 Task: Look for space in Salmon Arm, Canada from 5th September, 2023 to 13th September, 2023 for 6 adults in price range Rs.15000 to Rs.20000. Place can be entire place with 3 bedrooms having 3 beds and 3 bathrooms. Property type can be house, flat, guest house. Booking option can be shelf check-in. Required host language is English.
Action: Mouse moved to (524, 112)
Screenshot: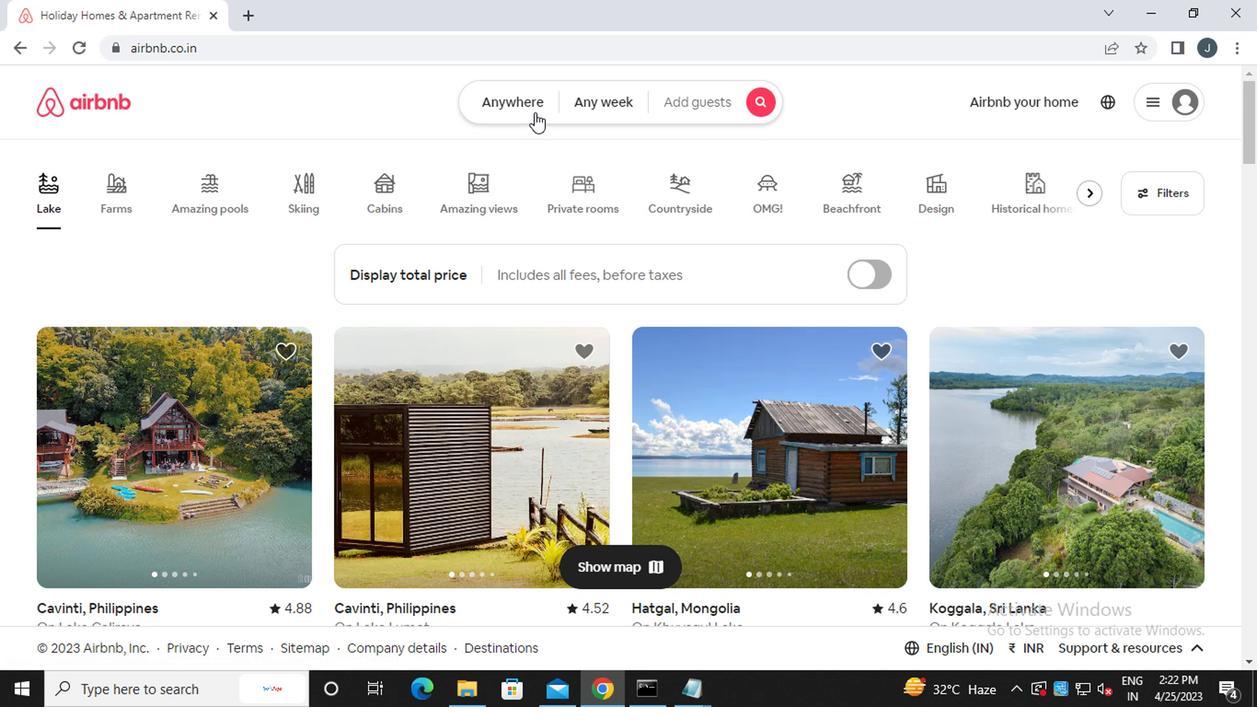 
Action: Mouse pressed left at (524, 112)
Screenshot: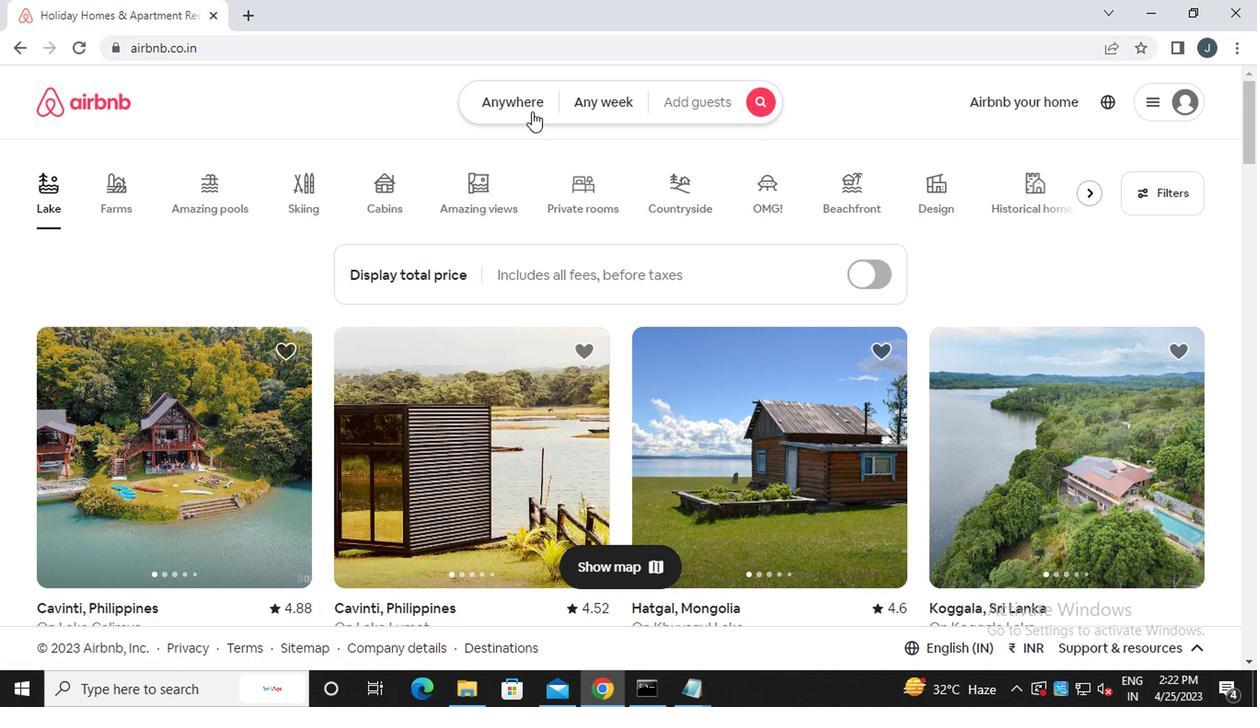 
Action: Mouse moved to (288, 183)
Screenshot: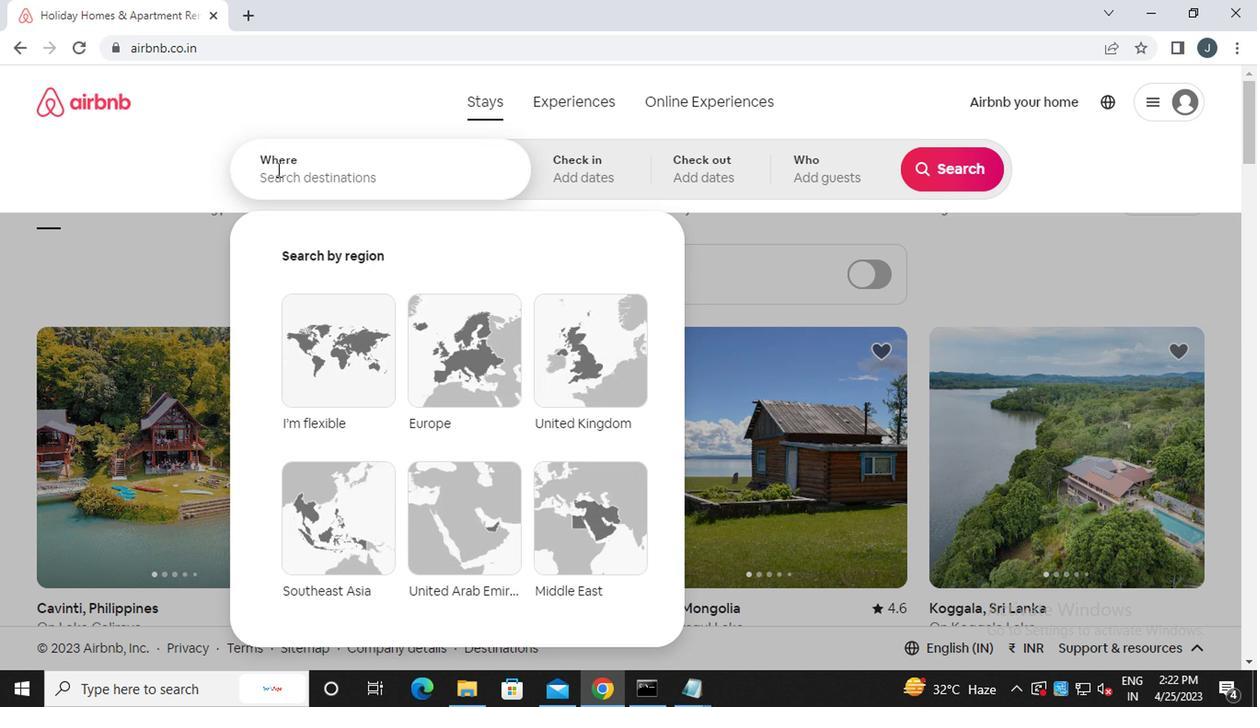 
Action: Mouse pressed left at (288, 183)
Screenshot: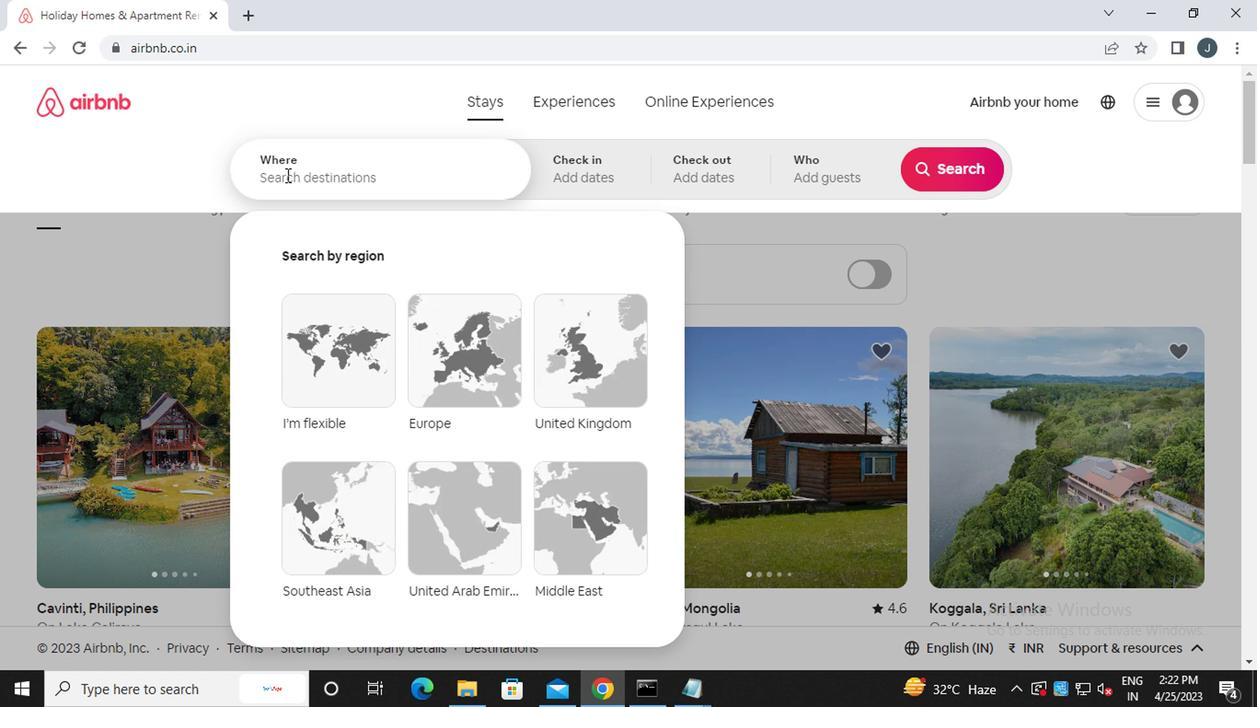
Action: Mouse moved to (289, 183)
Screenshot: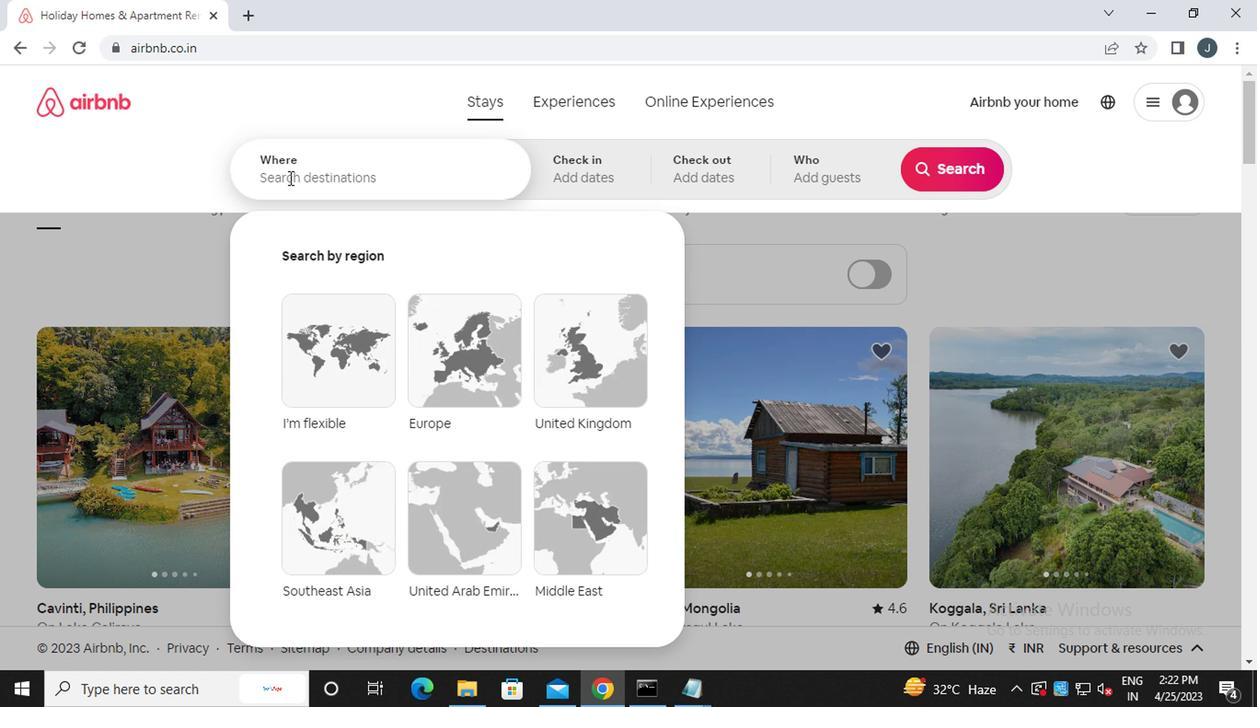 
Action: Key pressed s<Key.caps_lock>almon<Key.space><Key.caps_lock>a<Key.caps_lock>rm,<Key.caps_lock>c<Key.caps_lock>anada
Screenshot: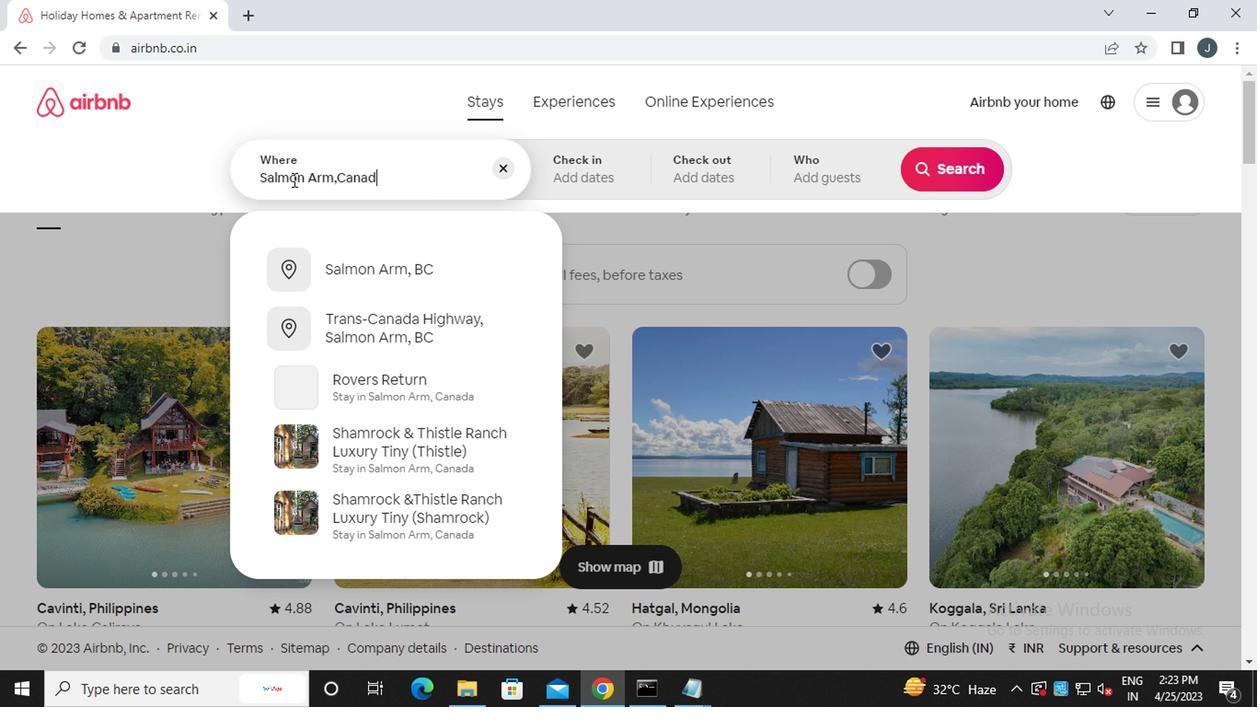 
Action: Mouse moved to (579, 180)
Screenshot: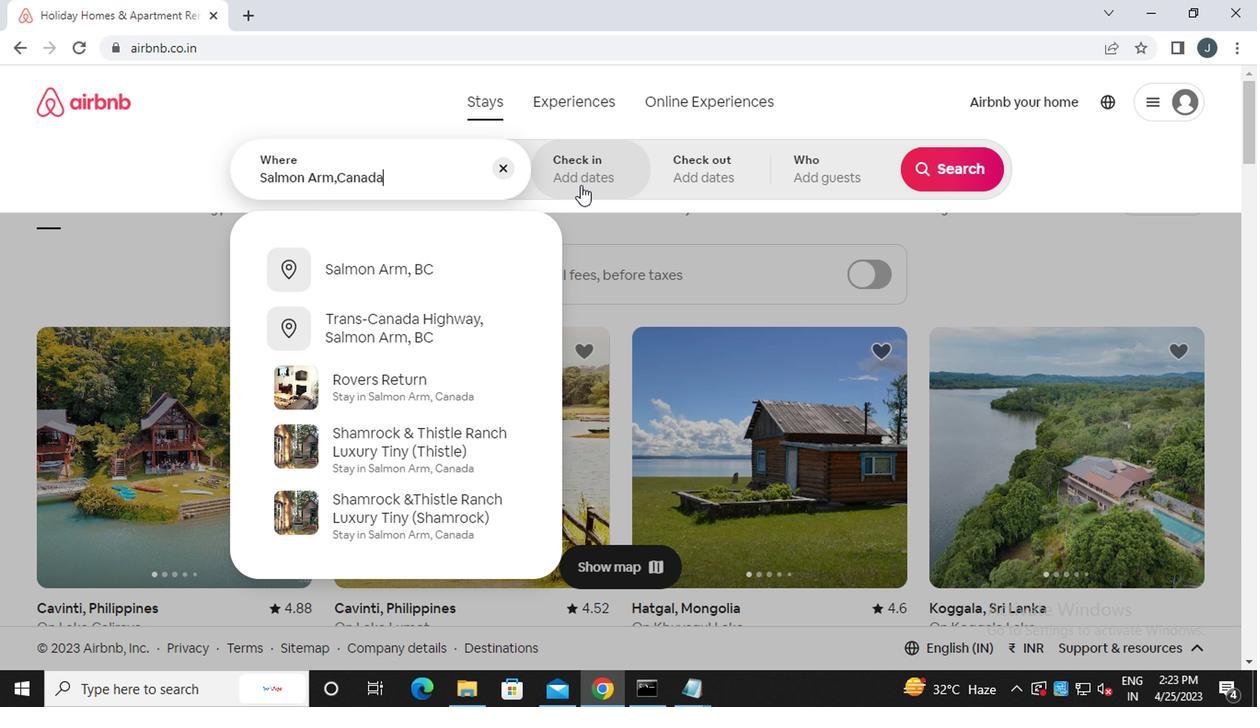 
Action: Mouse pressed left at (579, 180)
Screenshot: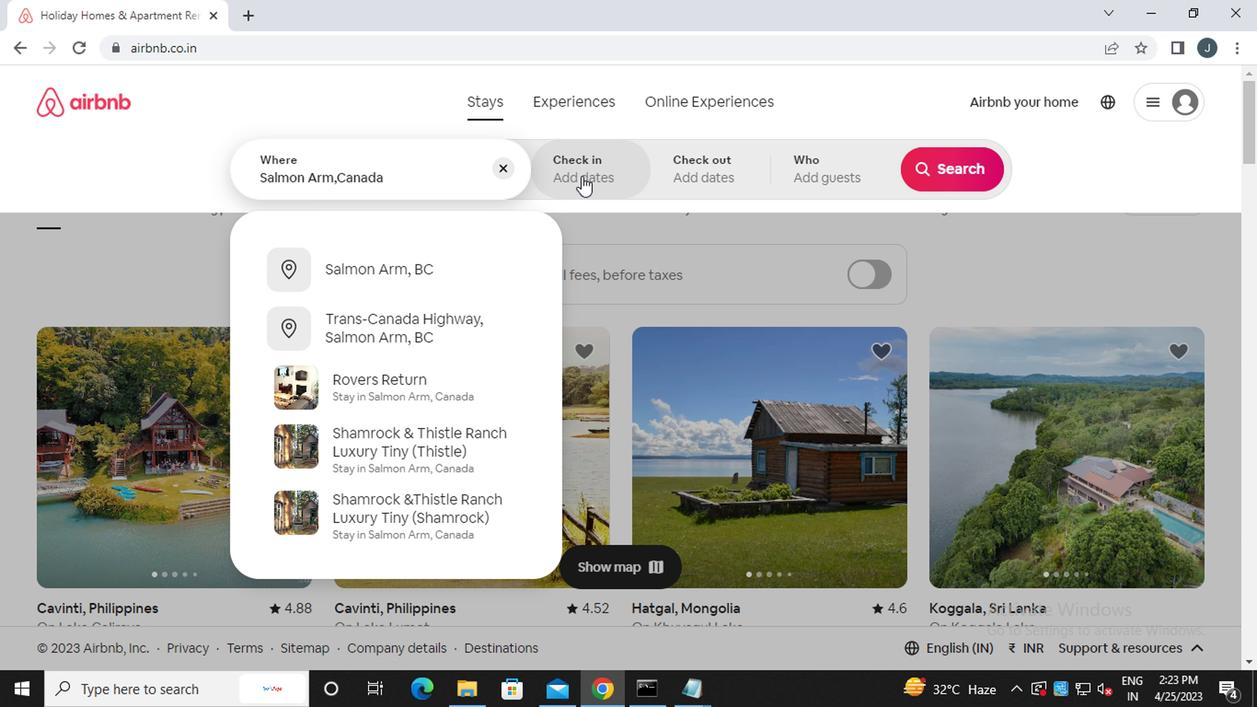 
Action: Mouse moved to (935, 319)
Screenshot: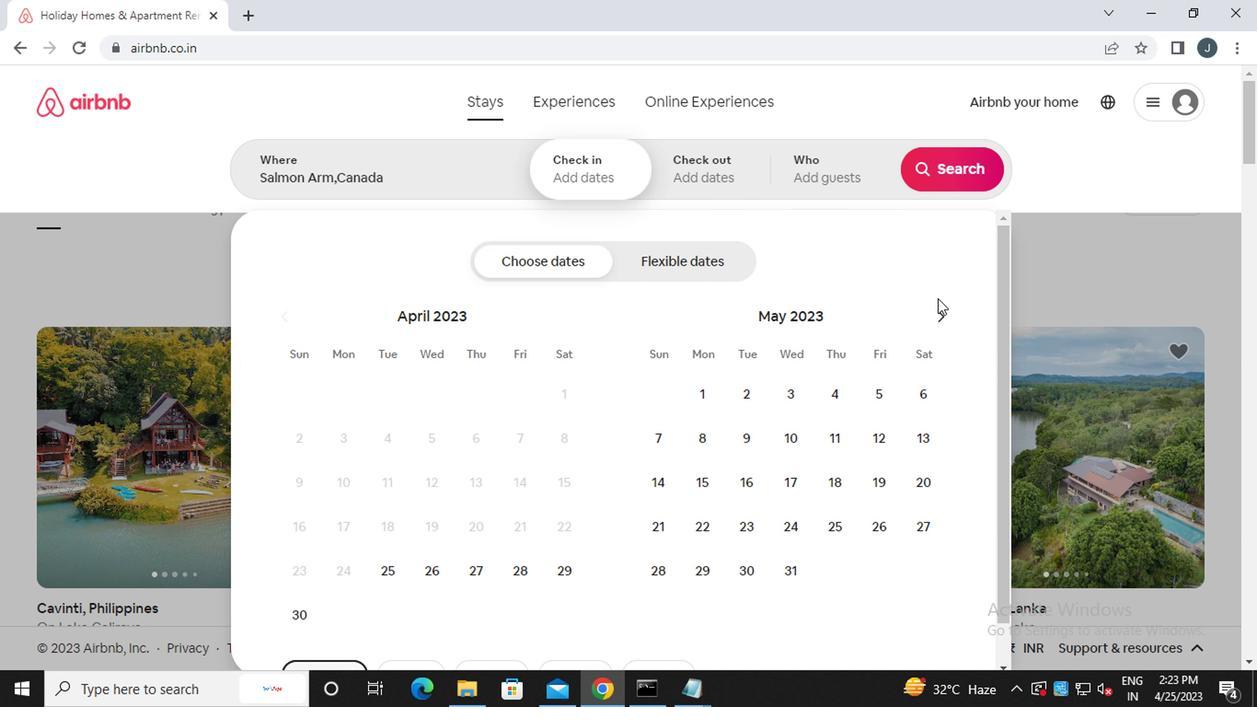 
Action: Mouse pressed left at (935, 319)
Screenshot: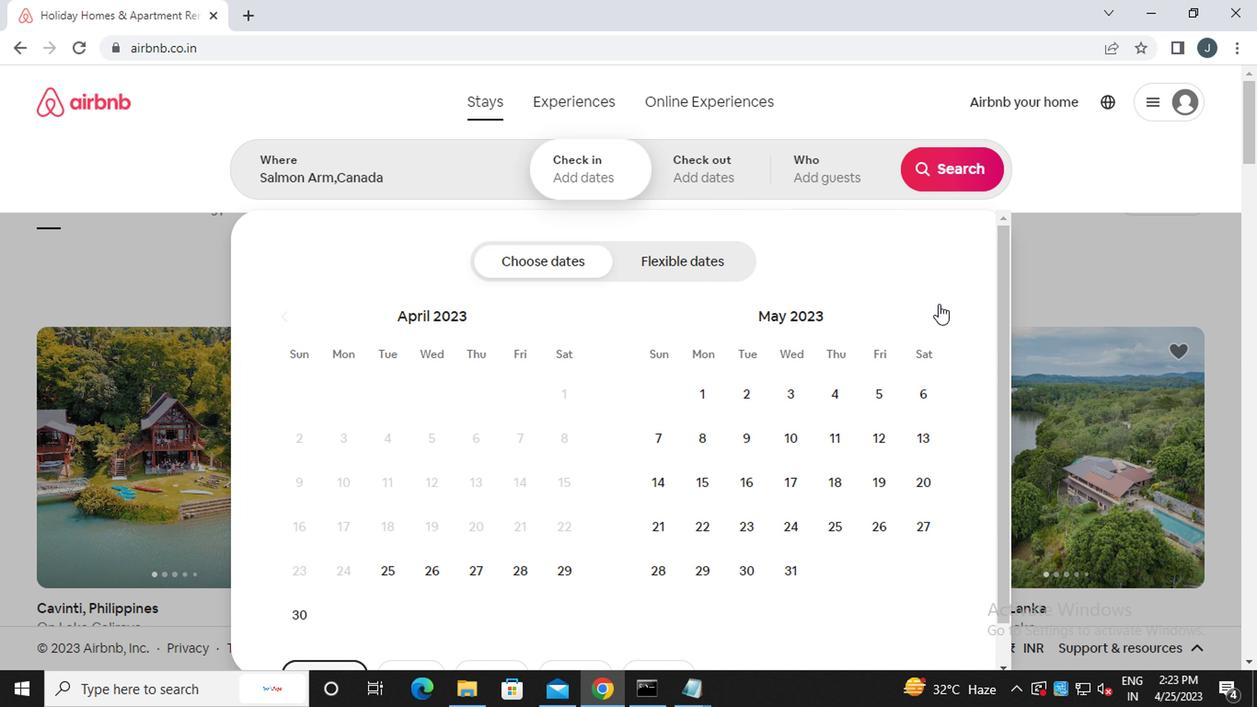 
Action: Mouse moved to (936, 319)
Screenshot: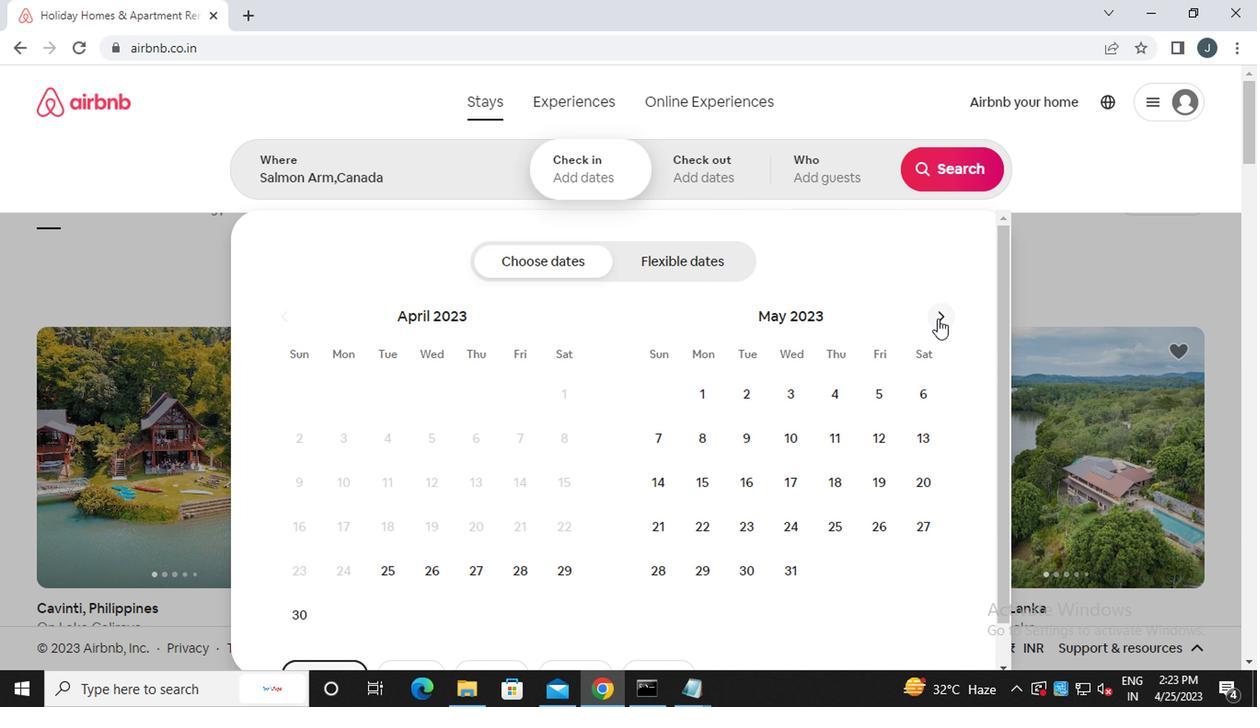 
Action: Mouse pressed left at (936, 319)
Screenshot: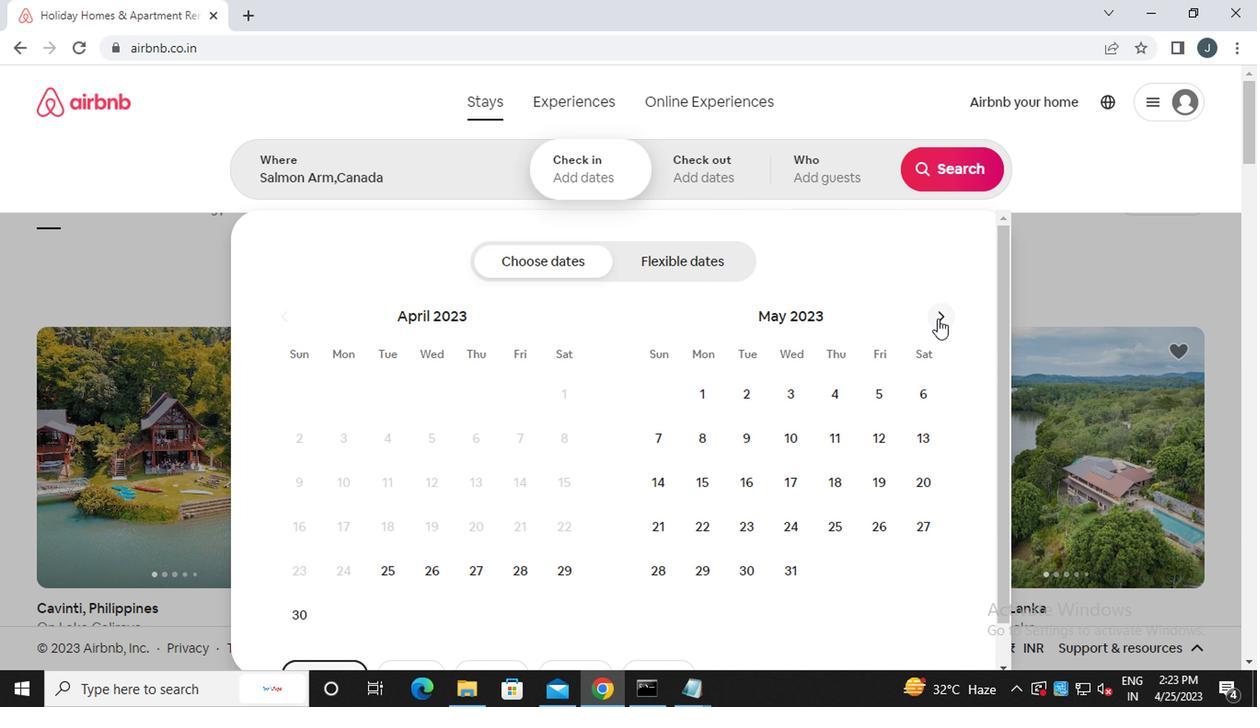 
Action: Mouse moved to (937, 319)
Screenshot: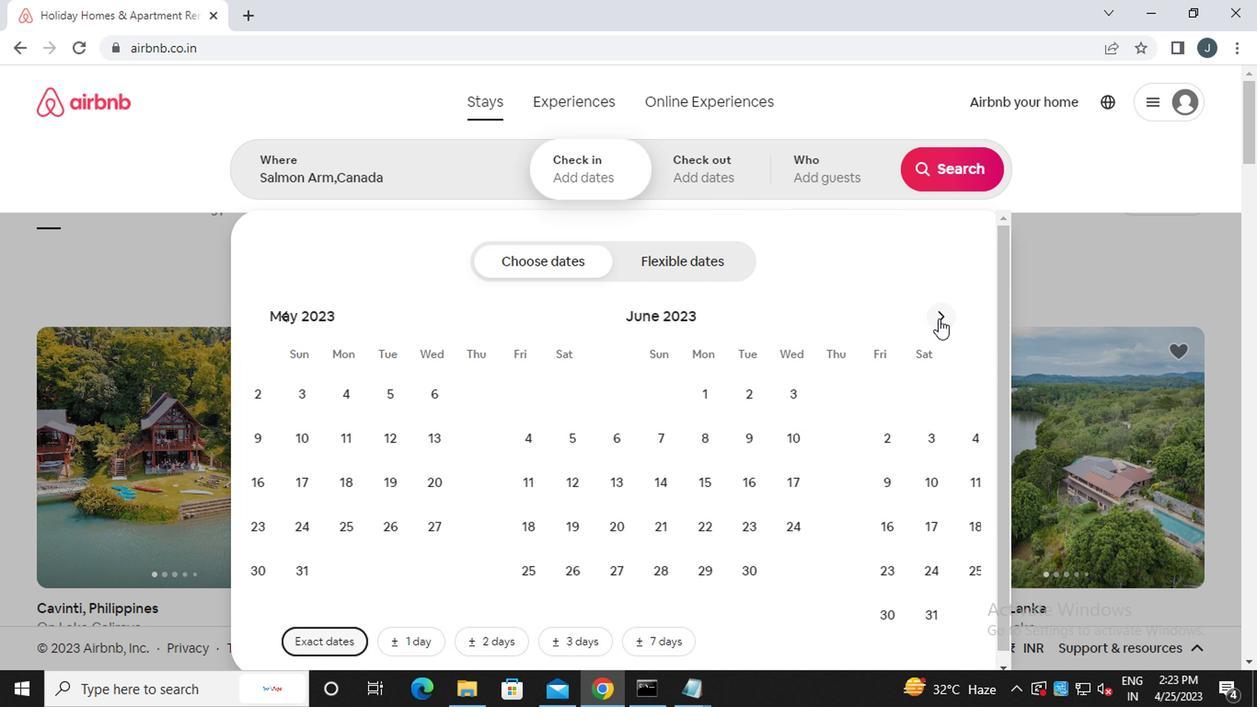 
Action: Mouse pressed left at (937, 319)
Screenshot: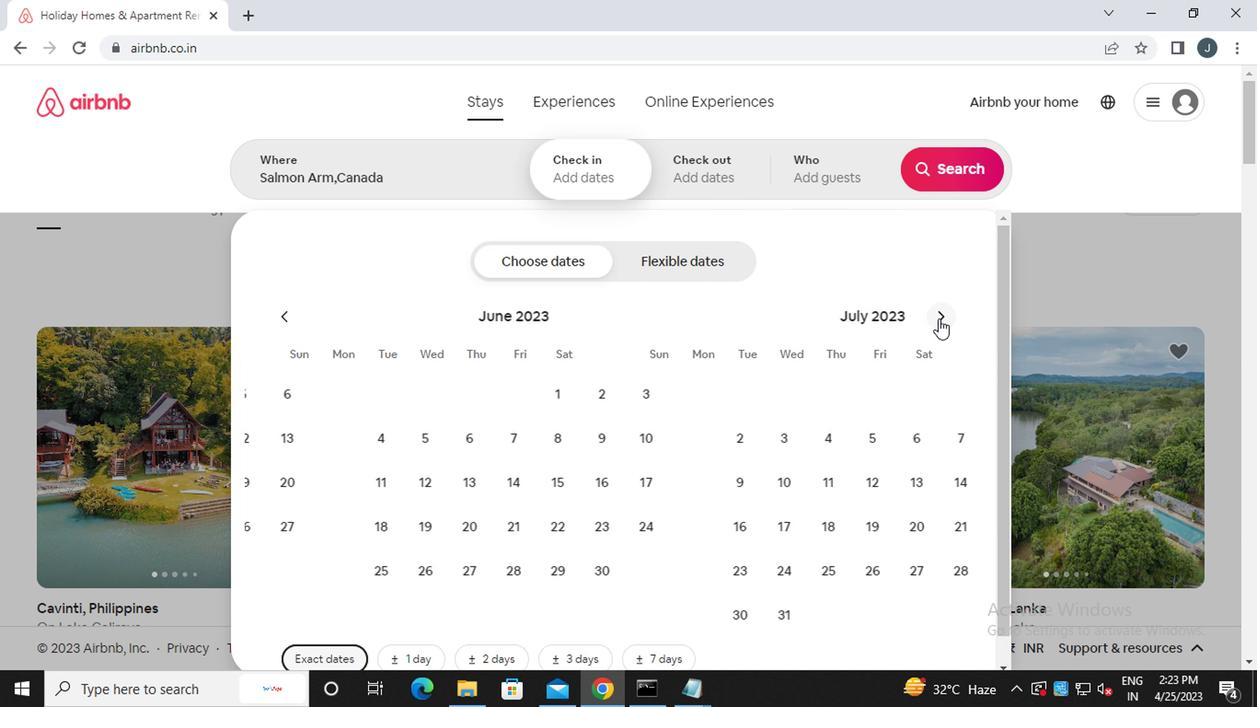 
Action: Mouse moved to (937, 319)
Screenshot: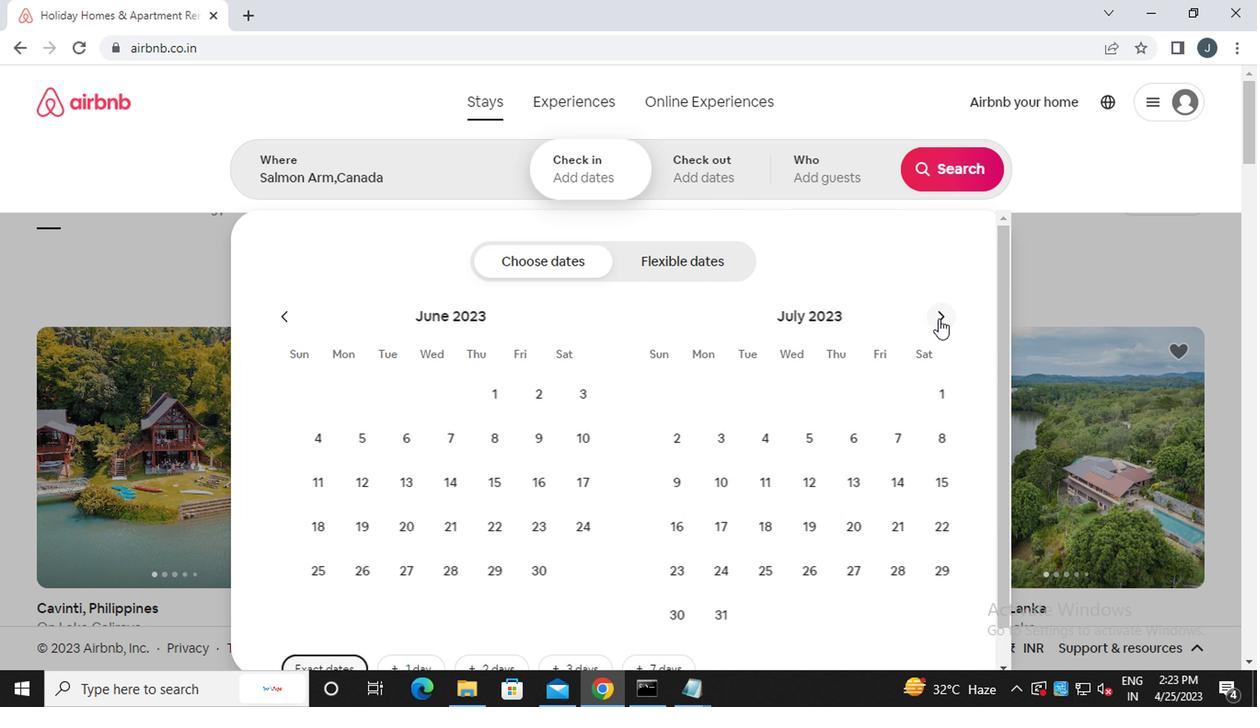 
Action: Mouse pressed left at (937, 319)
Screenshot: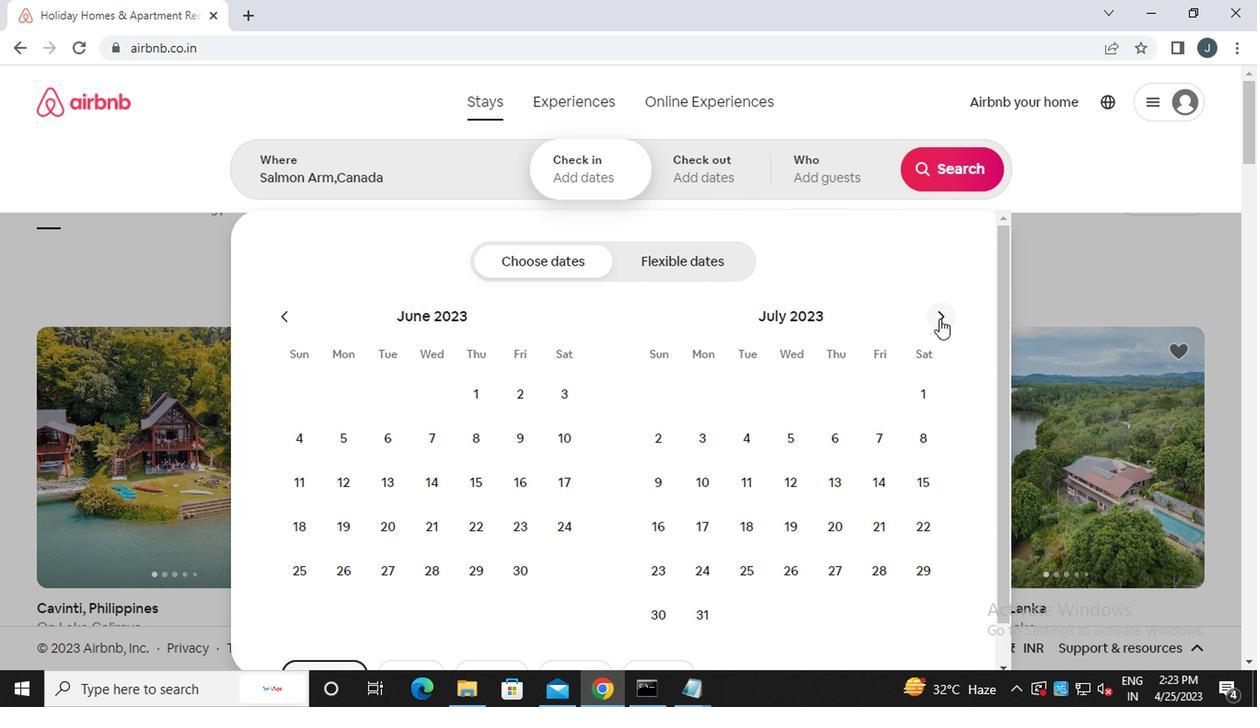 
Action: Mouse moved to (738, 434)
Screenshot: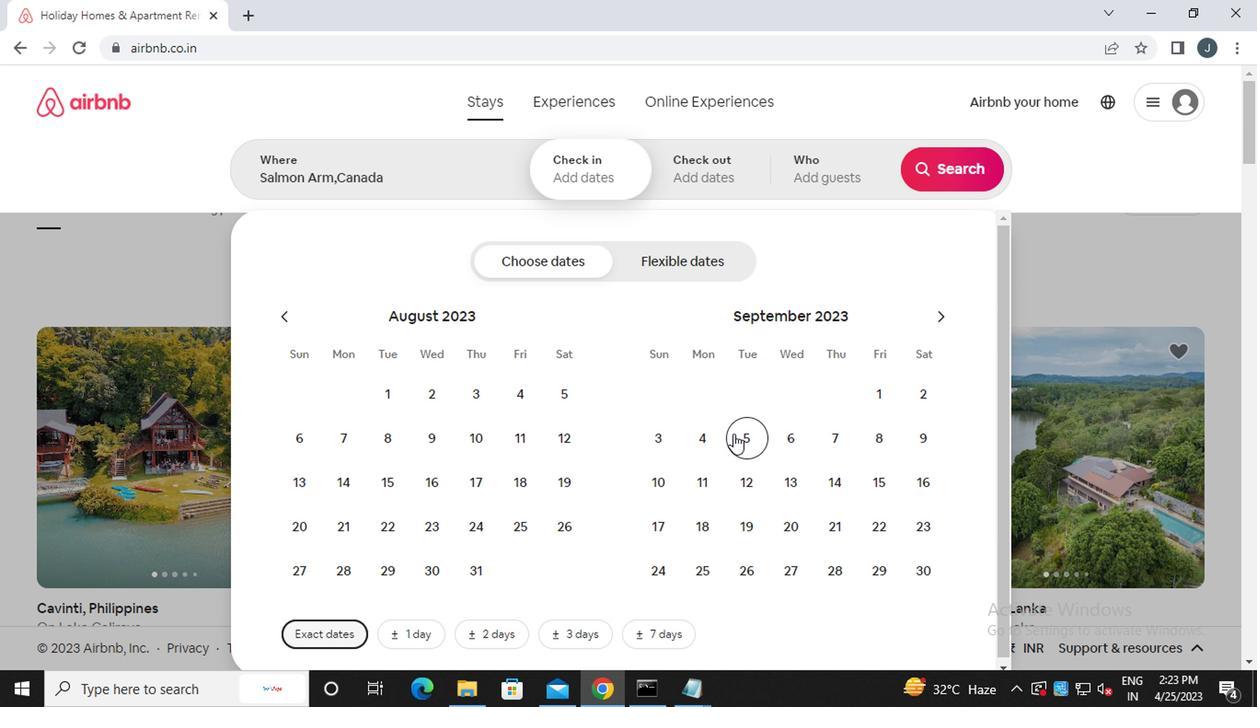 
Action: Mouse pressed left at (738, 434)
Screenshot: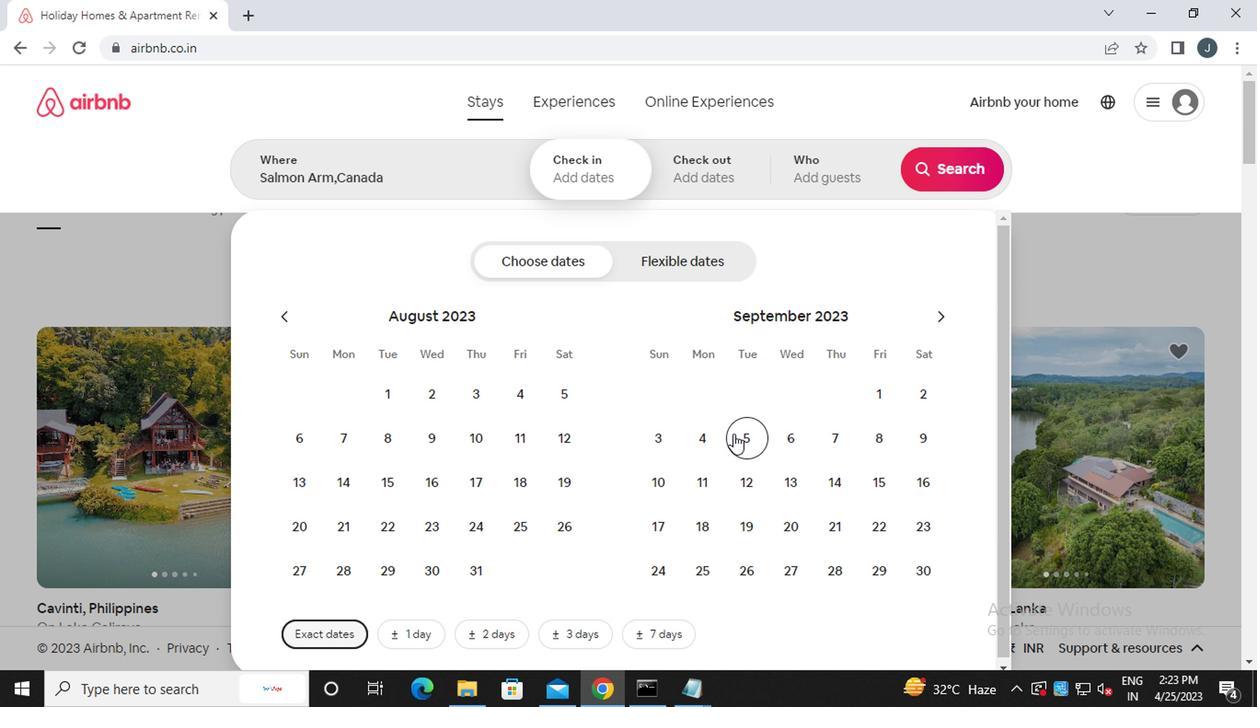 
Action: Mouse moved to (778, 467)
Screenshot: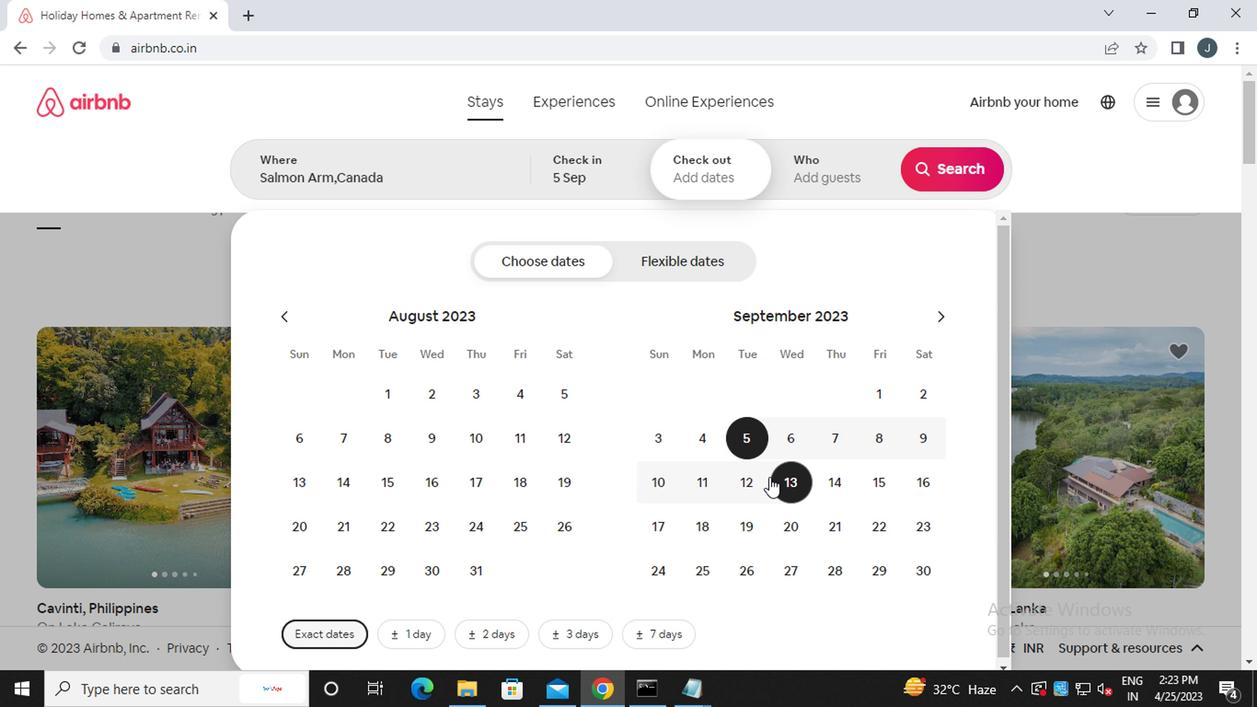 
Action: Mouse pressed left at (778, 467)
Screenshot: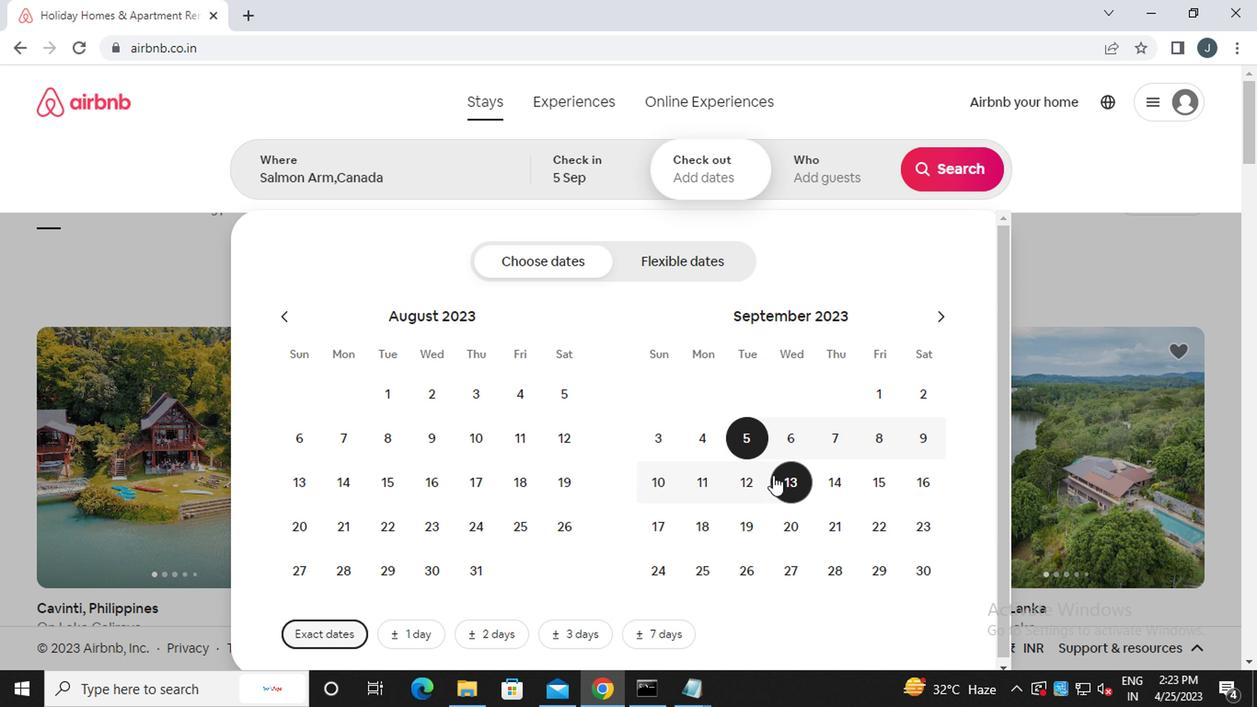 
Action: Mouse moved to (832, 183)
Screenshot: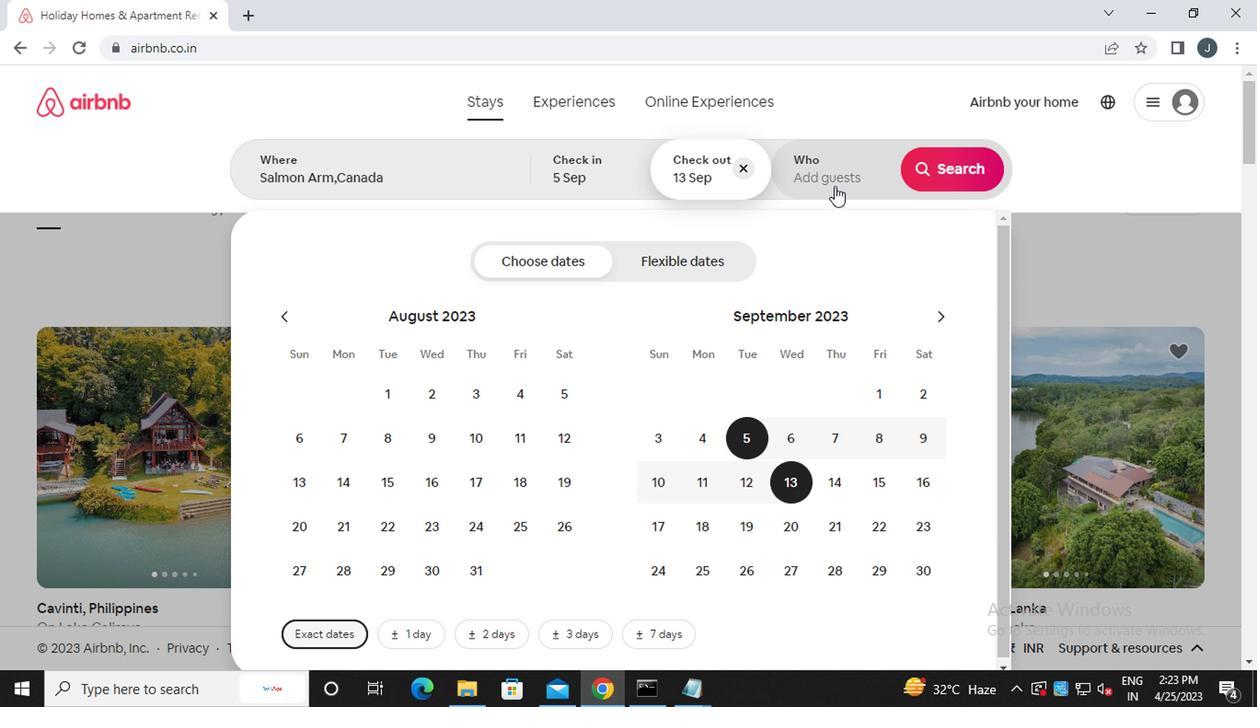 
Action: Mouse pressed left at (832, 183)
Screenshot: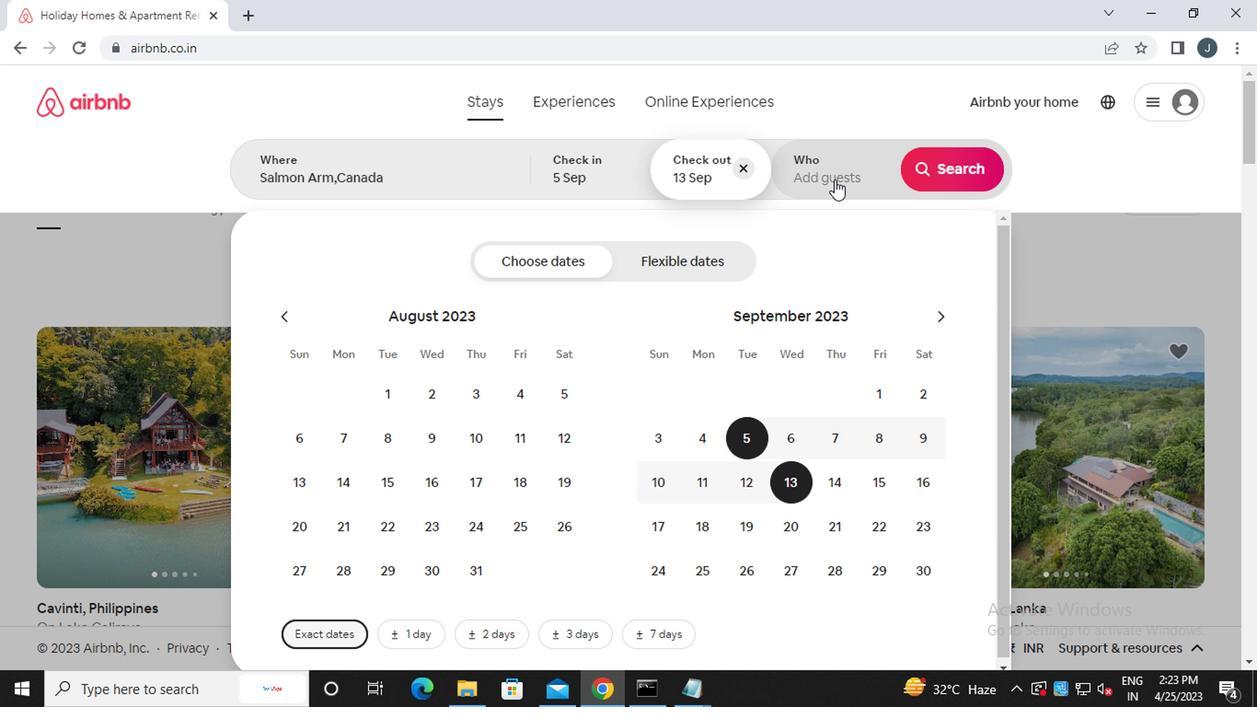 
Action: Mouse moved to (959, 272)
Screenshot: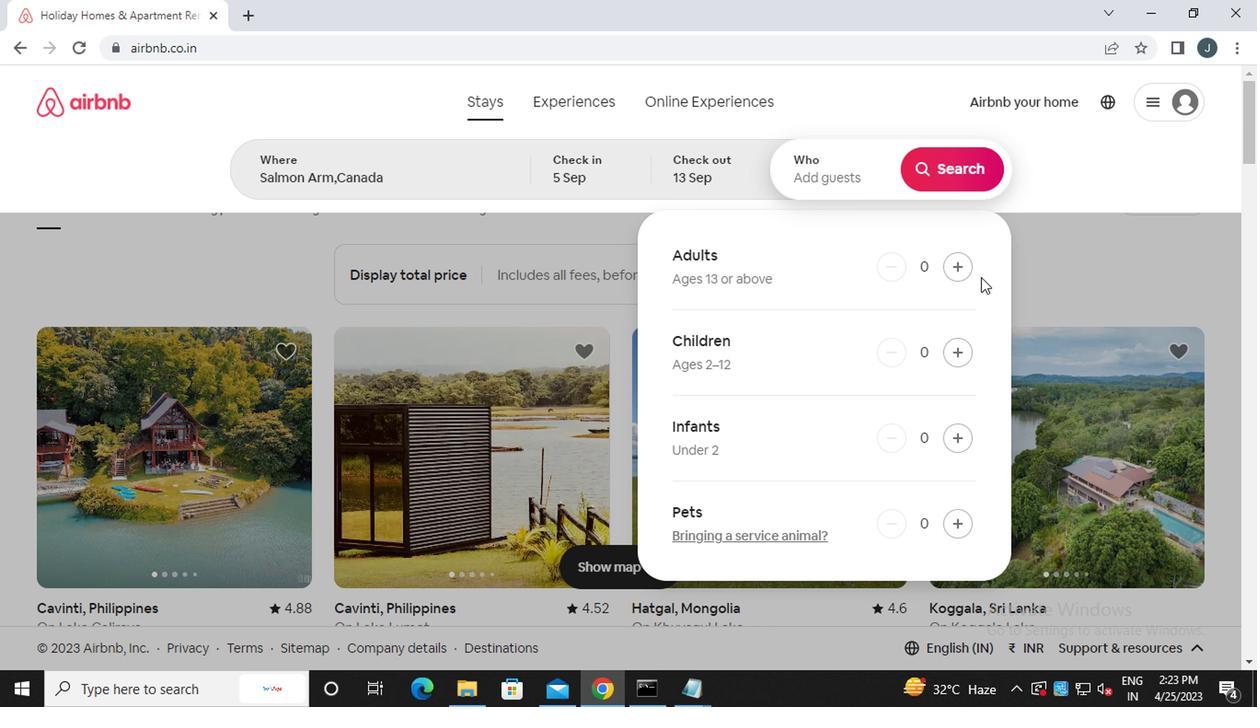 
Action: Mouse pressed left at (959, 272)
Screenshot: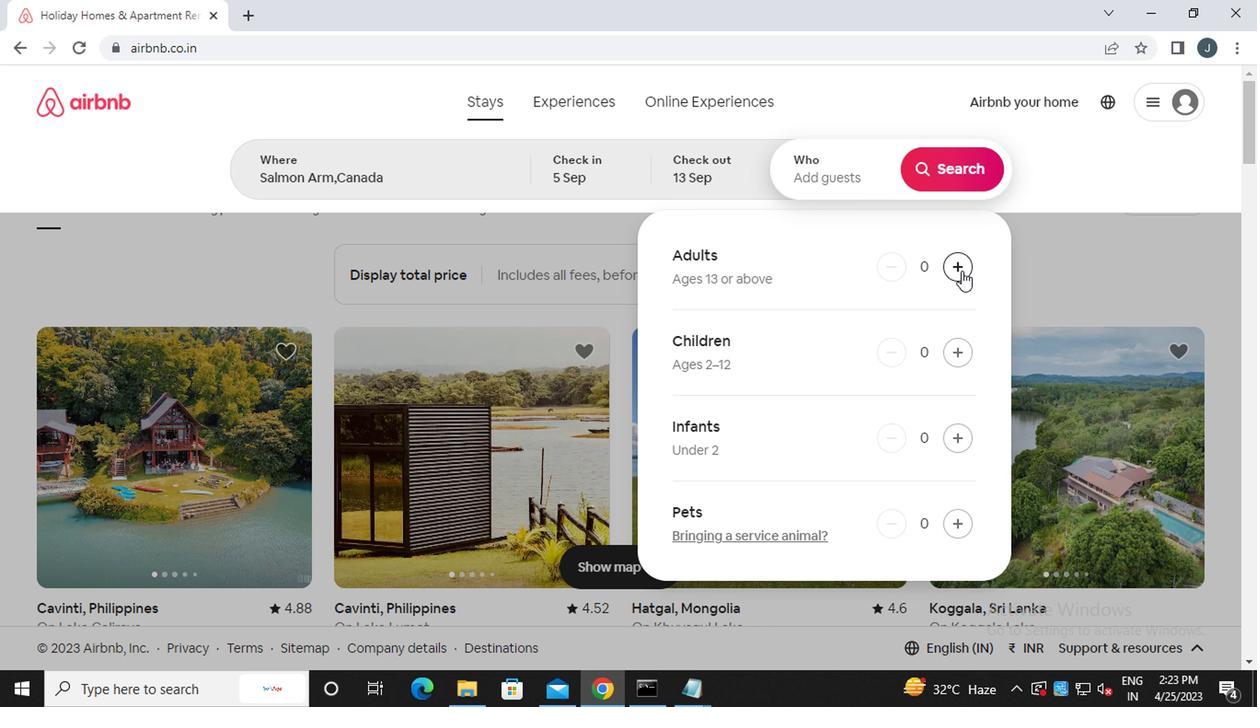 
Action: Mouse moved to (958, 272)
Screenshot: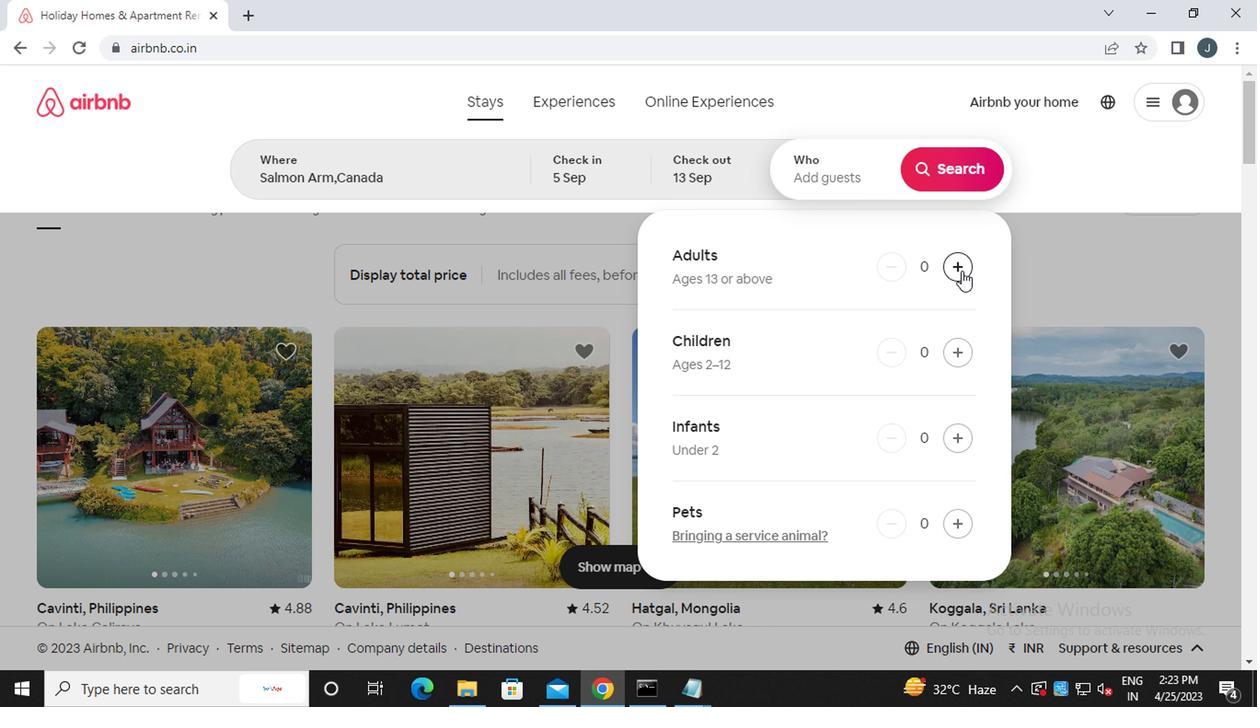 
Action: Mouse pressed left at (958, 272)
Screenshot: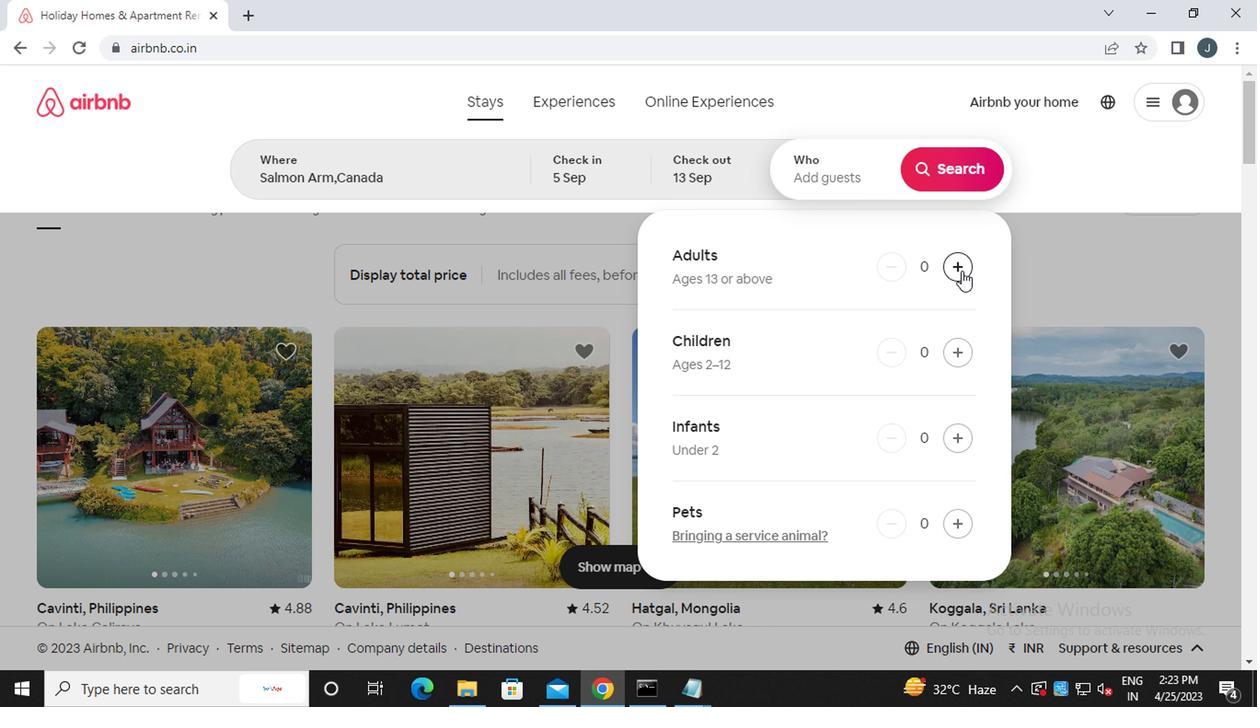 
Action: Mouse pressed left at (958, 272)
Screenshot: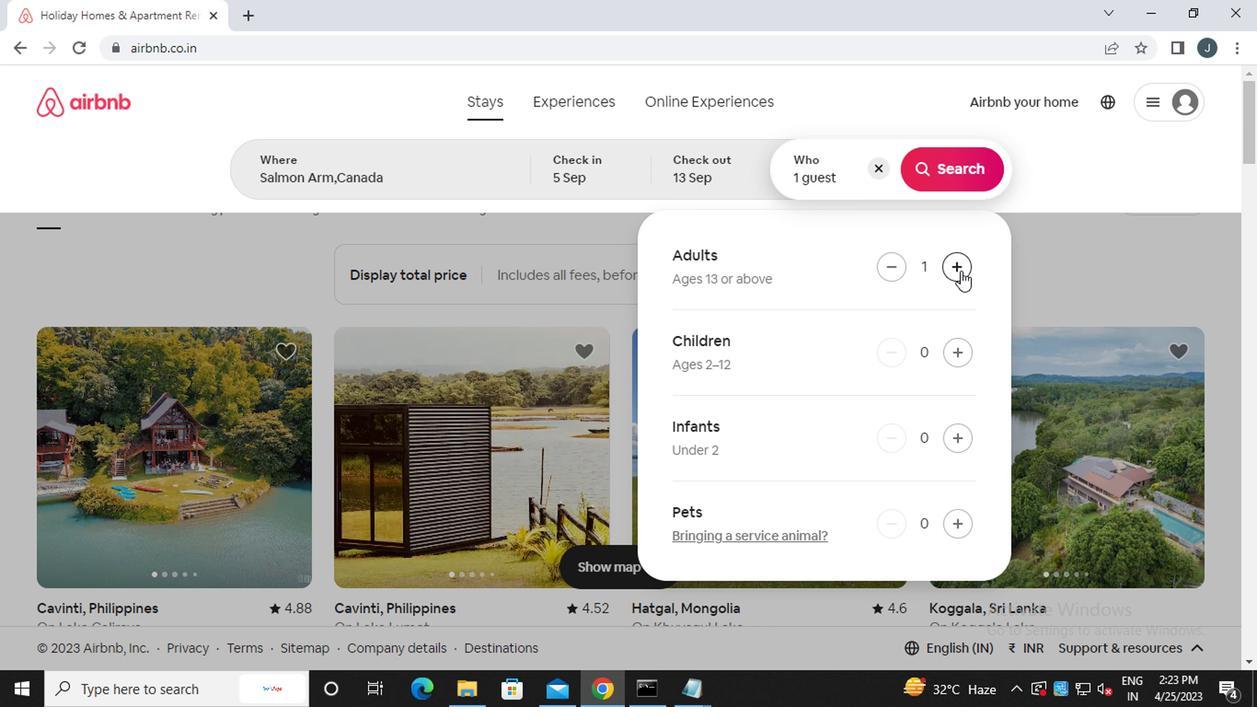 
Action: Mouse pressed left at (958, 272)
Screenshot: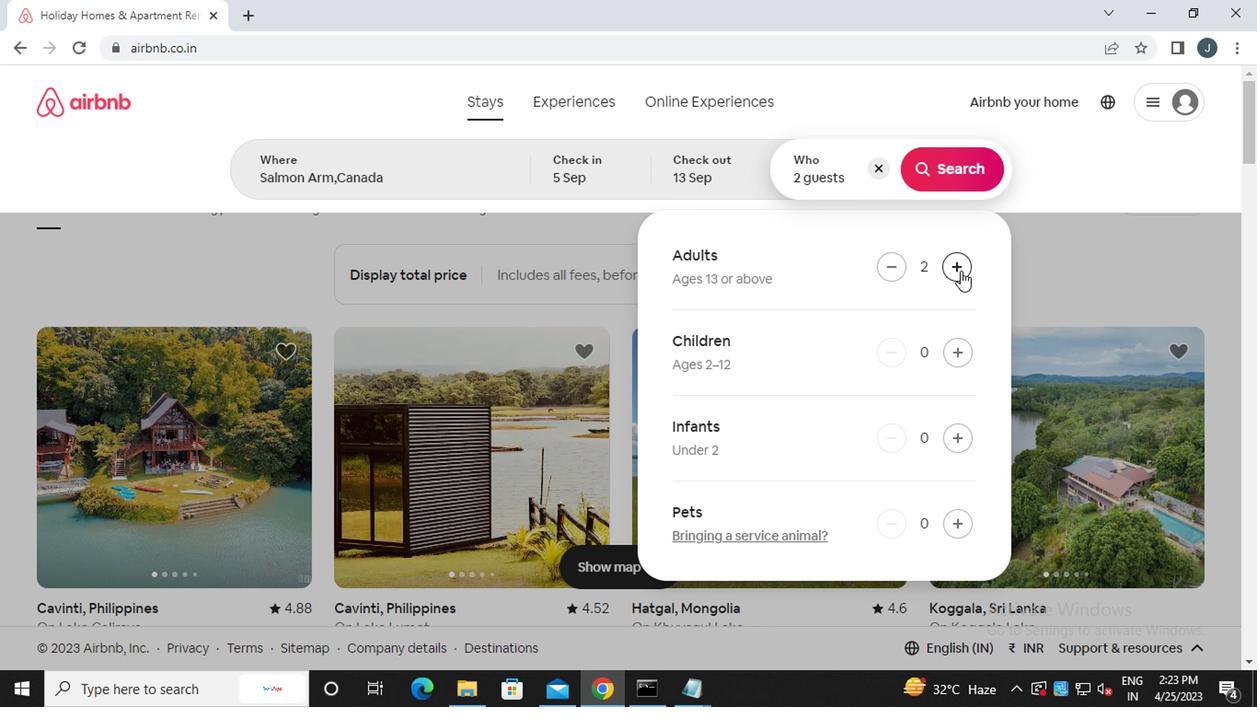 
Action: Mouse pressed left at (958, 272)
Screenshot: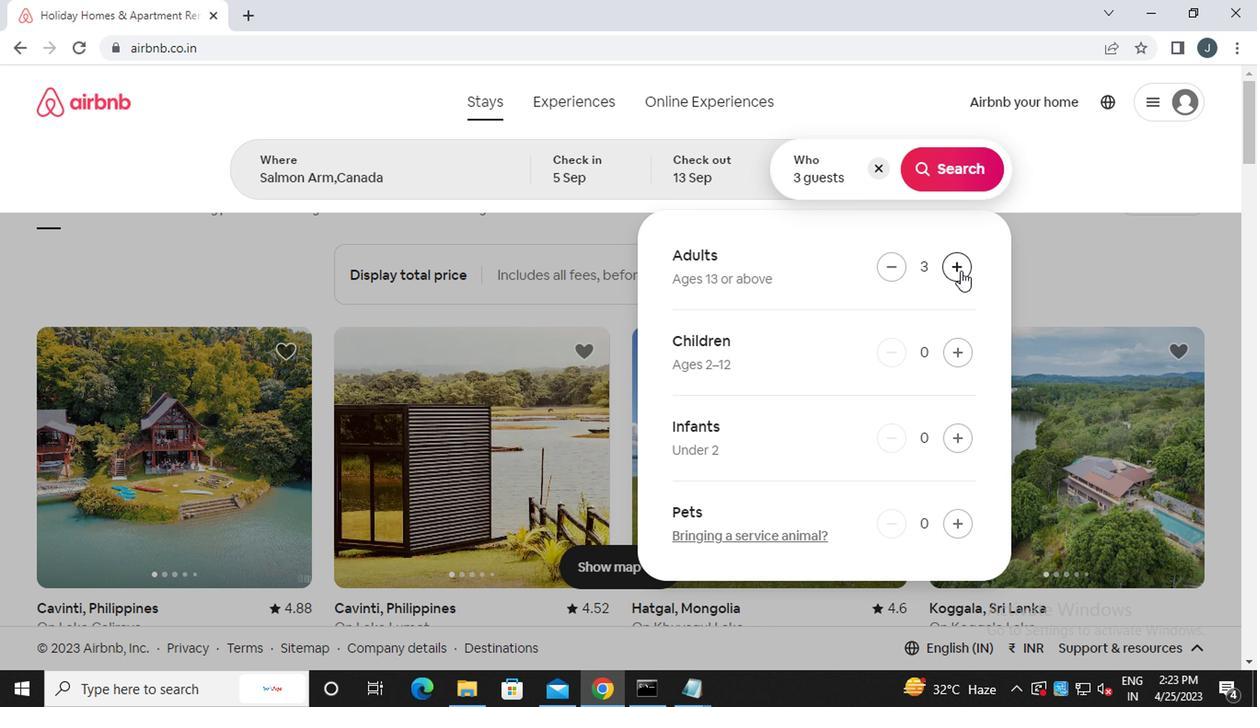 
Action: Mouse pressed left at (958, 272)
Screenshot: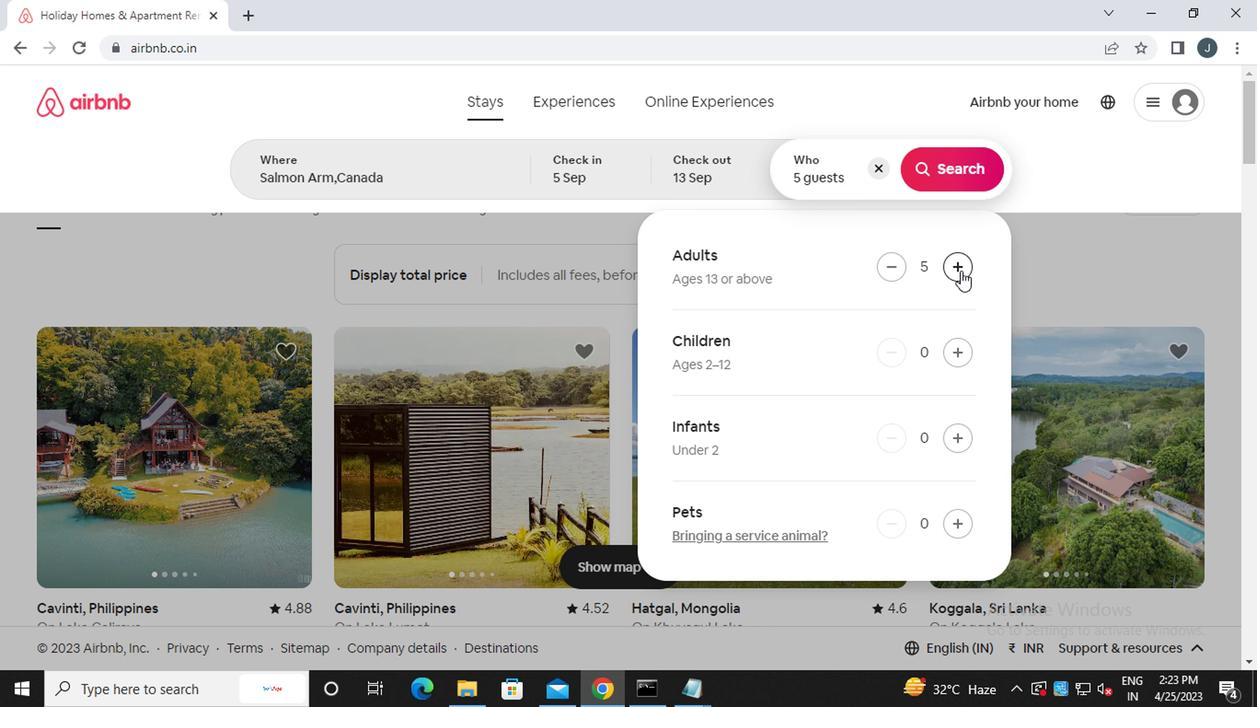 
Action: Mouse moved to (959, 176)
Screenshot: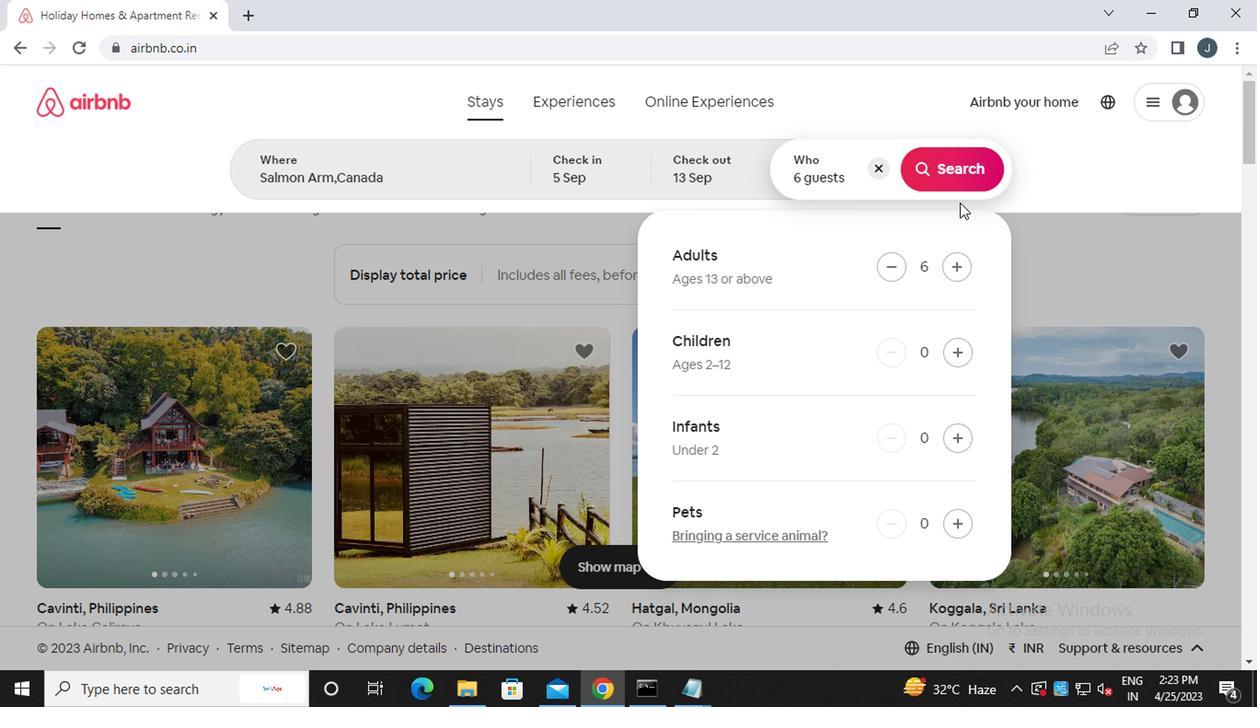 
Action: Mouse pressed left at (959, 176)
Screenshot: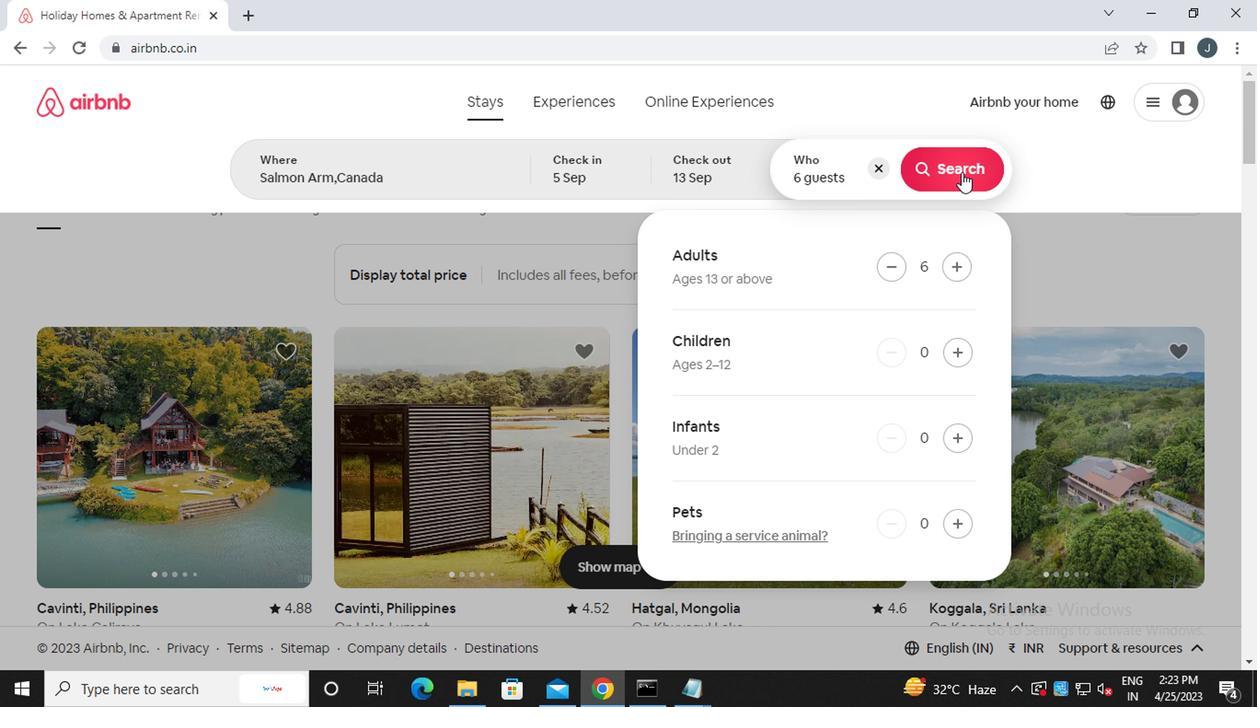 
Action: Mouse moved to (1184, 180)
Screenshot: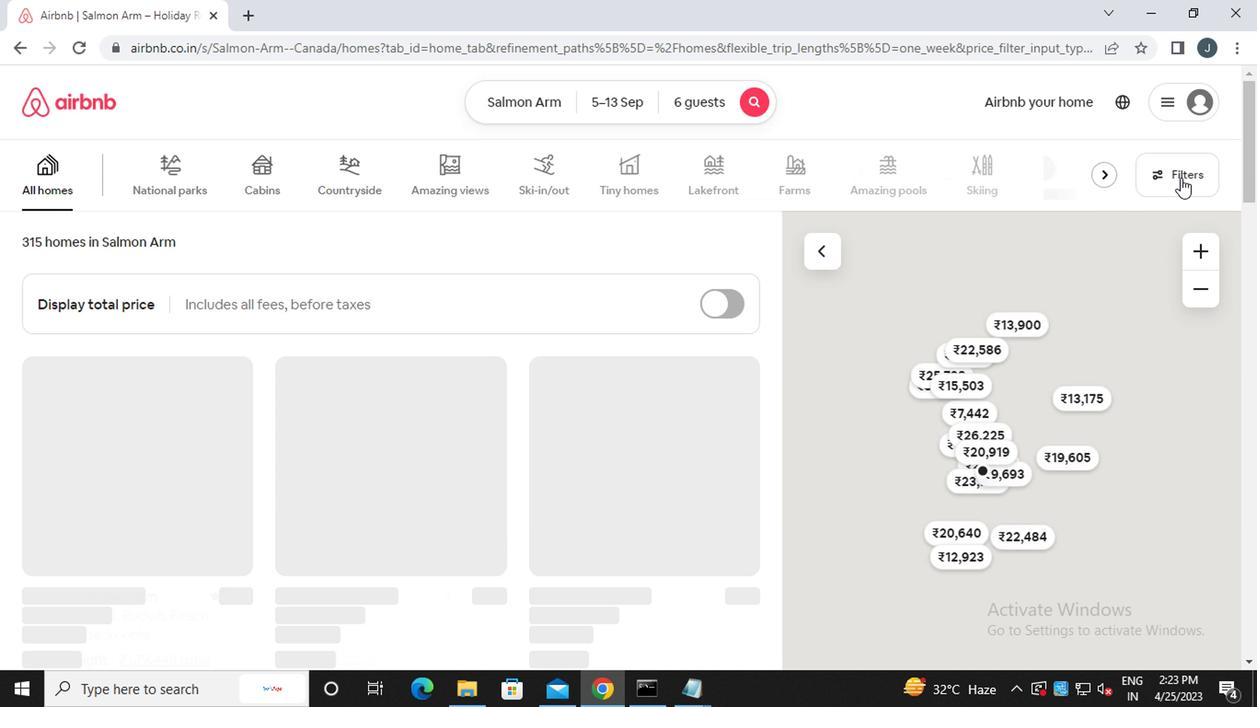 
Action: Mouse pressed left at (1184, 180)
Screenshot: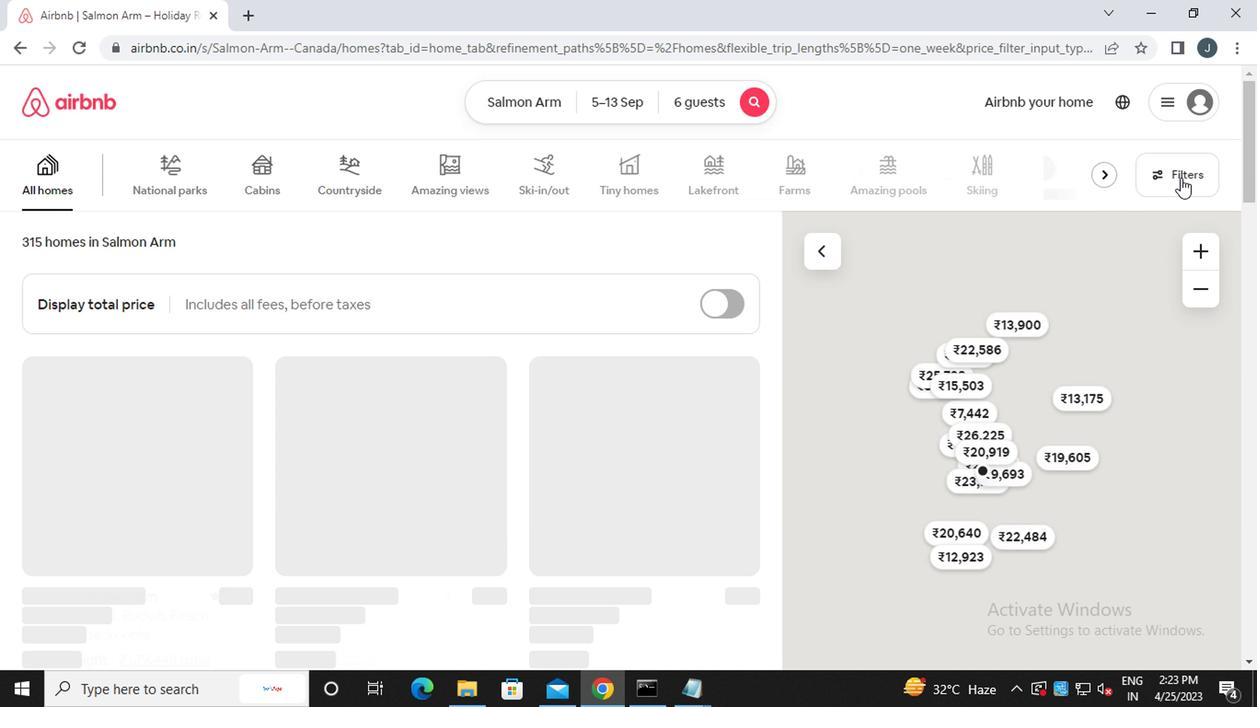 
Action: Mouse moved to (418, 402)
Screenshot: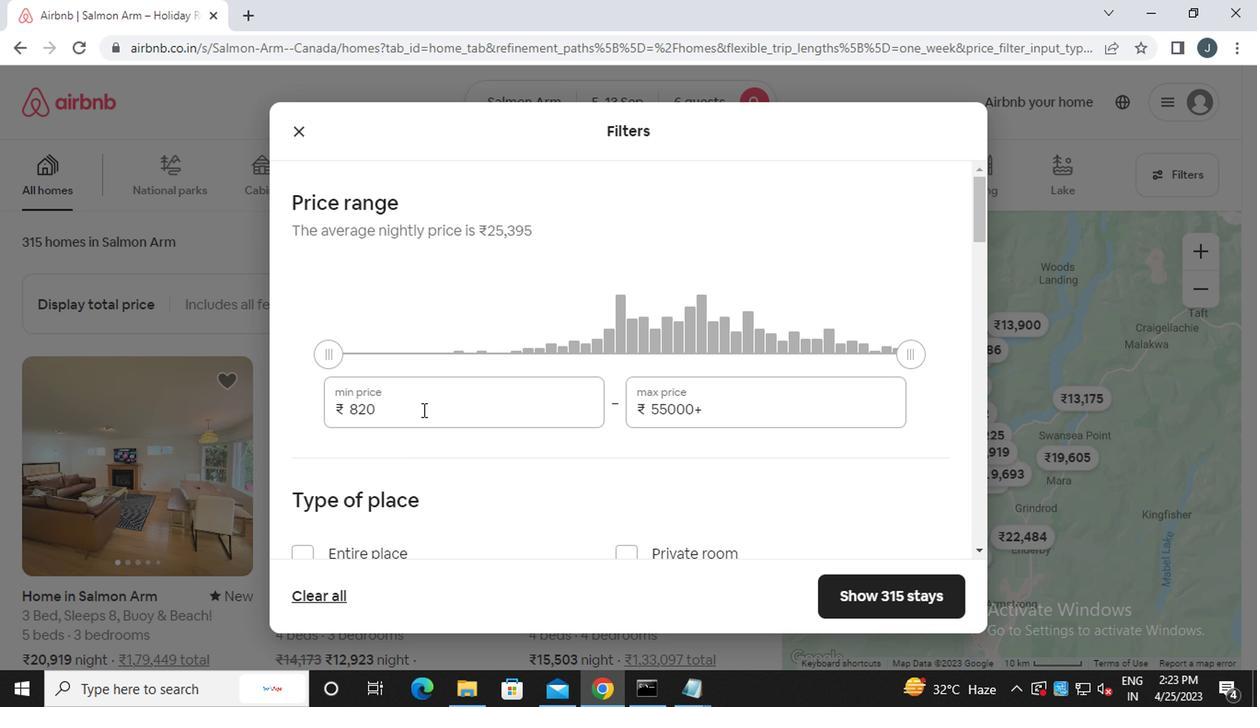 
Action: Mouse pressed left at (418, 402)
Screenshot: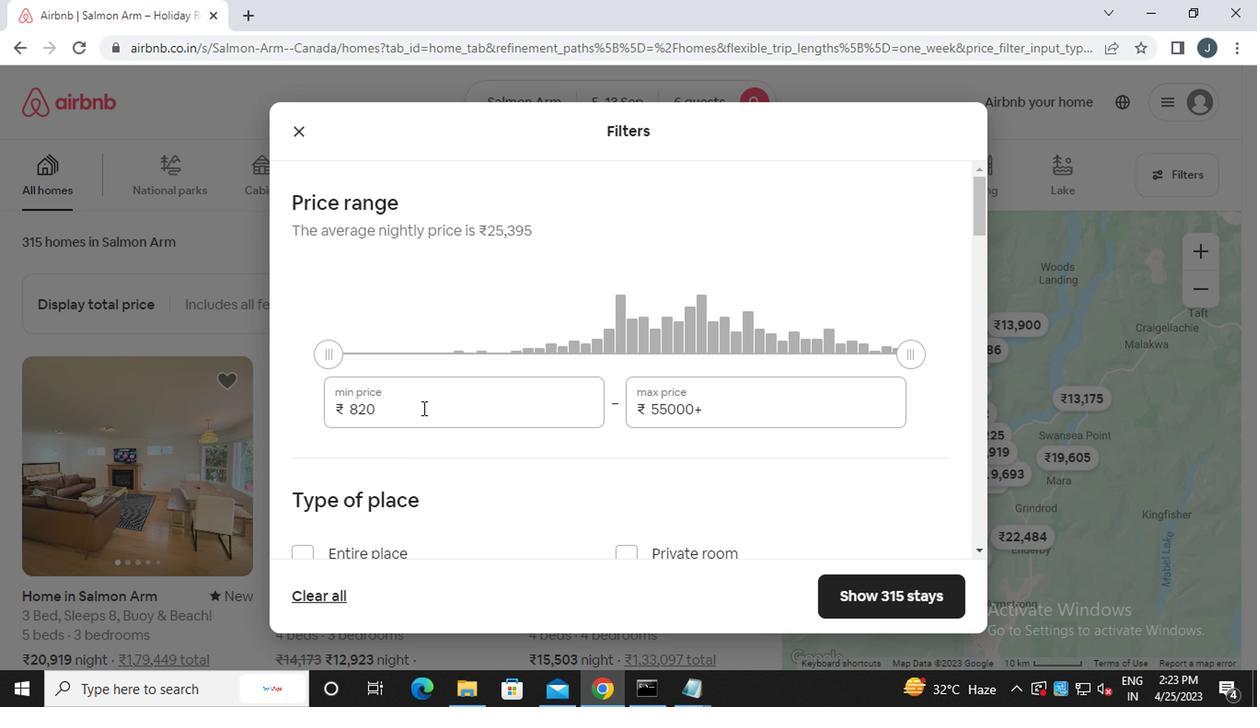 
Action: Mouse moved to (427, 395)
Screenshot: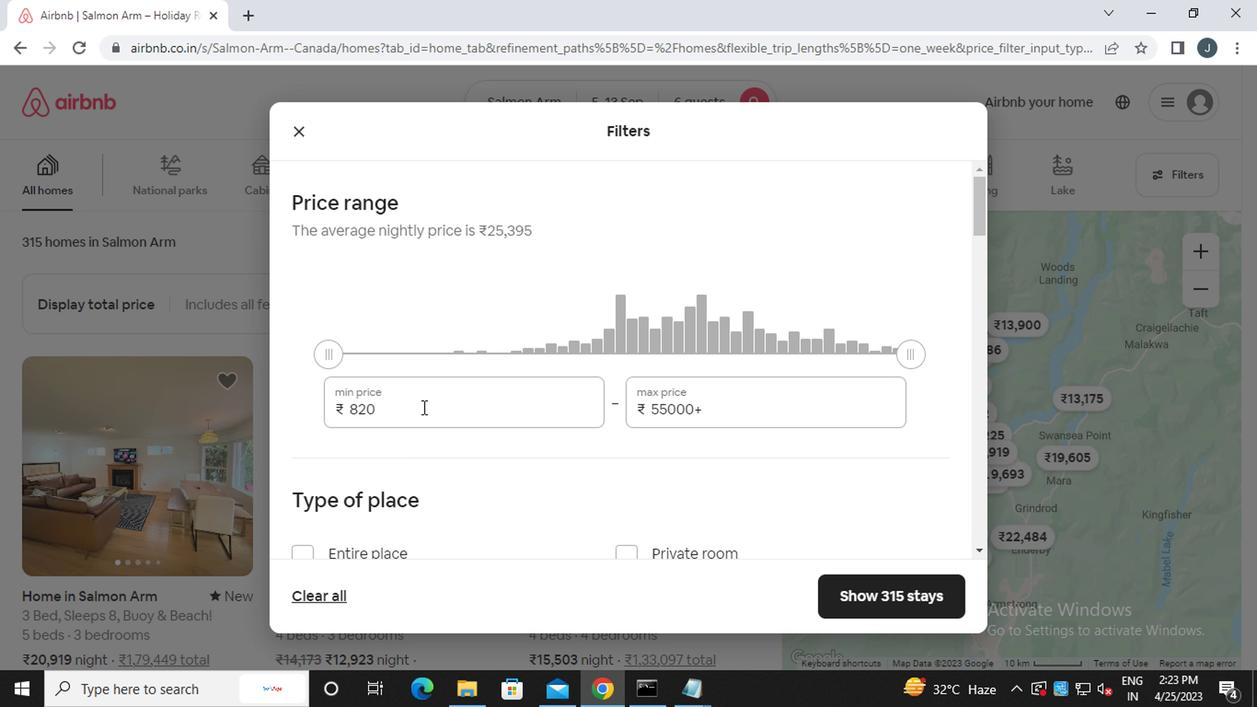 
Action: Key pressed <Key.backspace><Key.backspace><Key.backspace><Key.backspace><Key.backspace><Key.backspace><Key.backspace><Key.backspace><<96>><<101>><<96>><<96>><<96>><Key.backspace><Key.backspace><Key.backspace><Key.backspace><Key.backspace><Key.backspace><Key.backspace><Key.backspace><Key.backspace><Key.backspace><<97>><<101>><<96>><<96>><<96>>
Screenshot: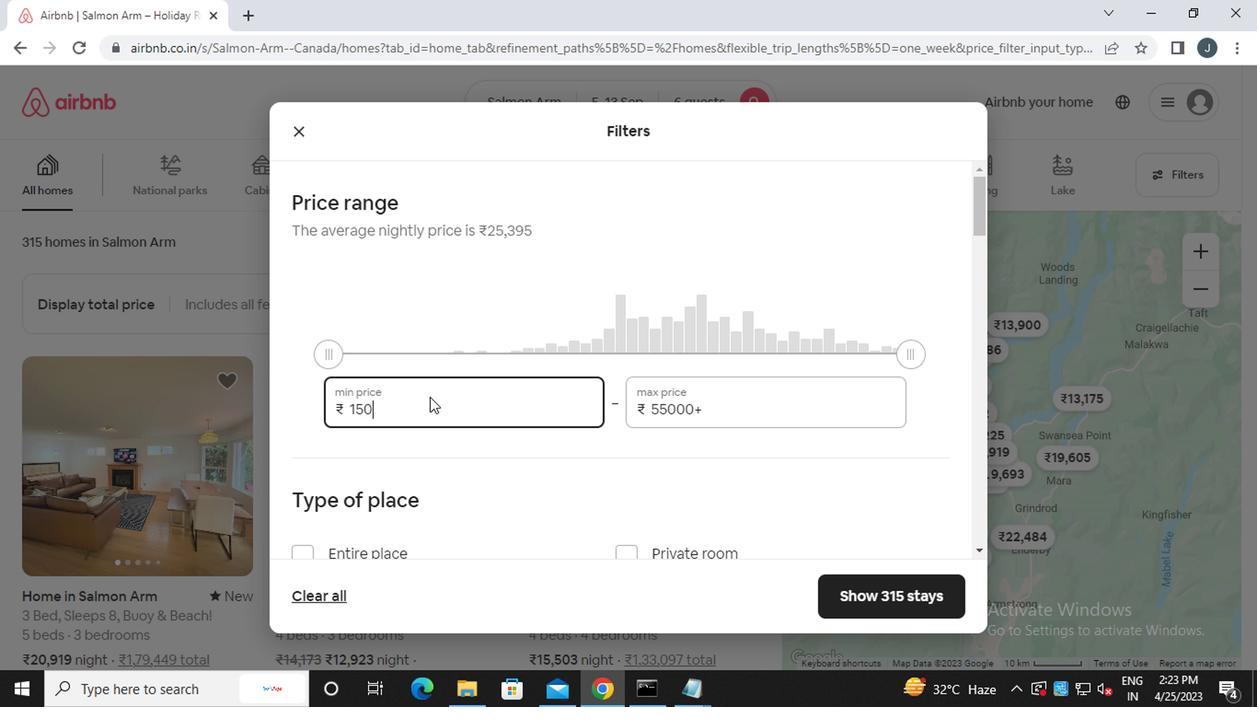 
Action: Mouse moved to (763, 383)
Screenshot: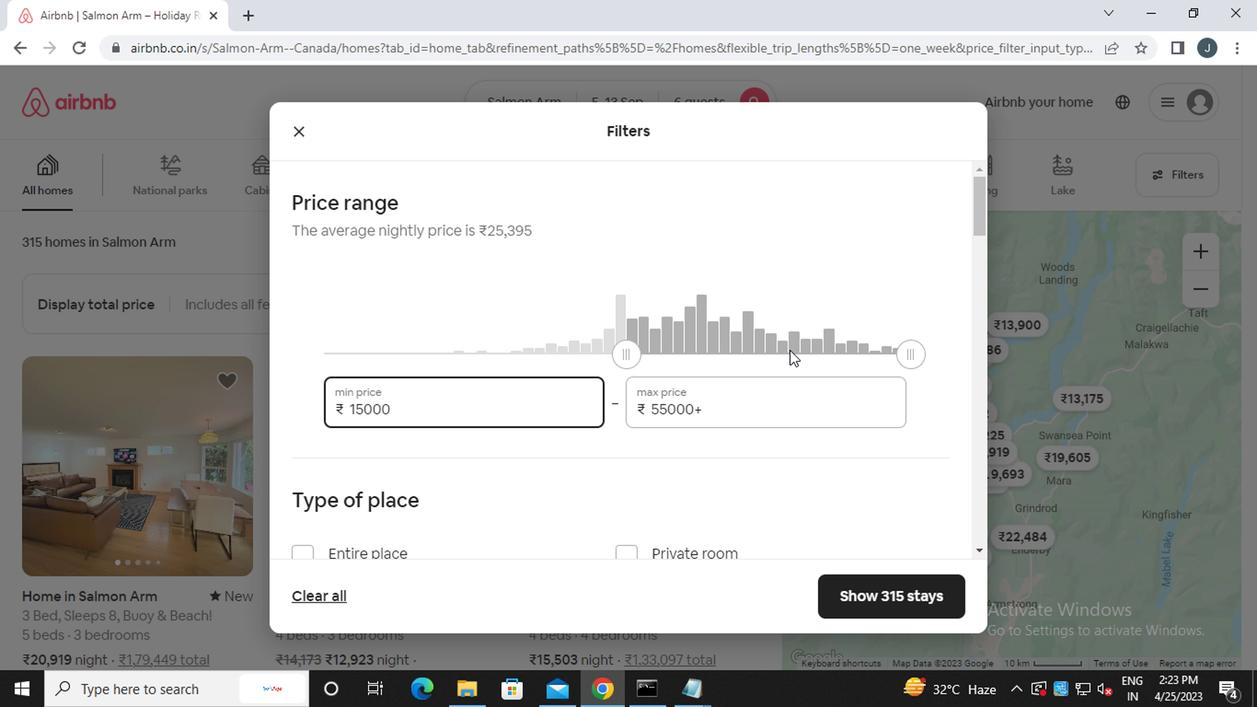 
Action: Mouse pressed left at (763, 383)
Screenshot: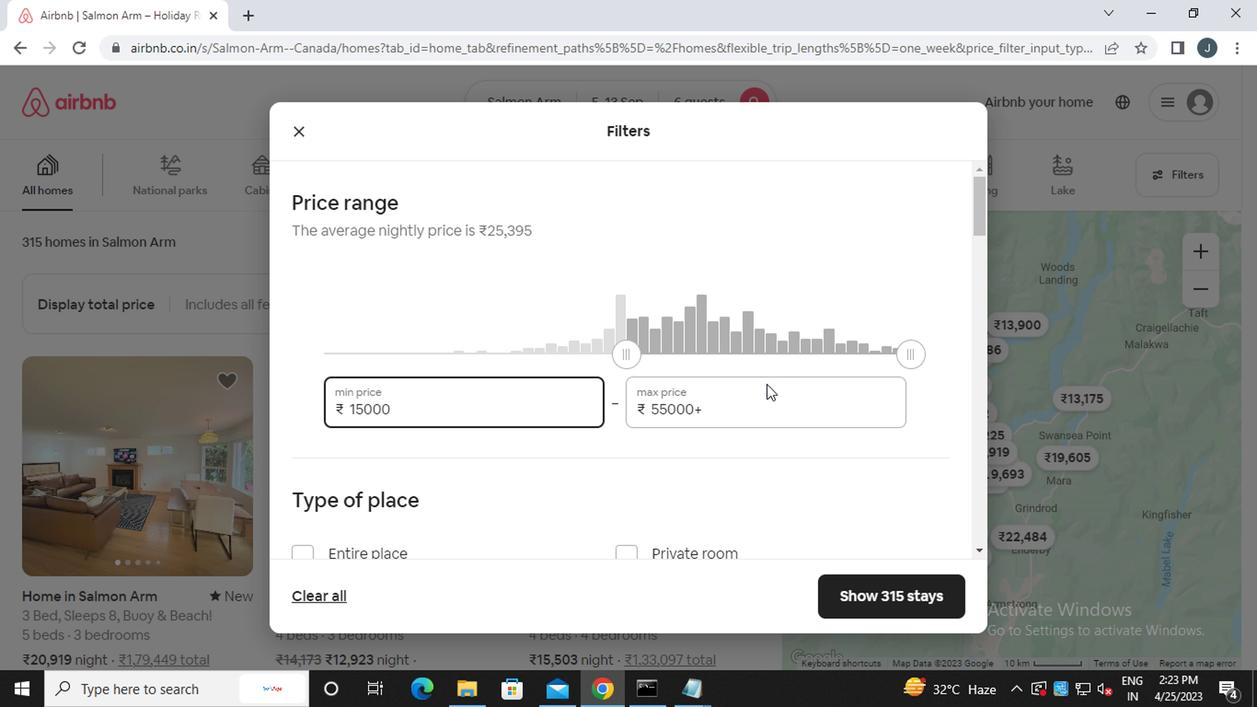 
Action: Key pressed <Key.backspace><Key.backspace><Key.backspace><Key.backspace><Key.backspace><Key.backspace><Key.backspace><Key.backspace><Key.backspace><Key.backspace><Key.backspace><<98>><<96>><<96>><<96>><<96>>
Screenshot: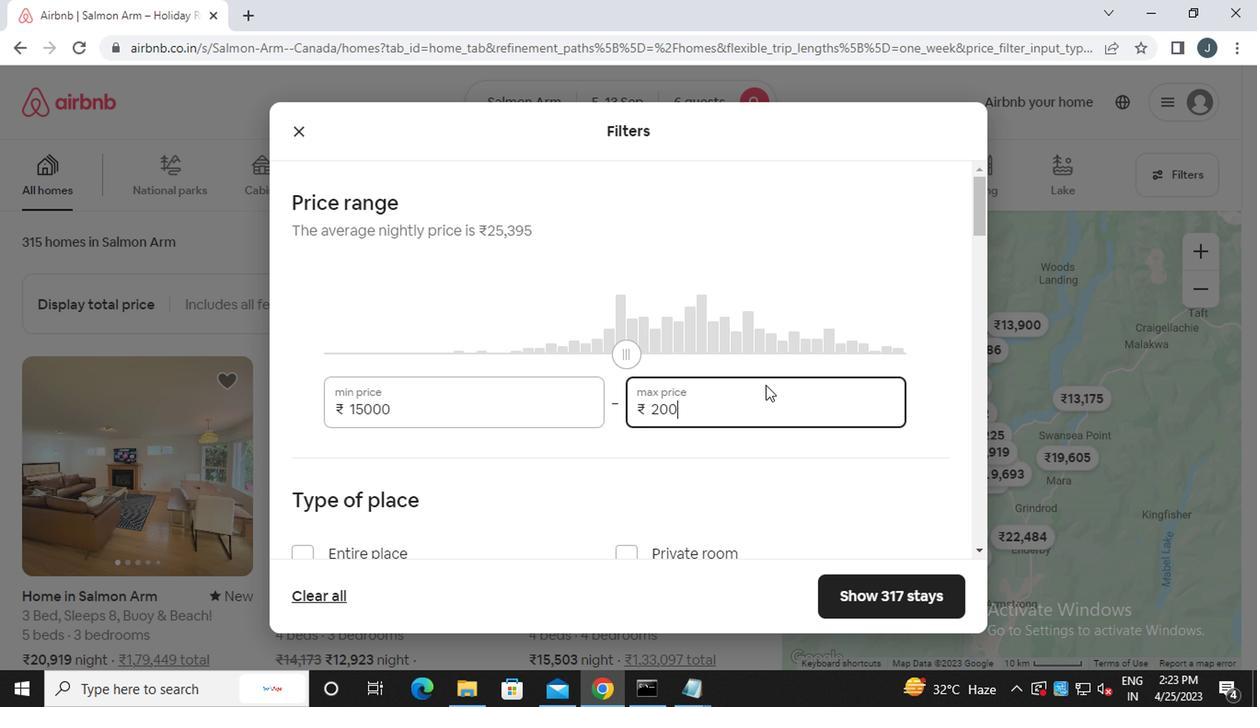 
Action: Mouse moved to (757, 383)
Screenshot: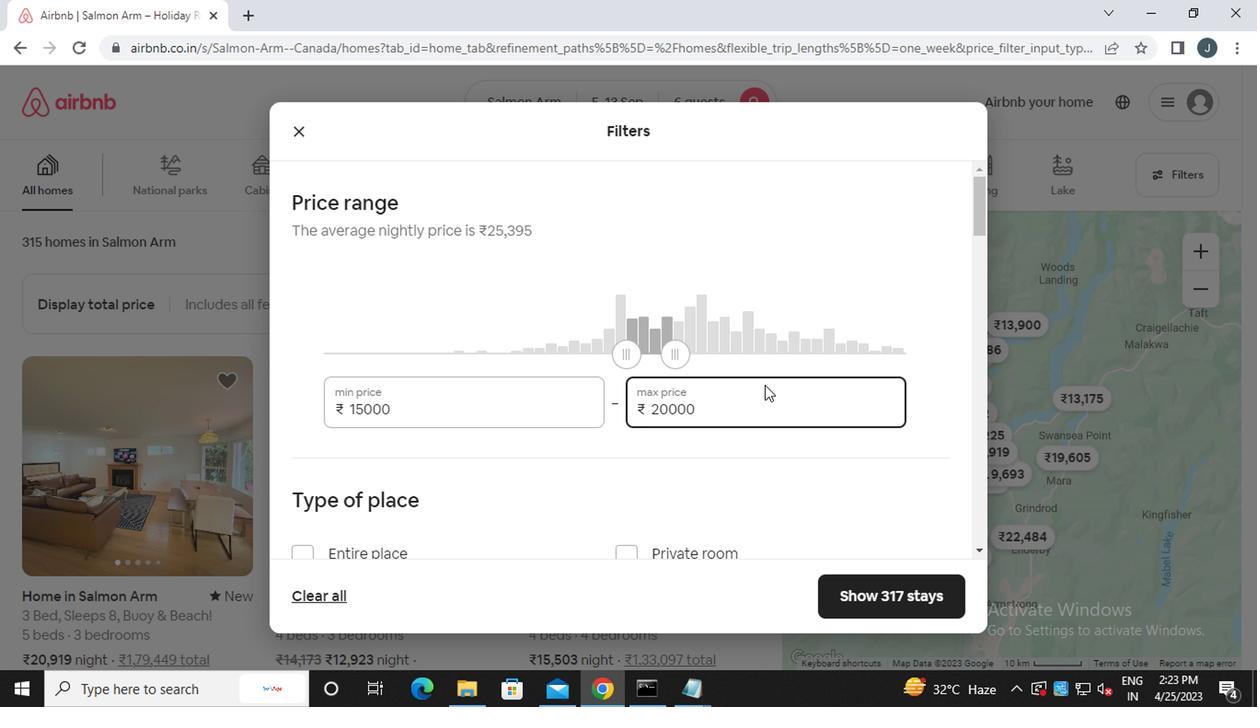 
Action: Mouse scrolled (757, 383) with delta (0, 0)
Screenshot: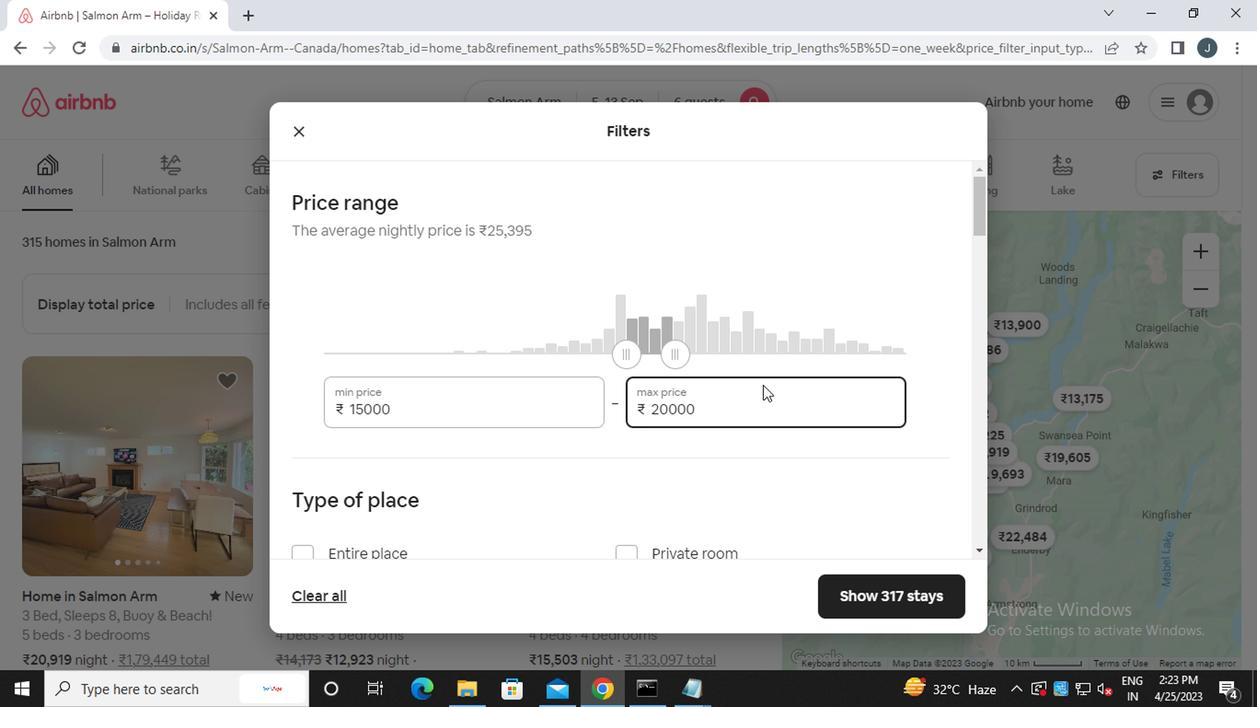 
Action: Mouse moved to (757, 387)
Screenshot: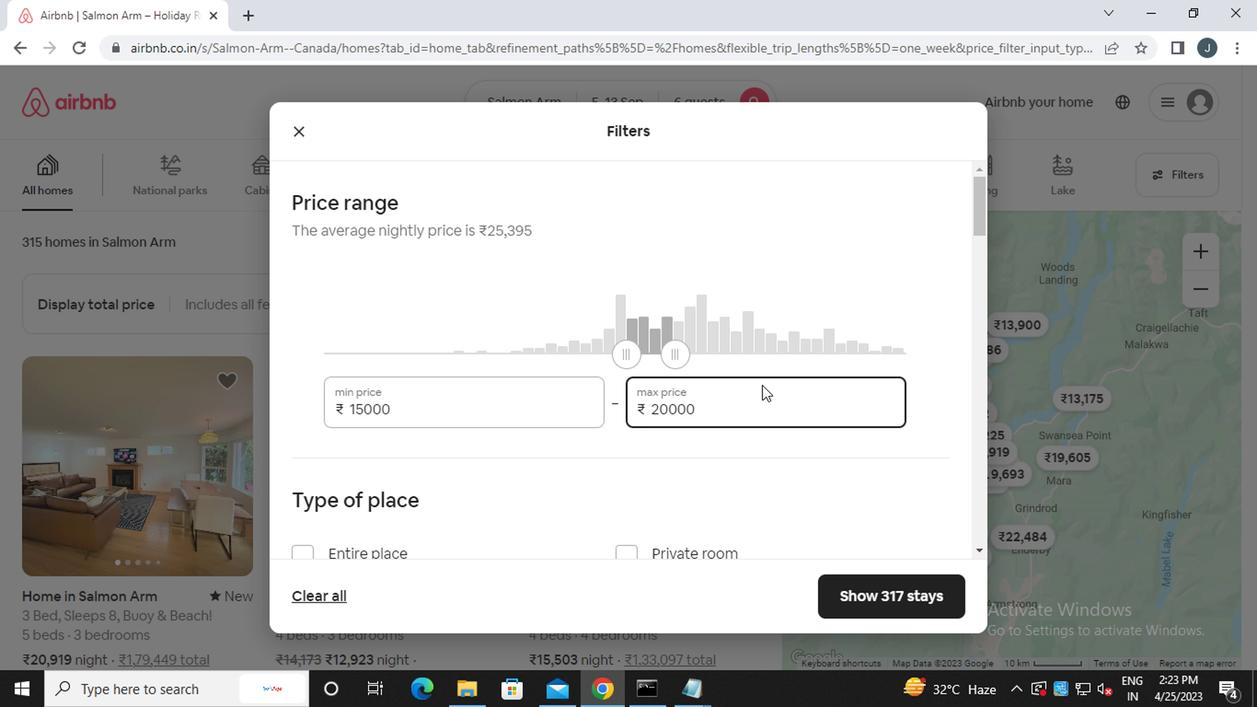 
Action: Mouse scrolled (757, 385) with delta (0, -1)
Screenshot: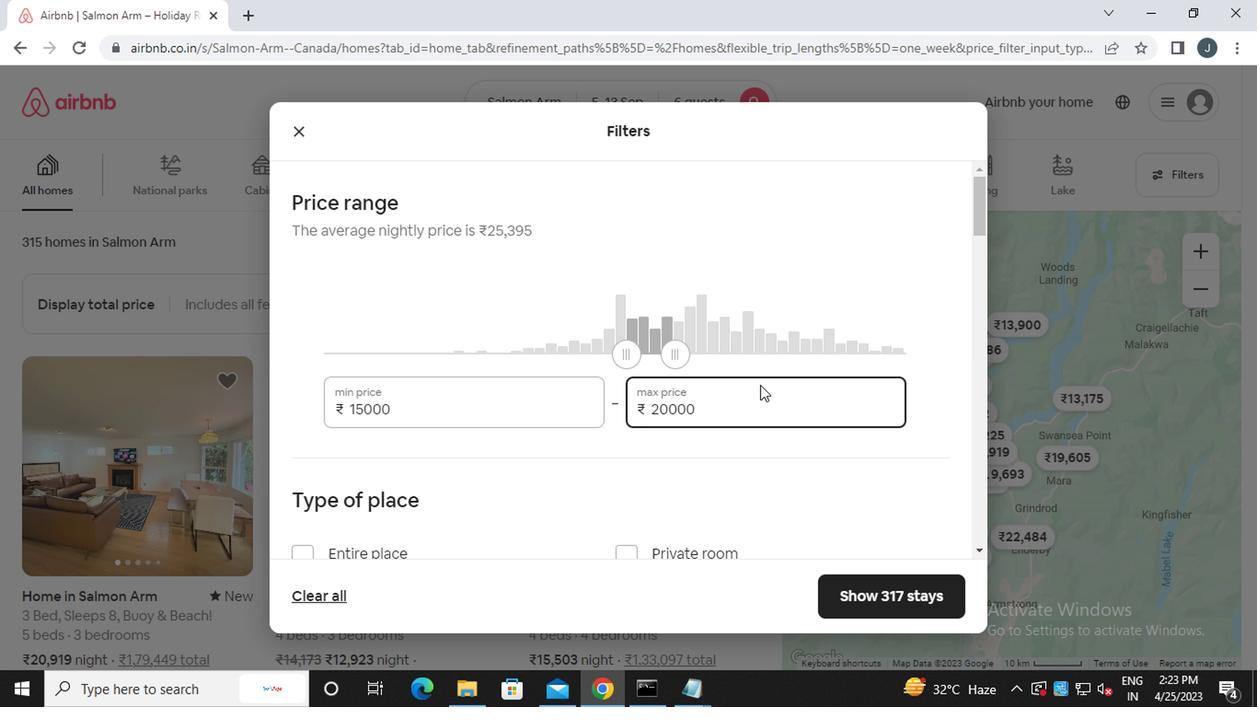 
Action: Mouse scrolled (757, 385) with delta (0, -1)
Screenshot: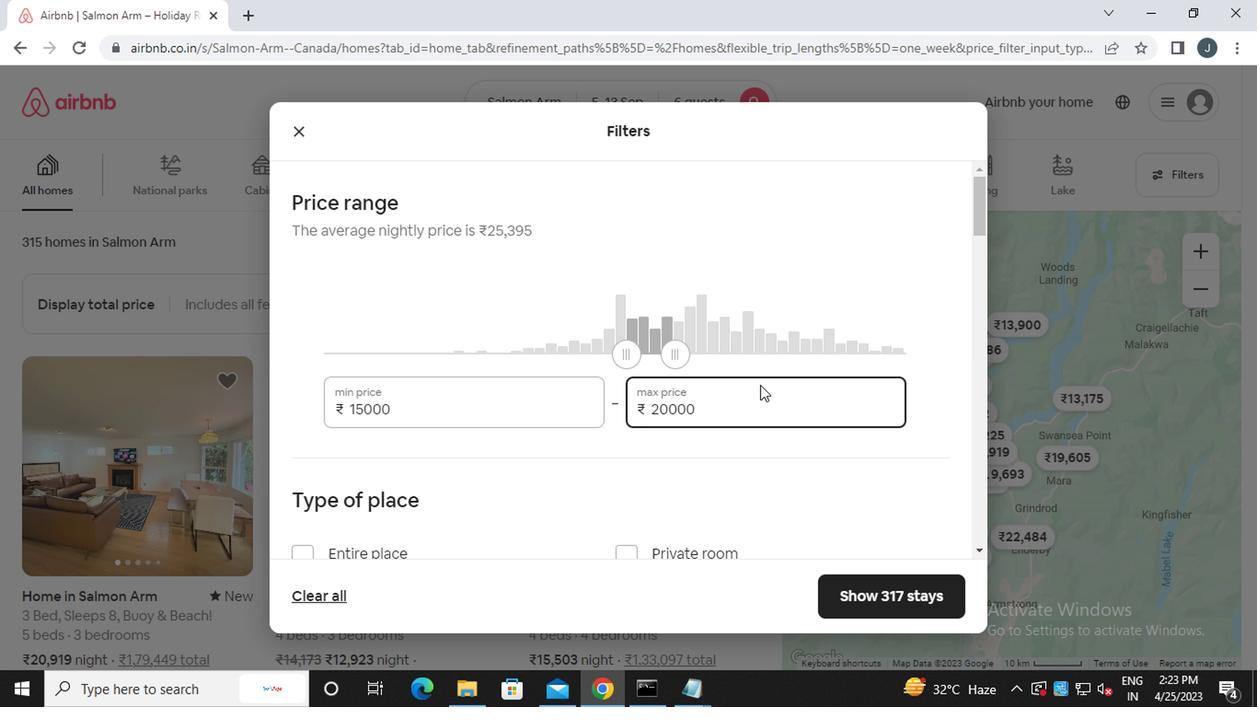 
Action: Mouse moved to (309, 279)
Screenshot: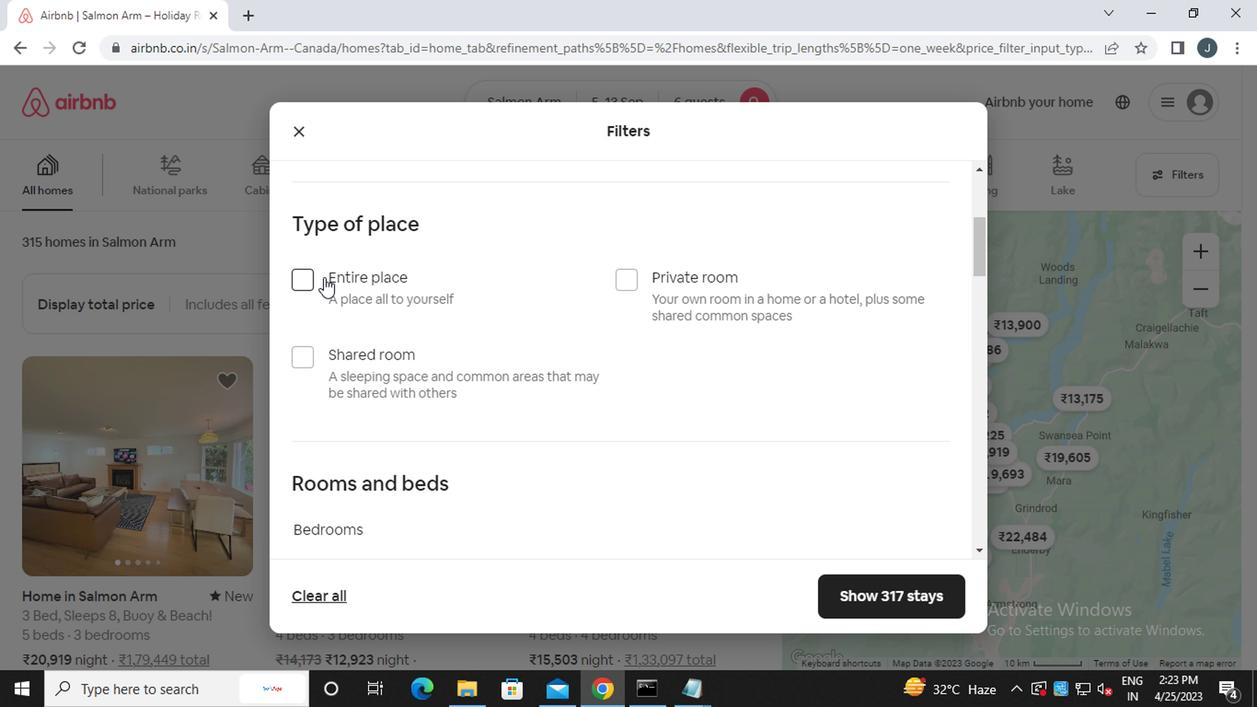 
Action: Mouse pressed left at (309, 279)
Screenshot: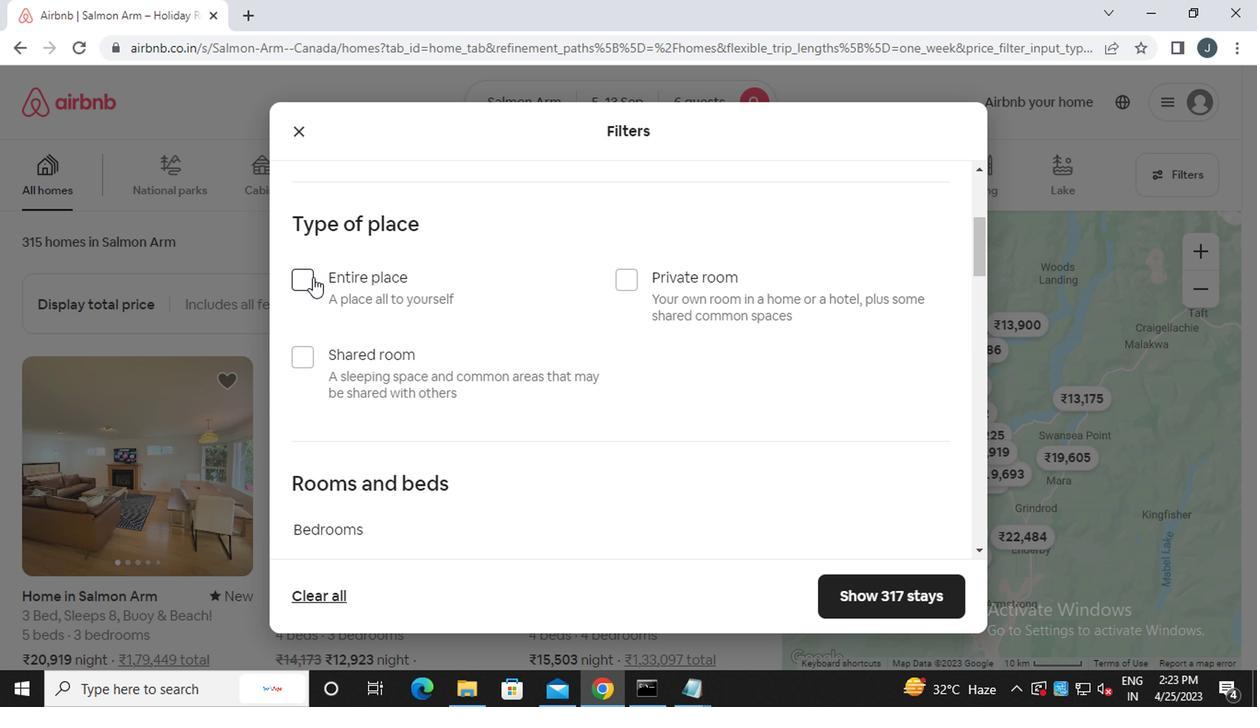 
Action: Mouse moved to (440, 330)
Screenshot: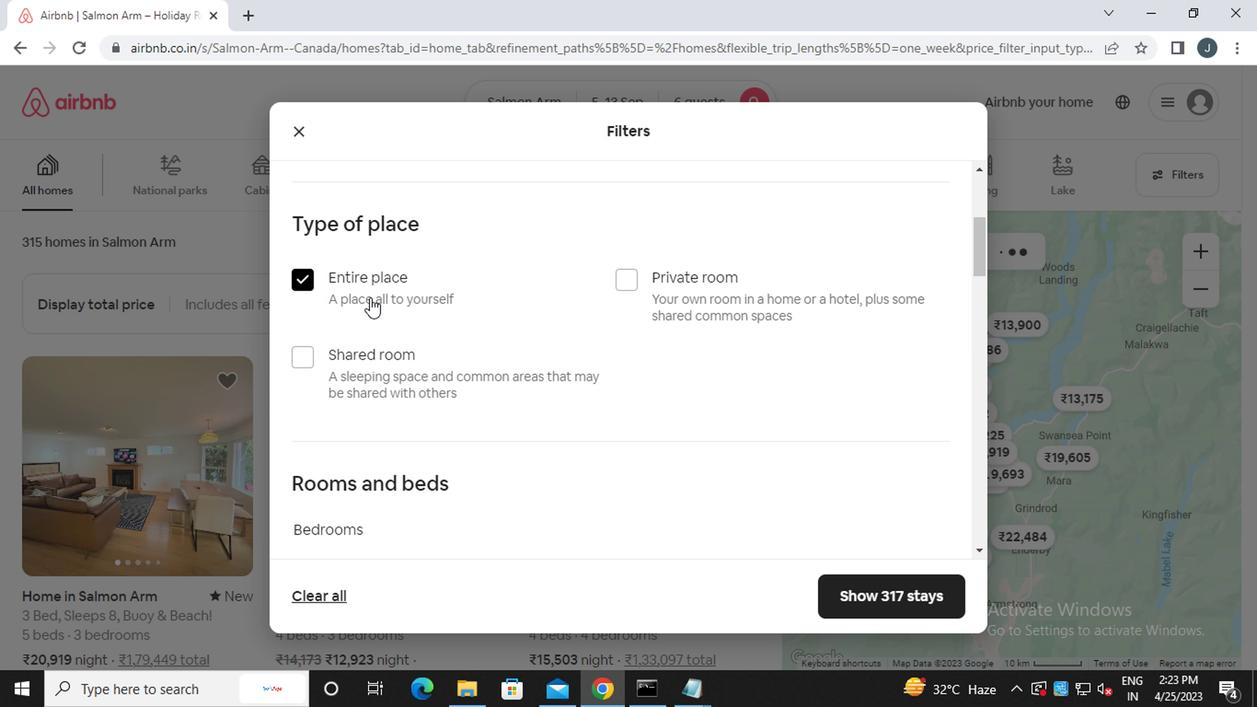 
Action: Mouse scrolled (440, 330) with delta (0, 0)
Screenshot: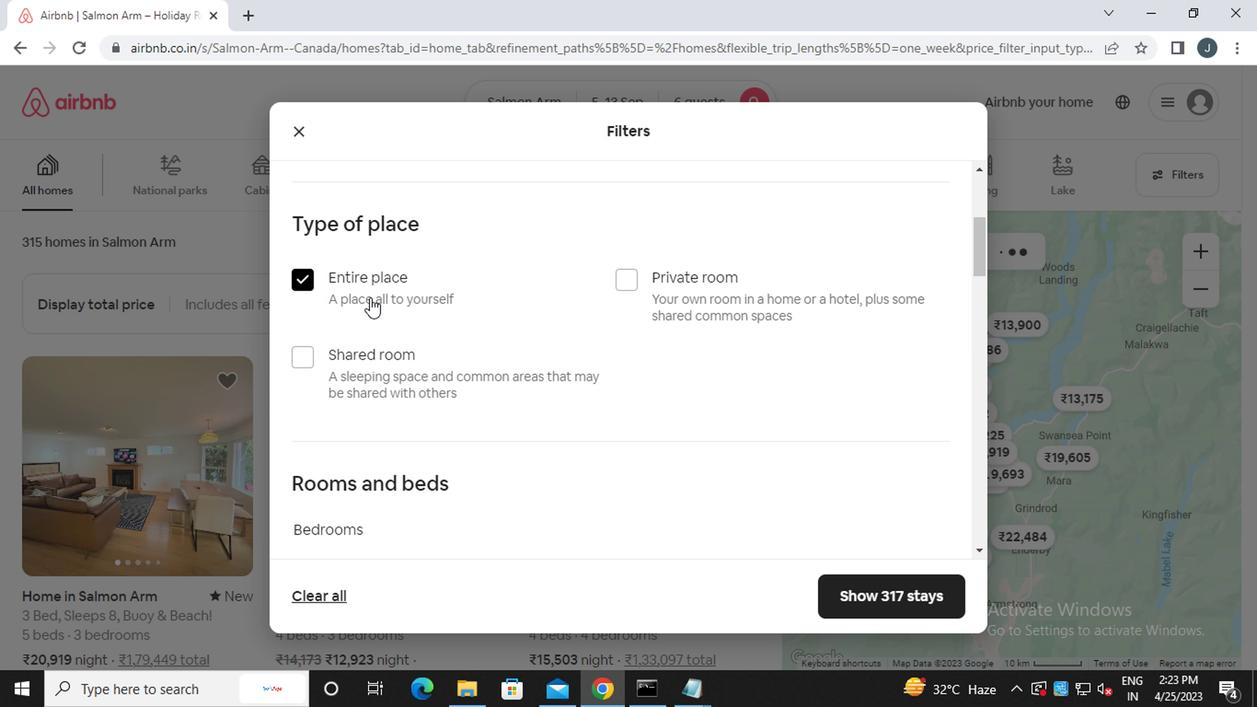 
Action: Mouse moved to (442, 332)
Screenshot: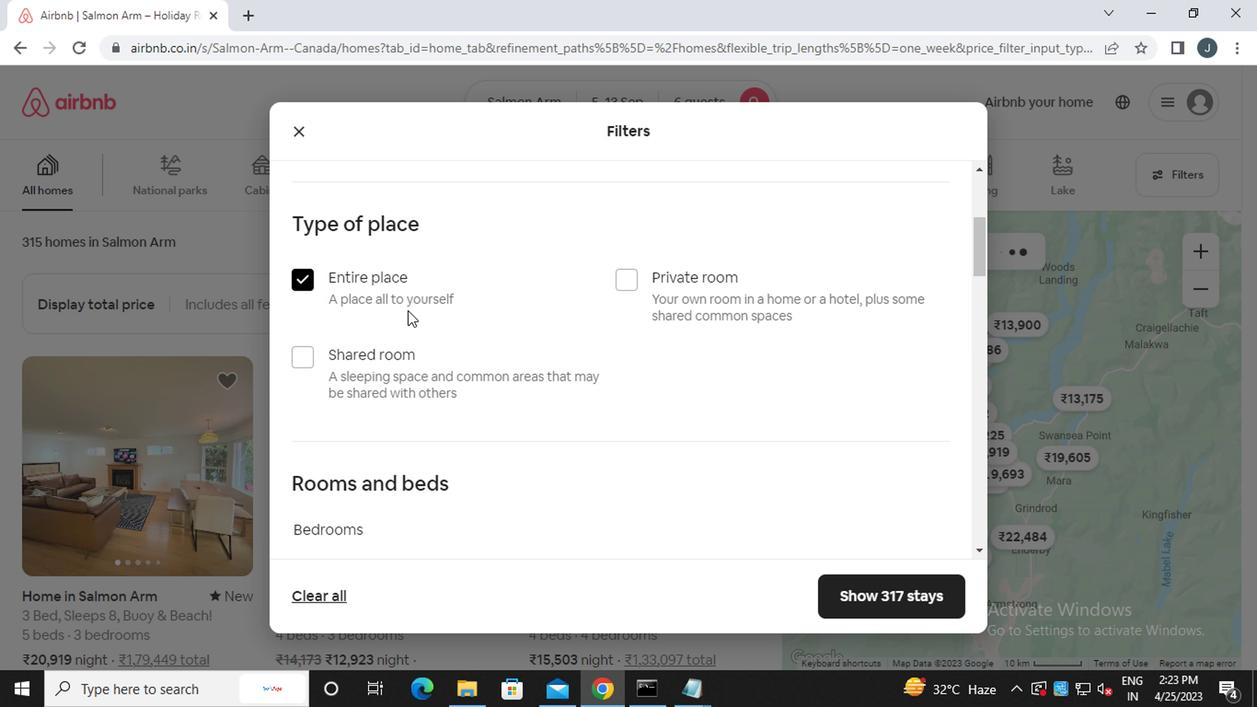 
Action: Mouse scrolled (442, 330) with delta (0, -1)
Screenshot: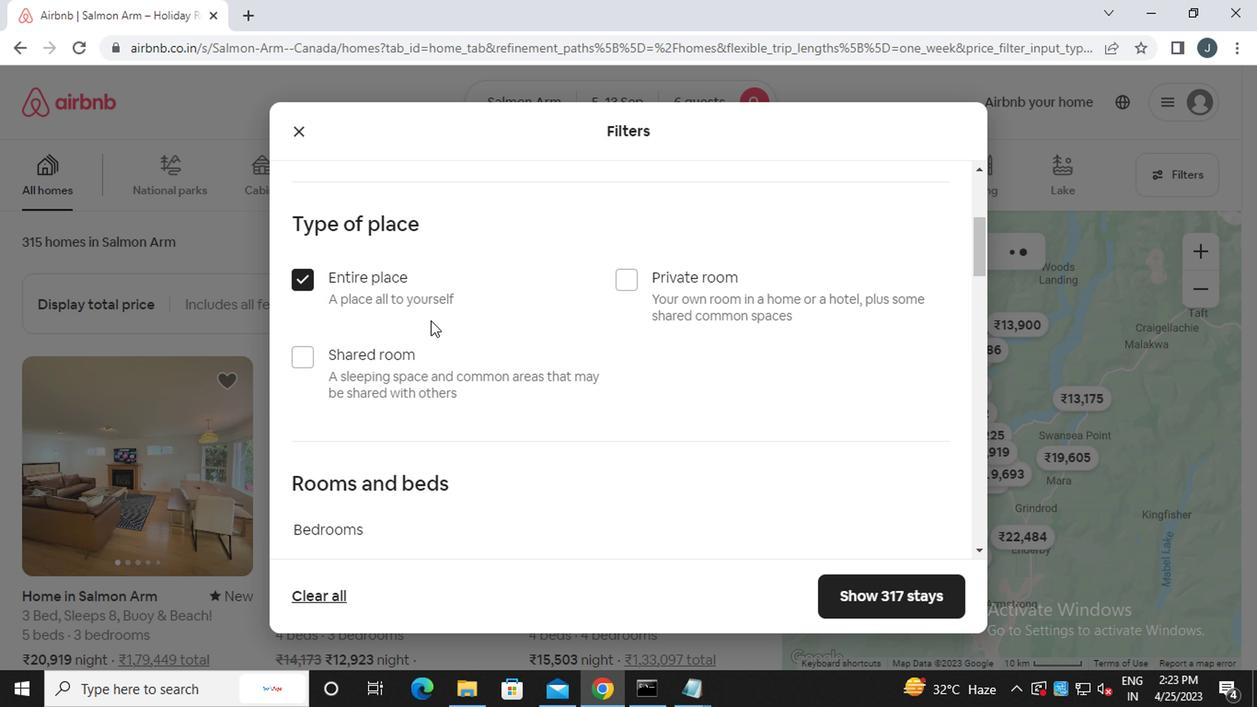 
Action: Mouse scrolled (442, 330) with delta (0, -1)
Screenshot: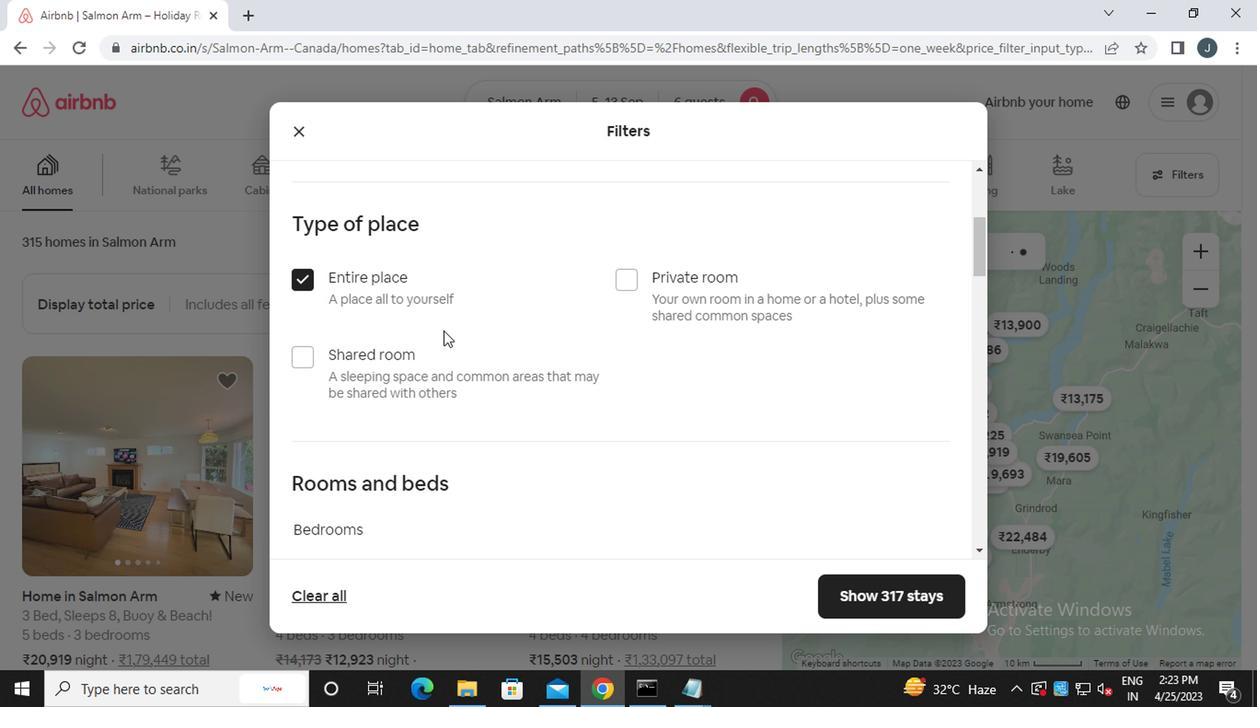 
Action: Mouse scrolled (442, 330) with delta (0, -1)
Screenshot: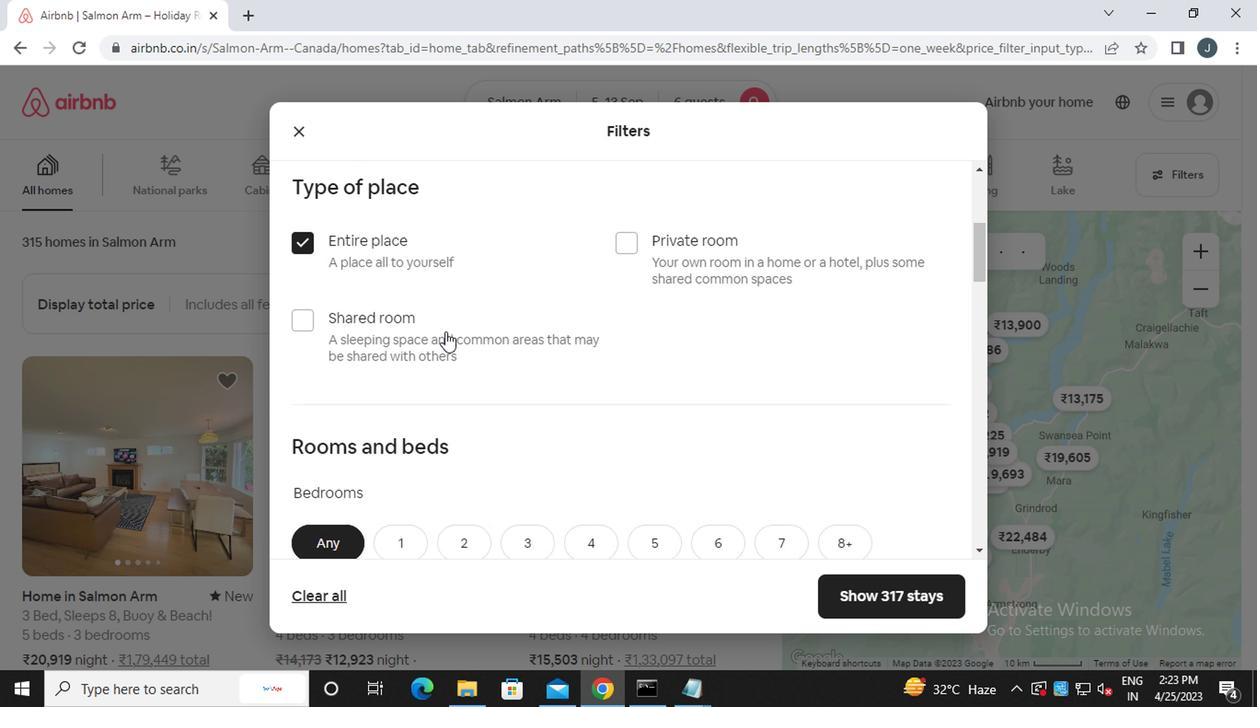 
Action: Mouse moved to (525, 217)
Screenshot: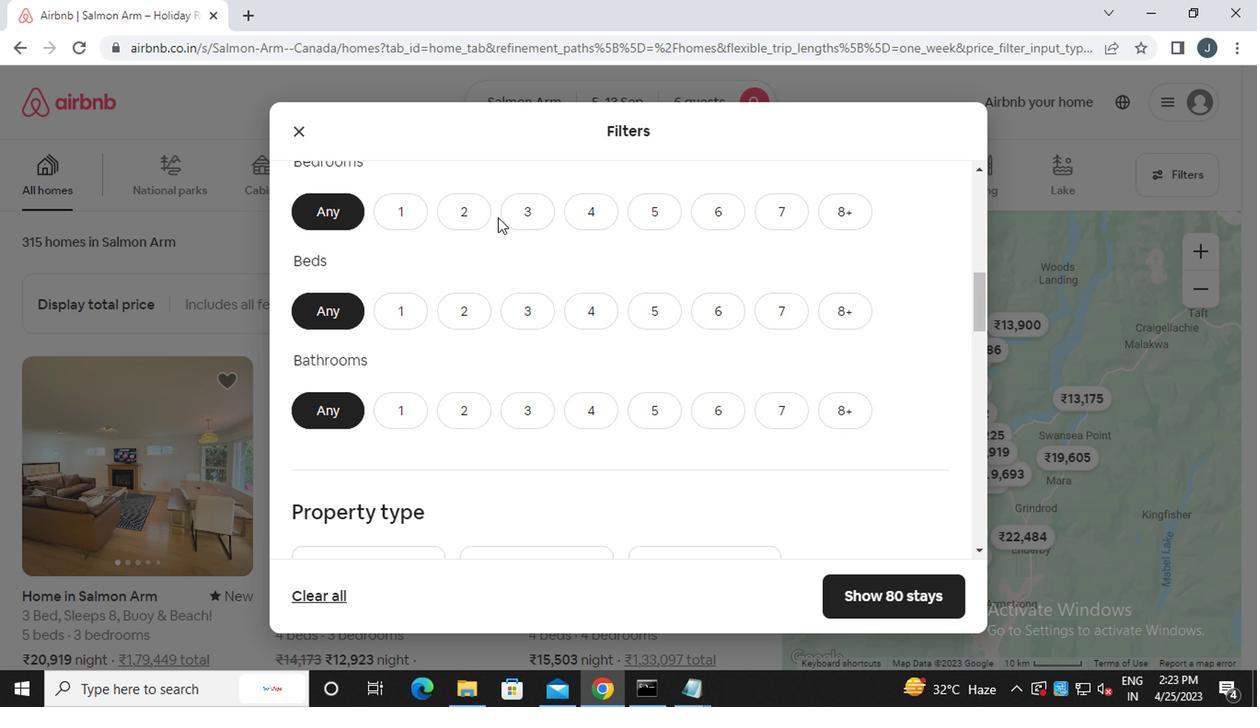 
Action: Mouse pressed left at (525, 217)
Screenshot: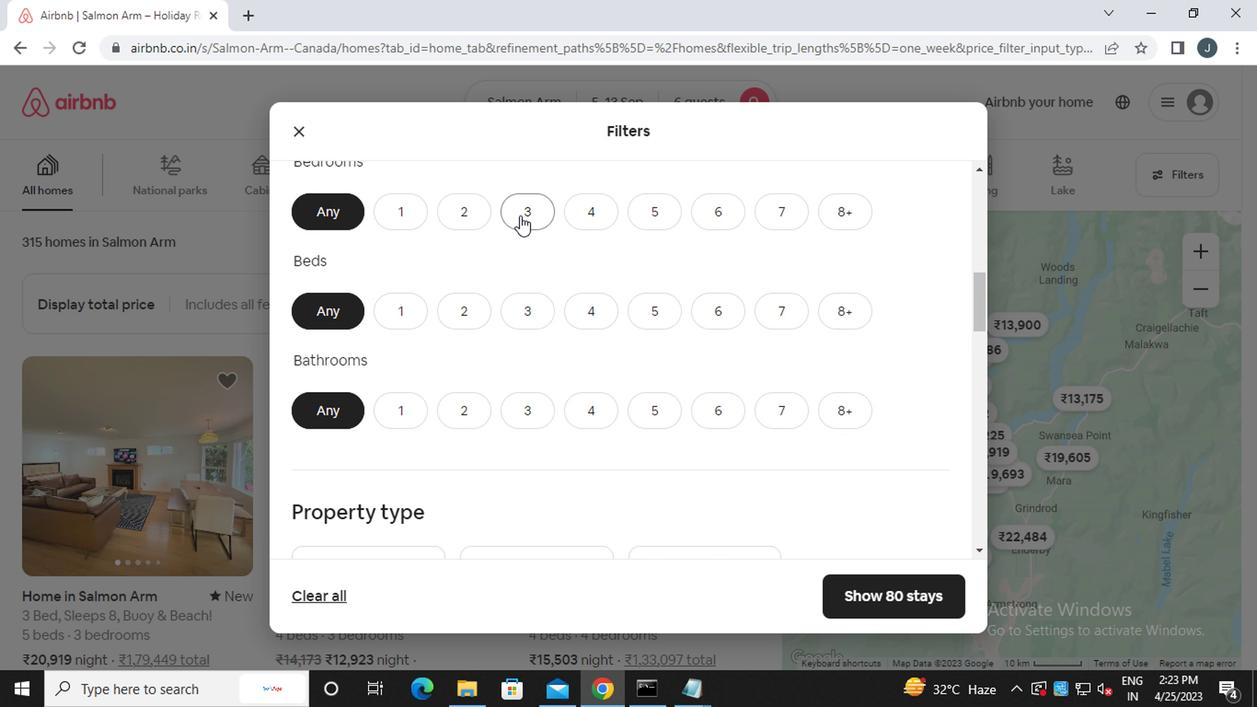 
Action: Mouse moved to (533, 301)
Screenshot: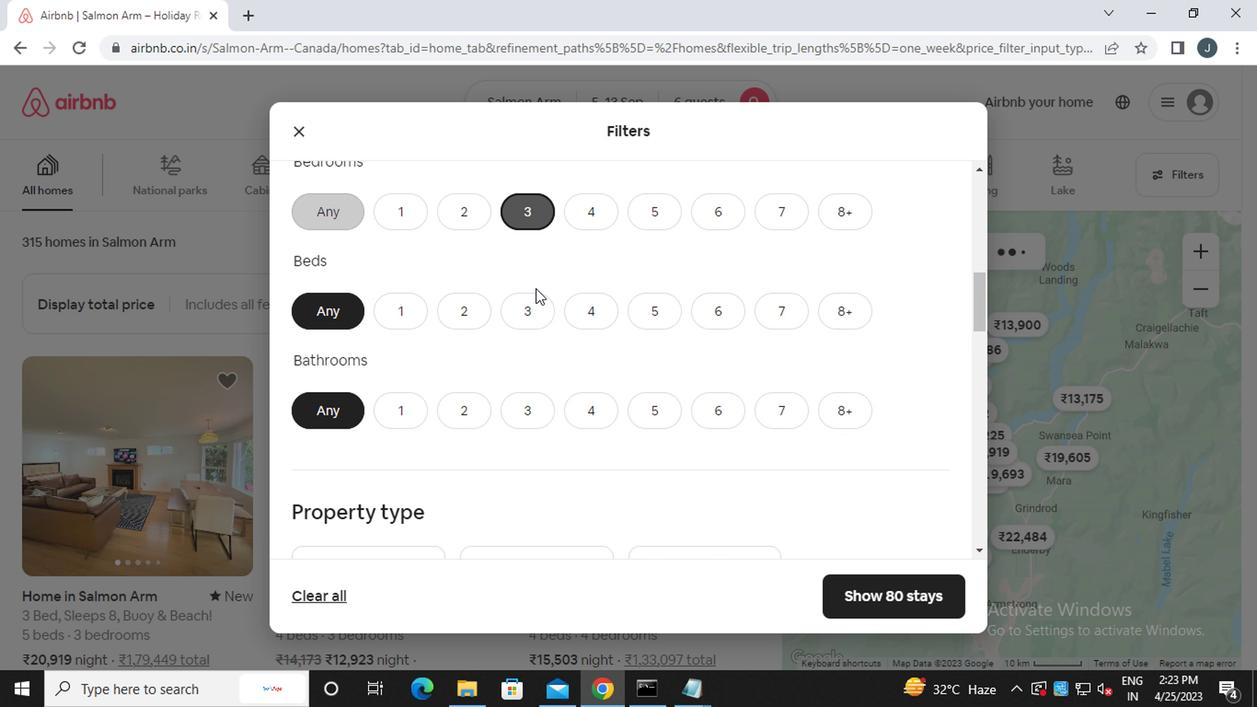 
Action: Mouse pressed left at (533, 301)
Screenshot: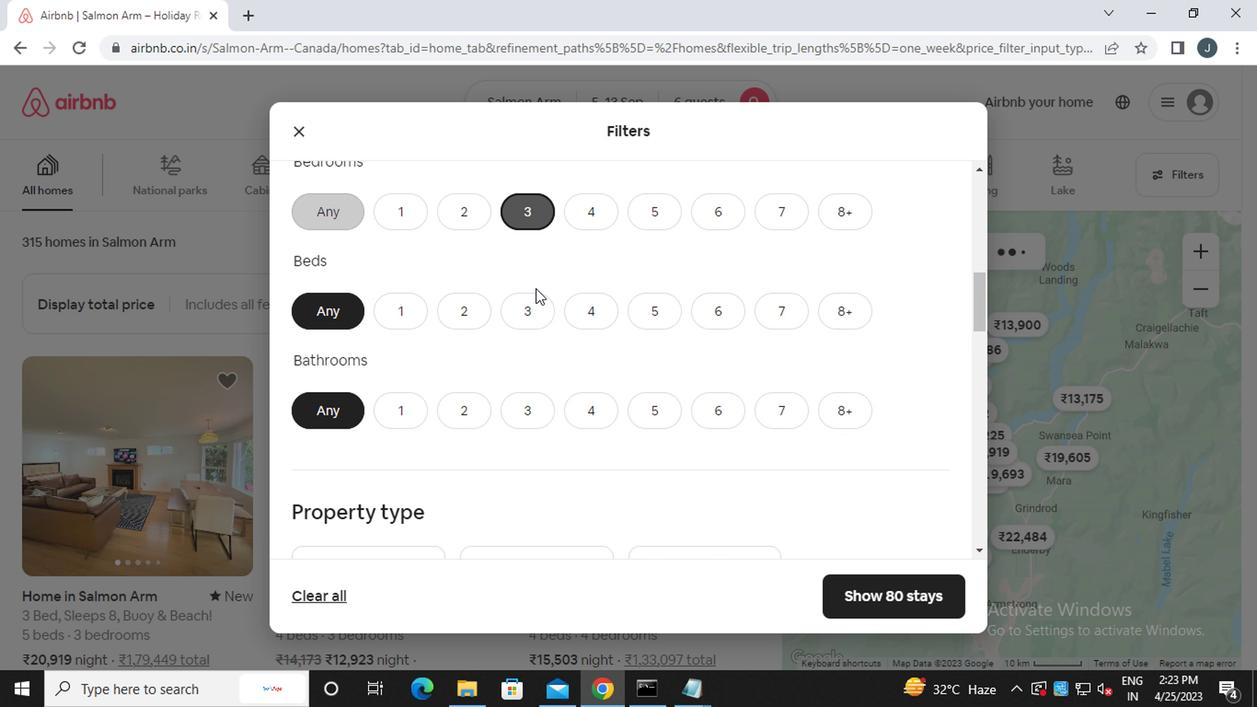 
Action: Mouse moved to (530, 415)
Screenshot: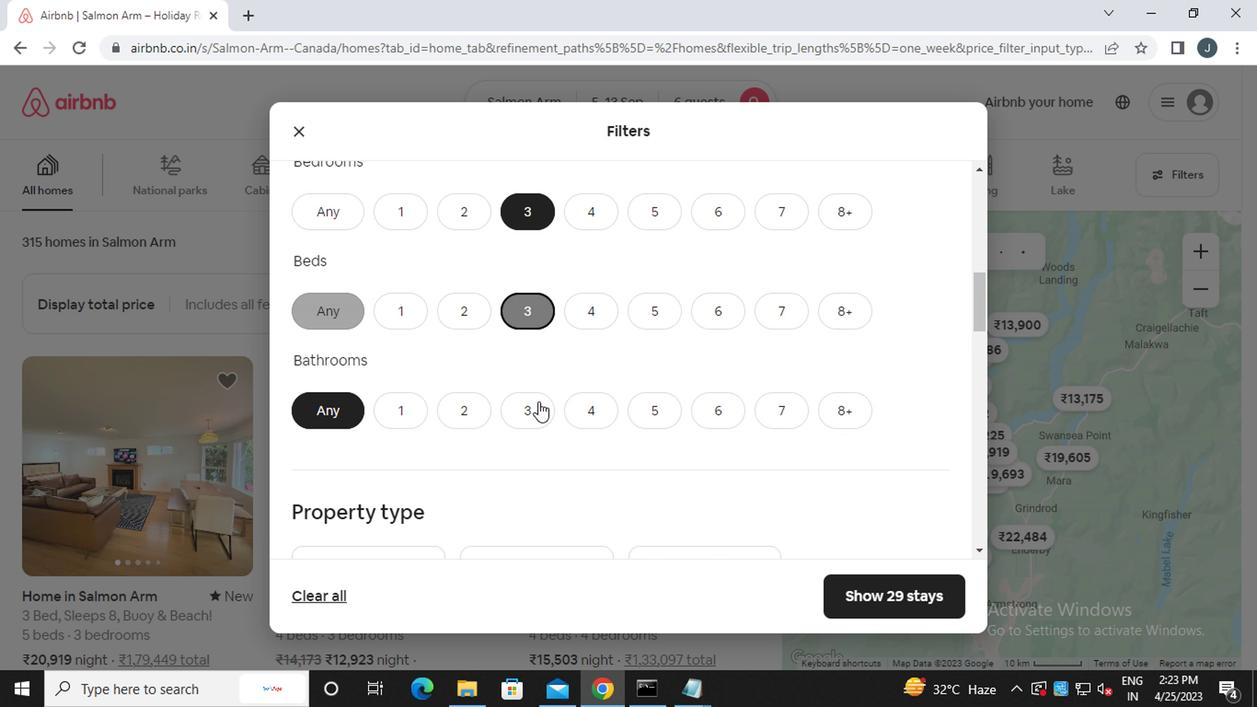 
Action: Mouse pressed left at (530, 415)
Screenshot: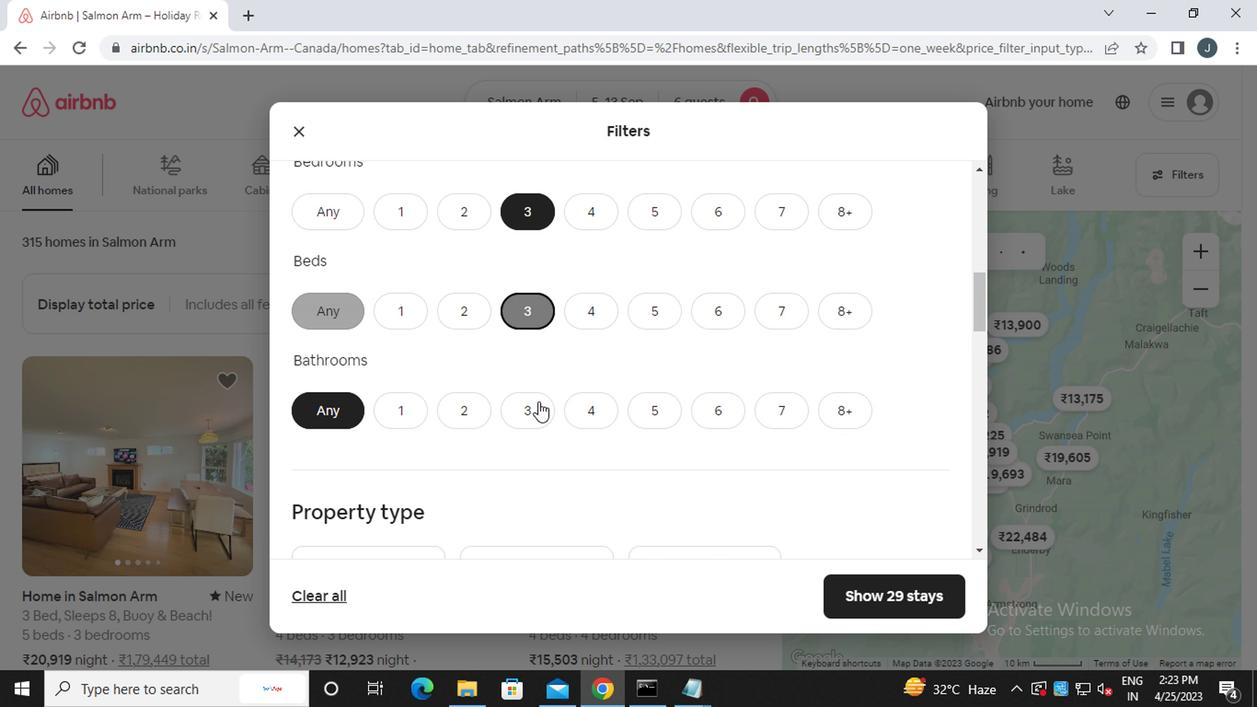 
Action: Mouse moved to (525, 415)
Screenshot: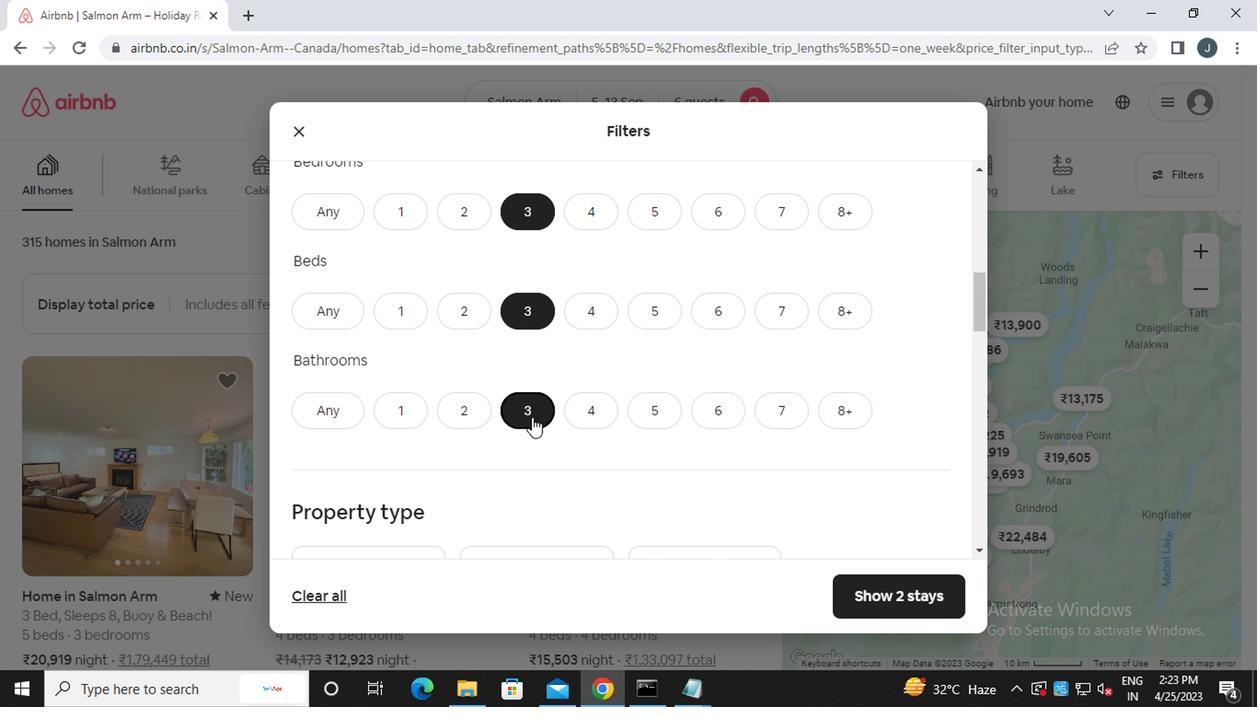 
Action: Mouse scrolled (525, 414) with delta (0, 0)
Screenshot: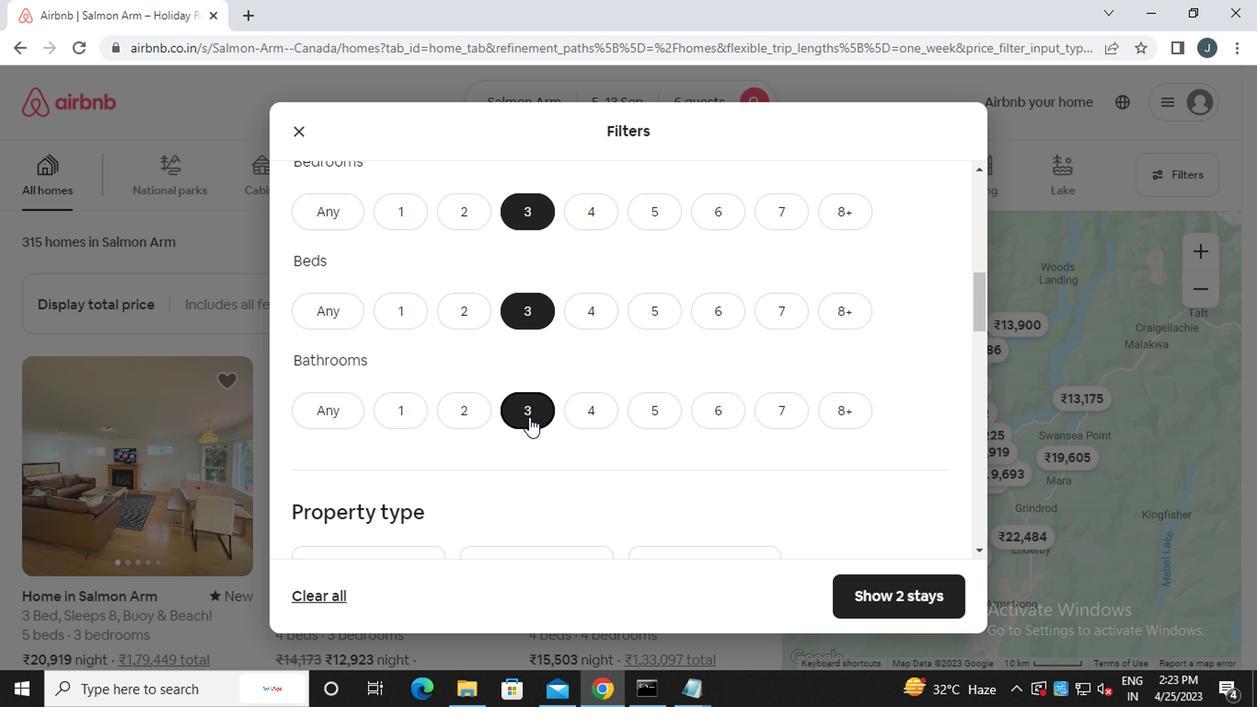 
Action: Mouse scrolled (525, 414) with delta (0, 0)
Screenshot: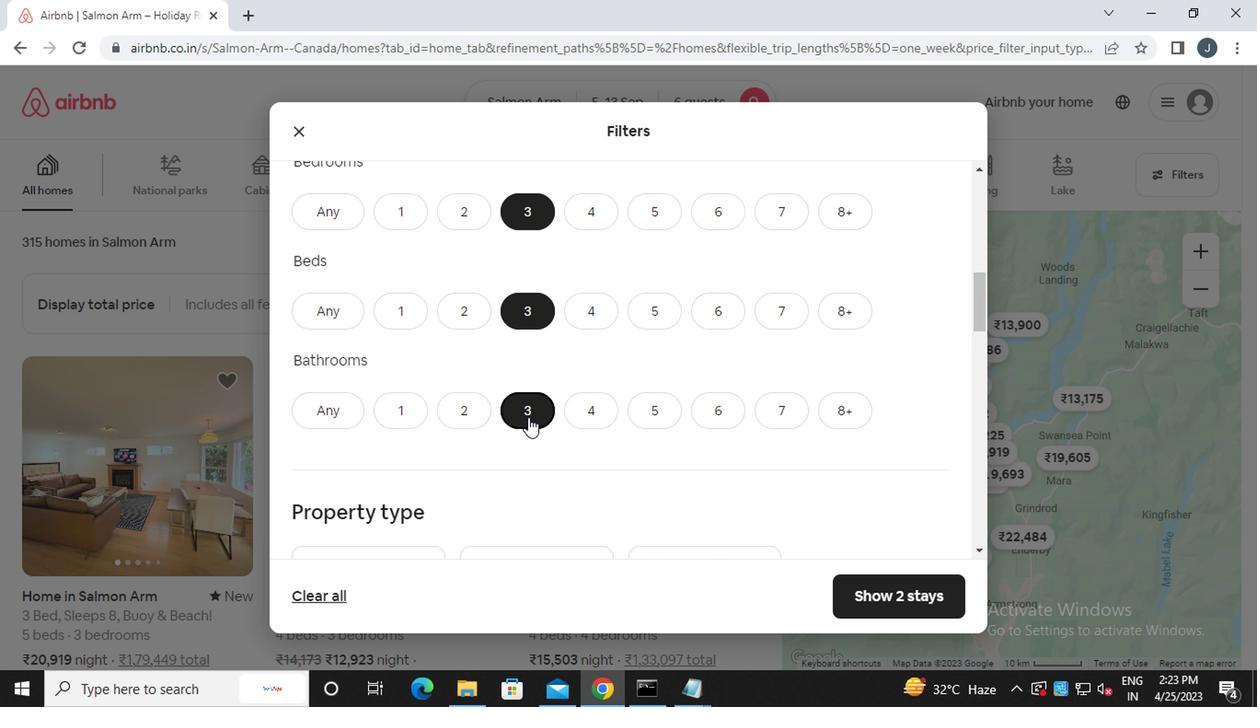
Action: Mouse scrolled (525, 414) with delta (0, 0)
Screenshot: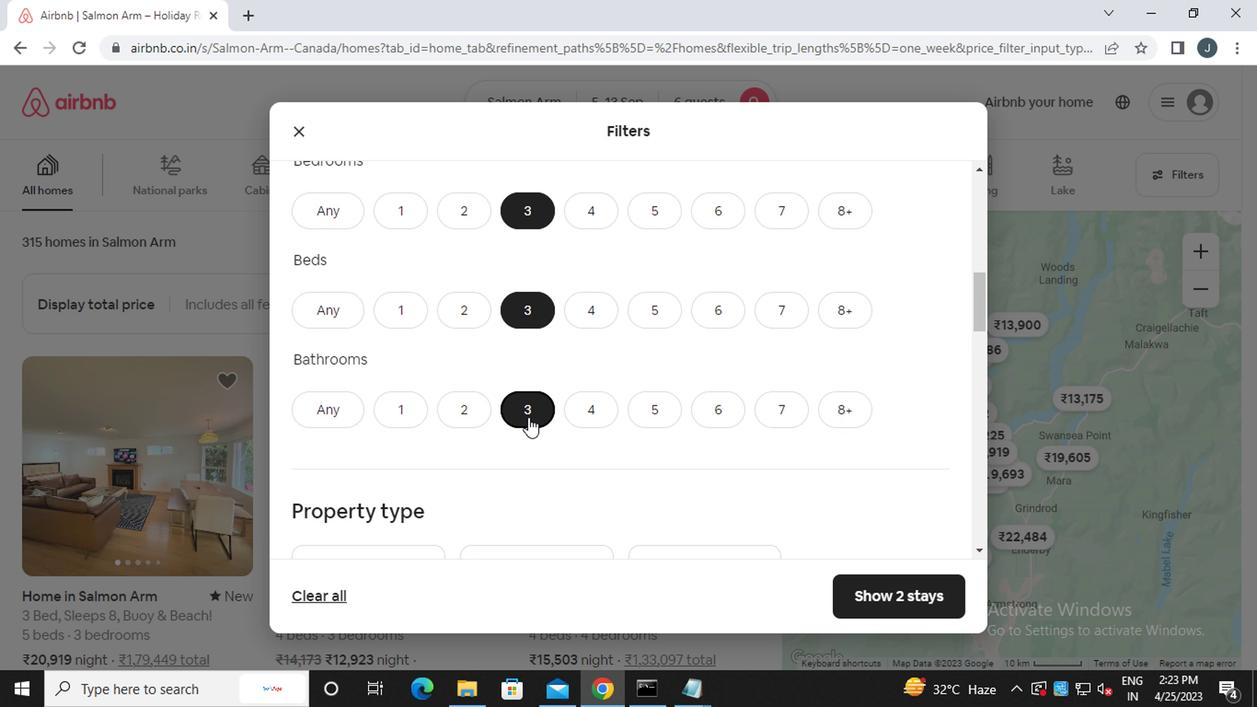 
Action: Mouse scrolled (525, 414) with delta (0, 0)
Screenshot: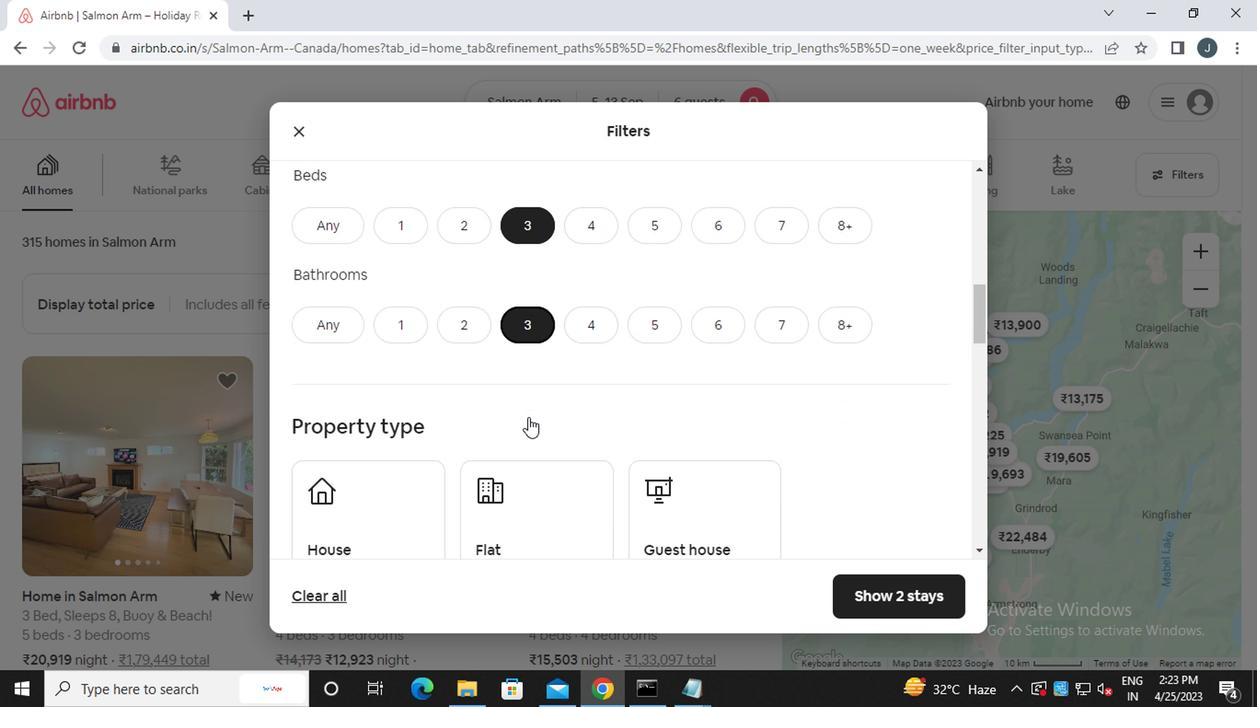 
Action: Mouse moved to (370, 256)
Screenshot: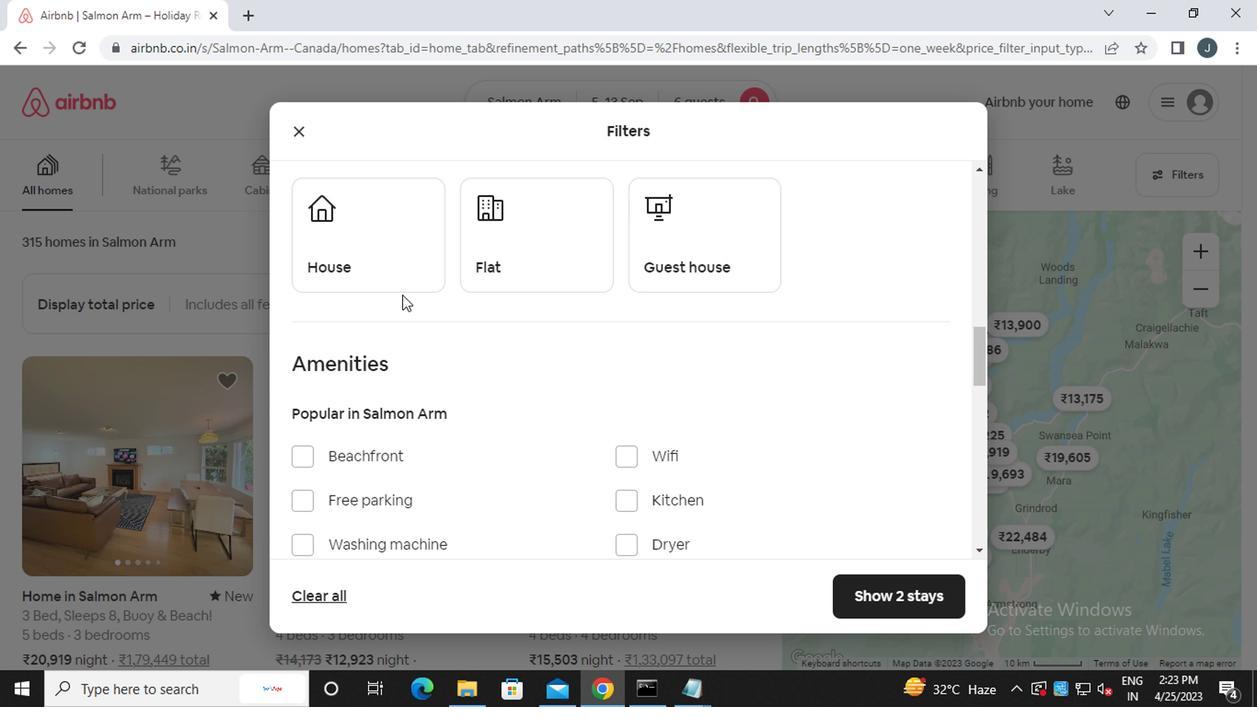 
Action: Mouse pressed left at (370, 256)
Screenshot: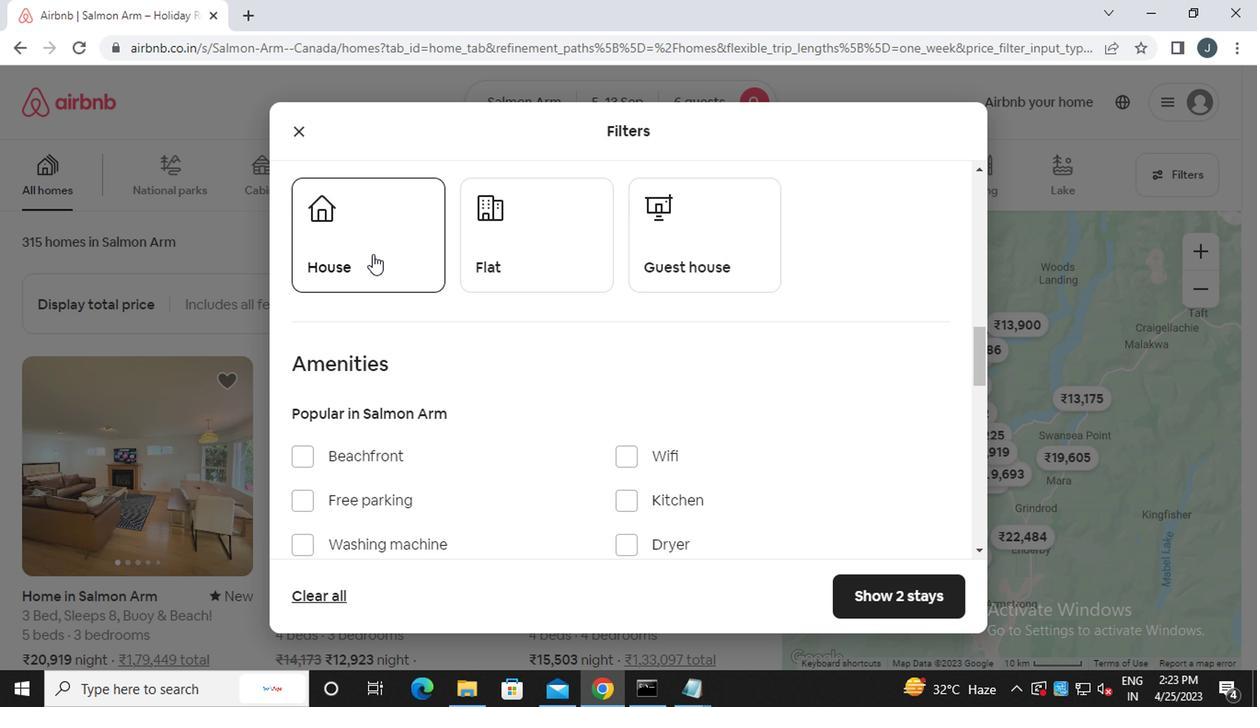 
Action: Mouse moved to (504, 245)
Screenshot: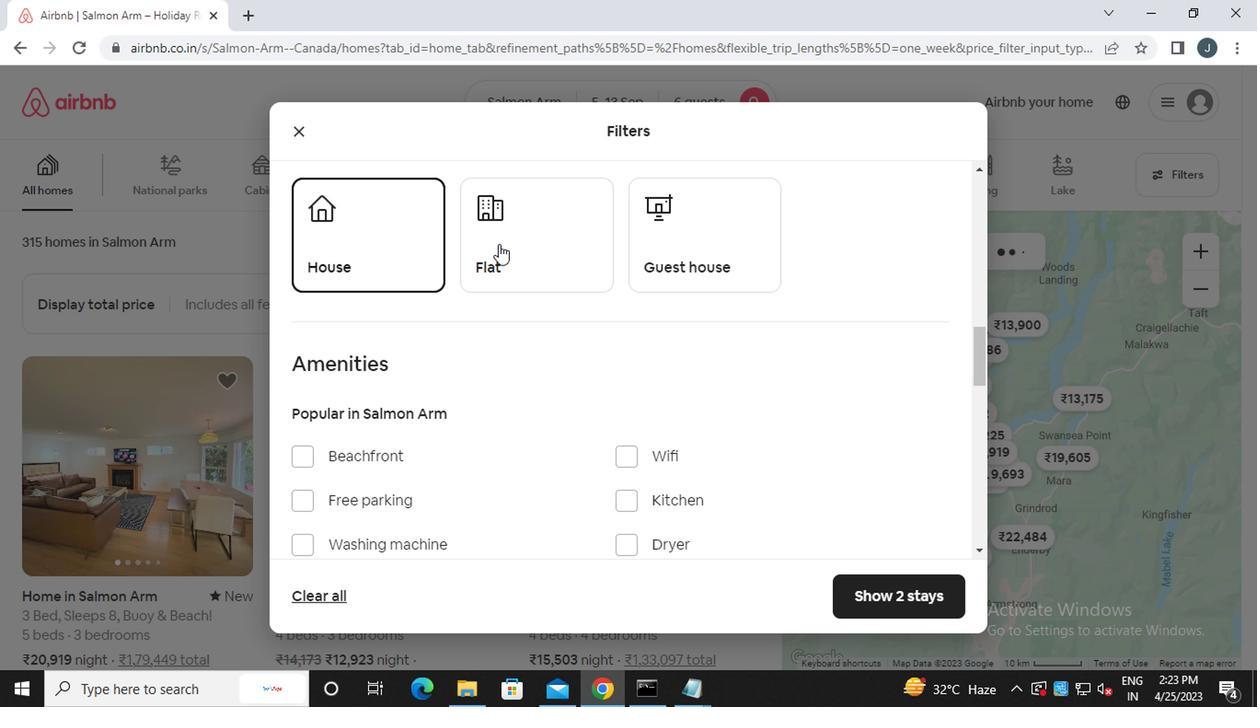 
Action: Mouse pressed left at (504, 245)
Screenshot: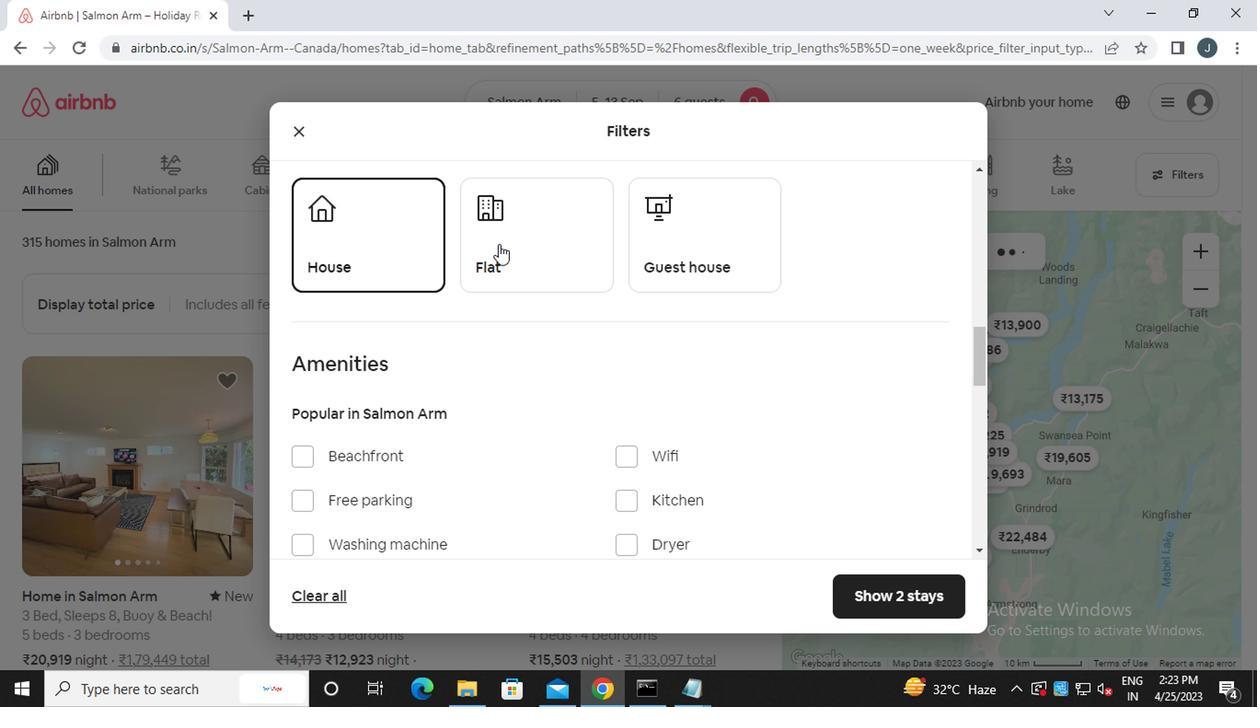 
Action: Mouse moved to (679, 246)
Screenshot: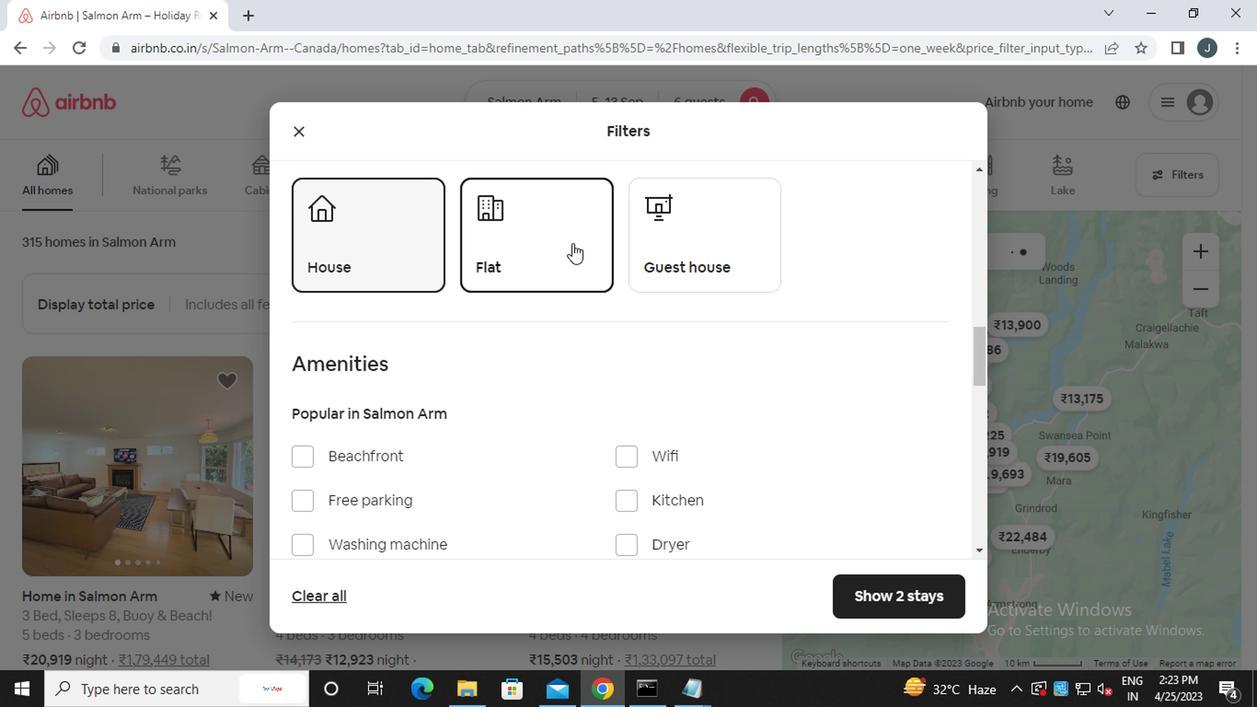 
Action: Mouse pressed left at (679, 246)
Screenshot: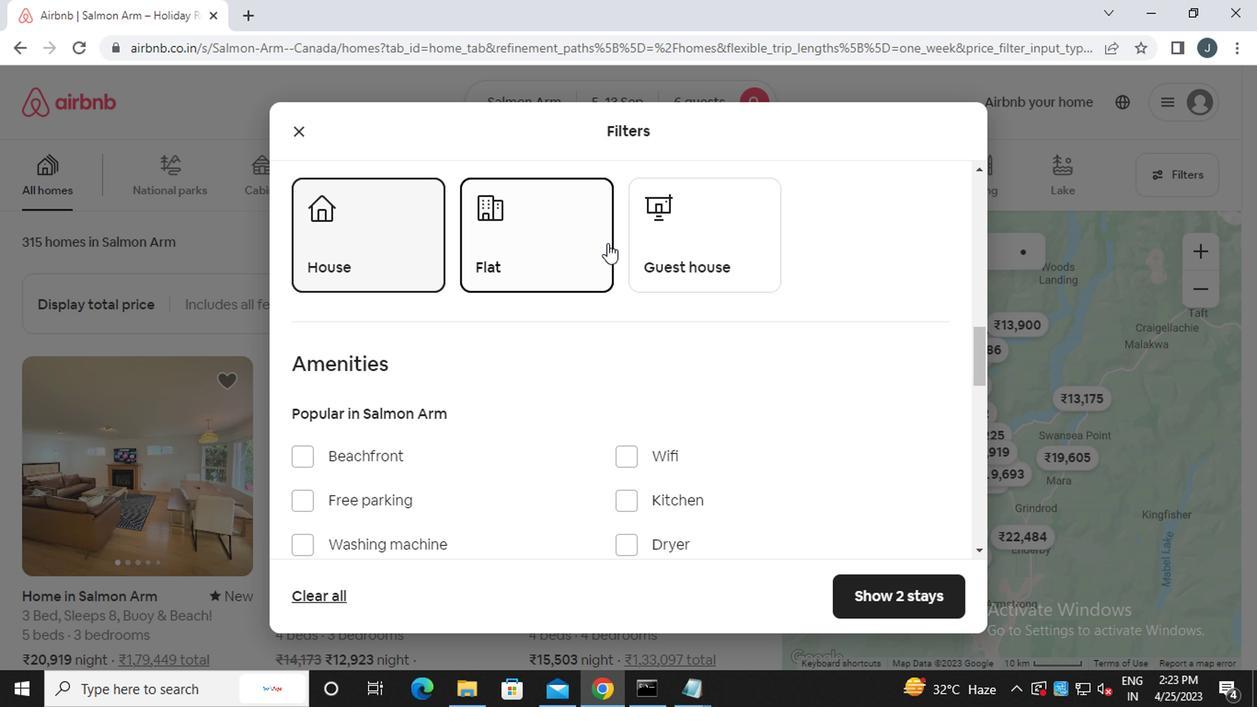 
Action: Mouse moved to (667, 267)
Screenshot: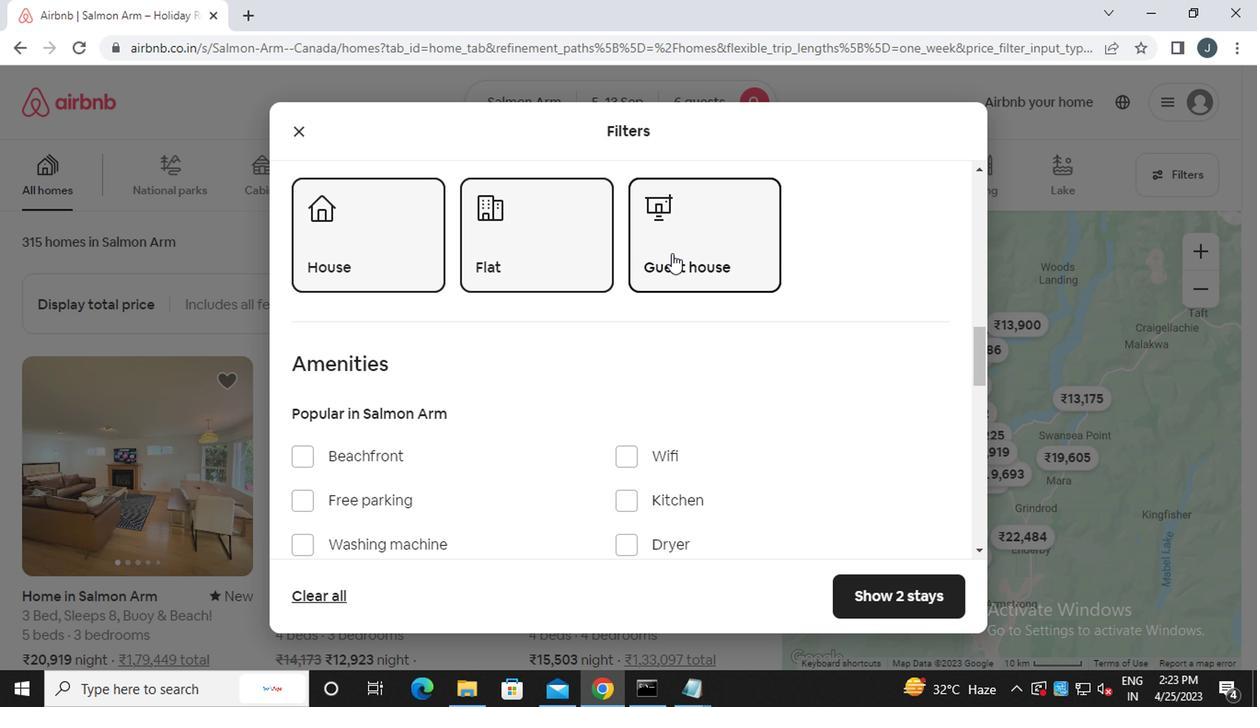 
Action: Mouse scrolled (667, 266) with delta (0, 0)
Screenshot: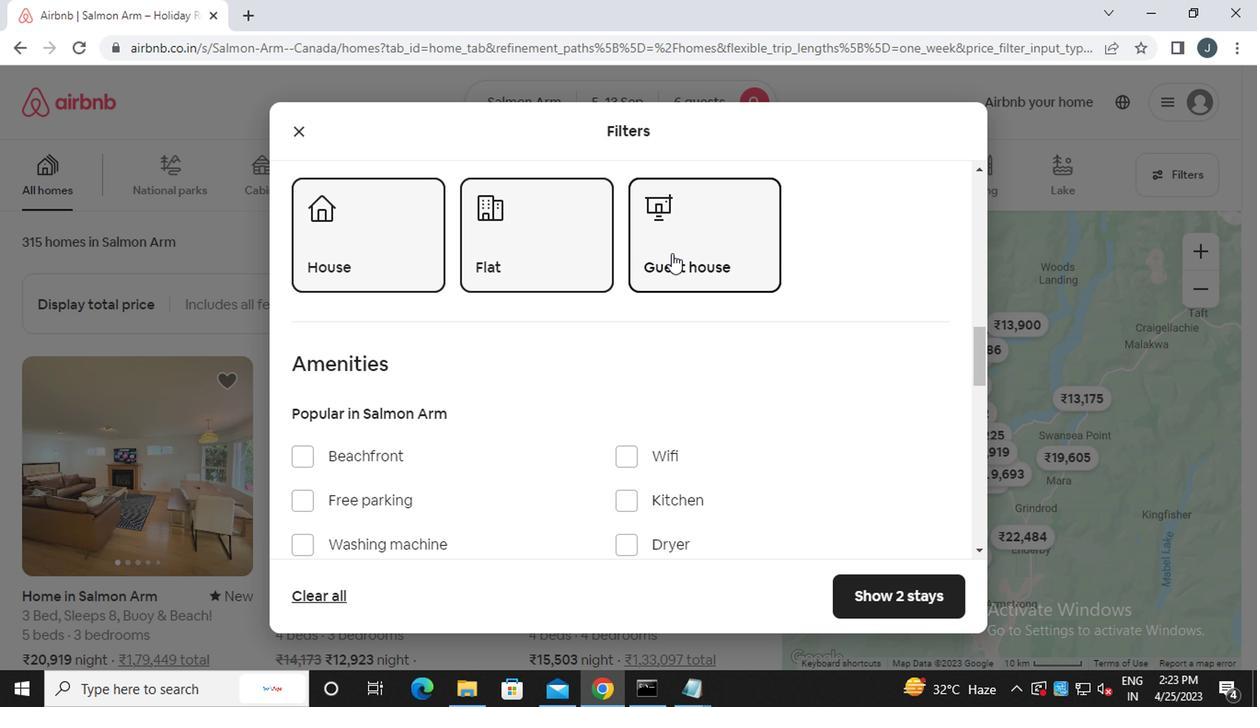 
Action: Mouse moved to (667, 269)
Screenshot: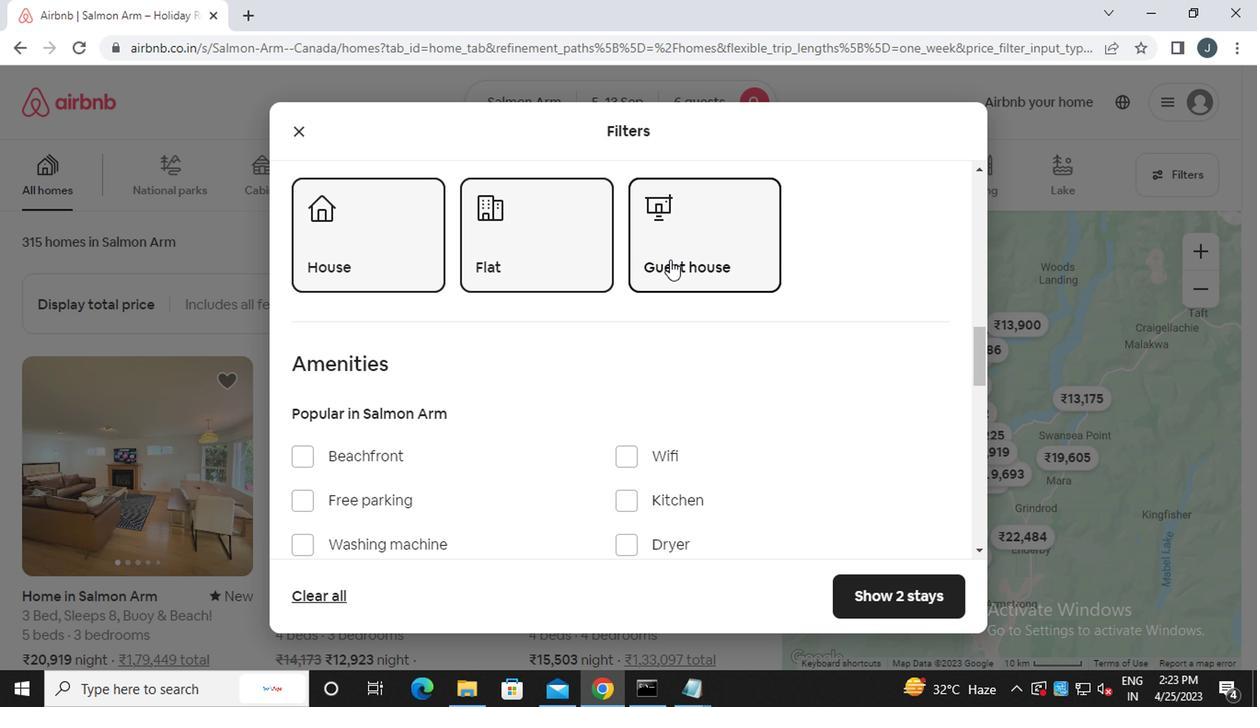 
Action: Mouse scrolled (667, 267) with delta (0, -1)
Screenshot: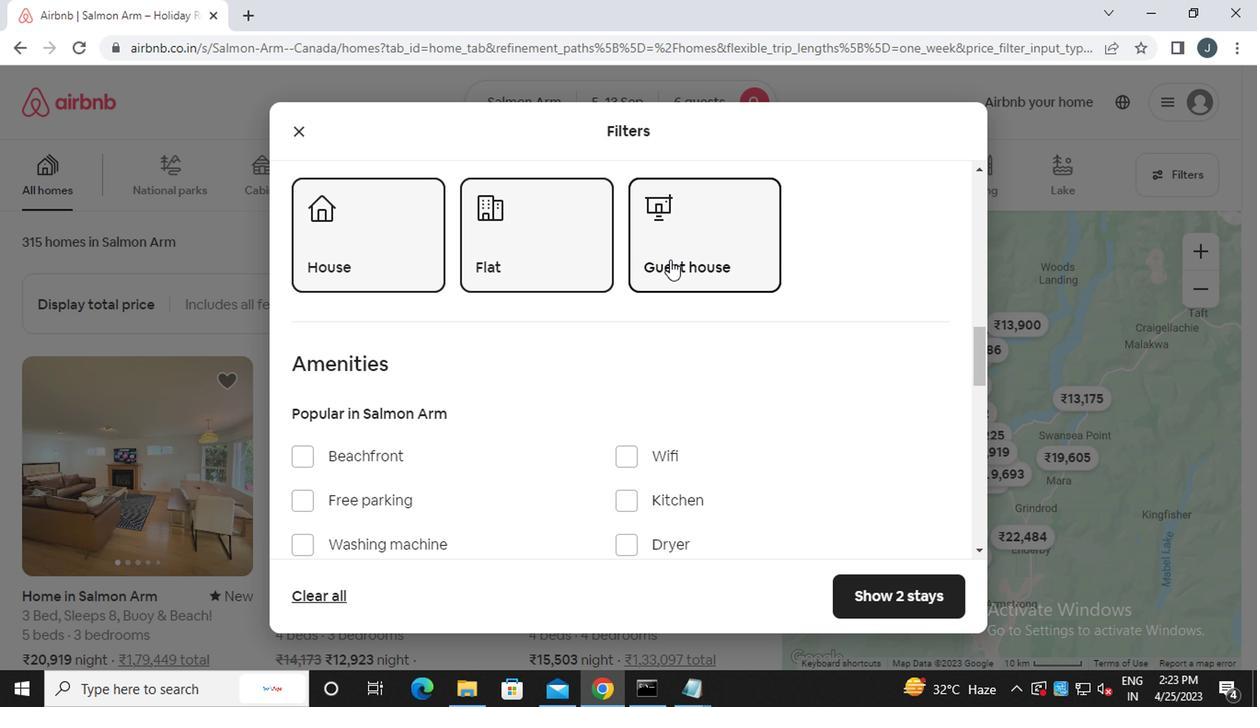 
Action: Mouse scrolled (667, 267) with delta (0, -1)
Screenshot: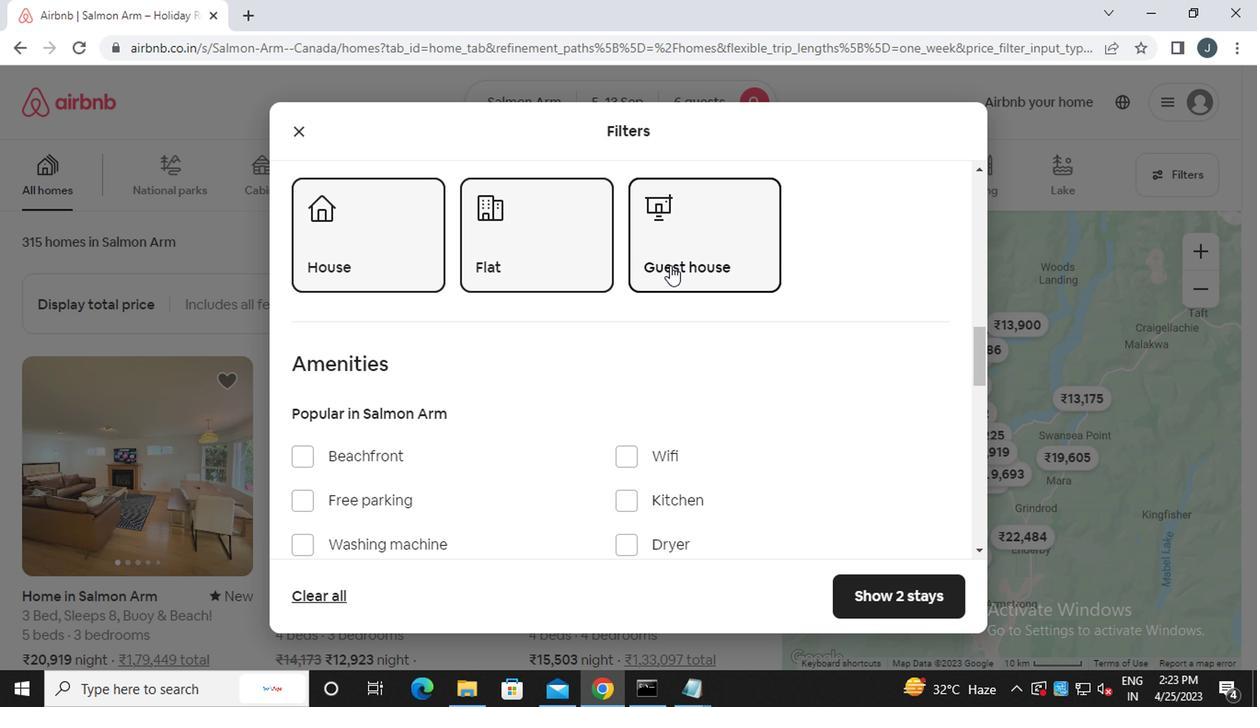 
Action: Mouse scrolled (667, 267) with delta (0, -1)
Screenshot: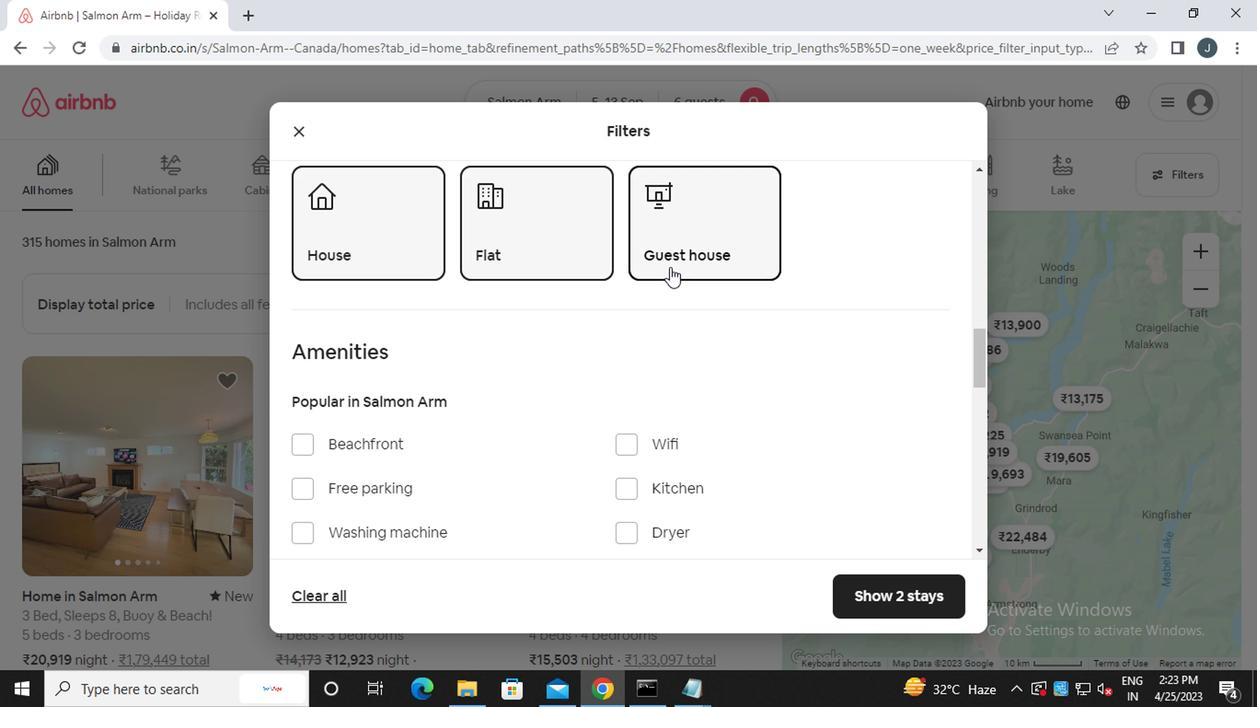 
Action: Mouse moved to (920, 431)
Screenshot: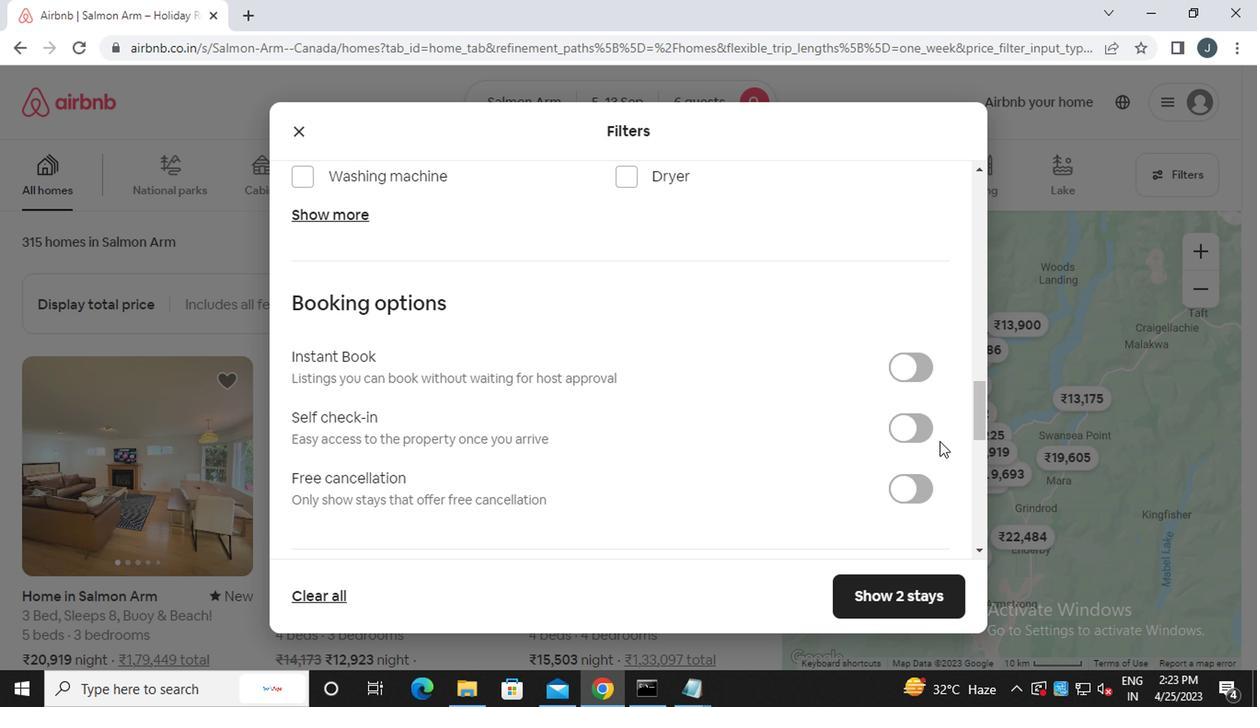 
Action: Mouse pressed left at (920, 431)
Screenshot: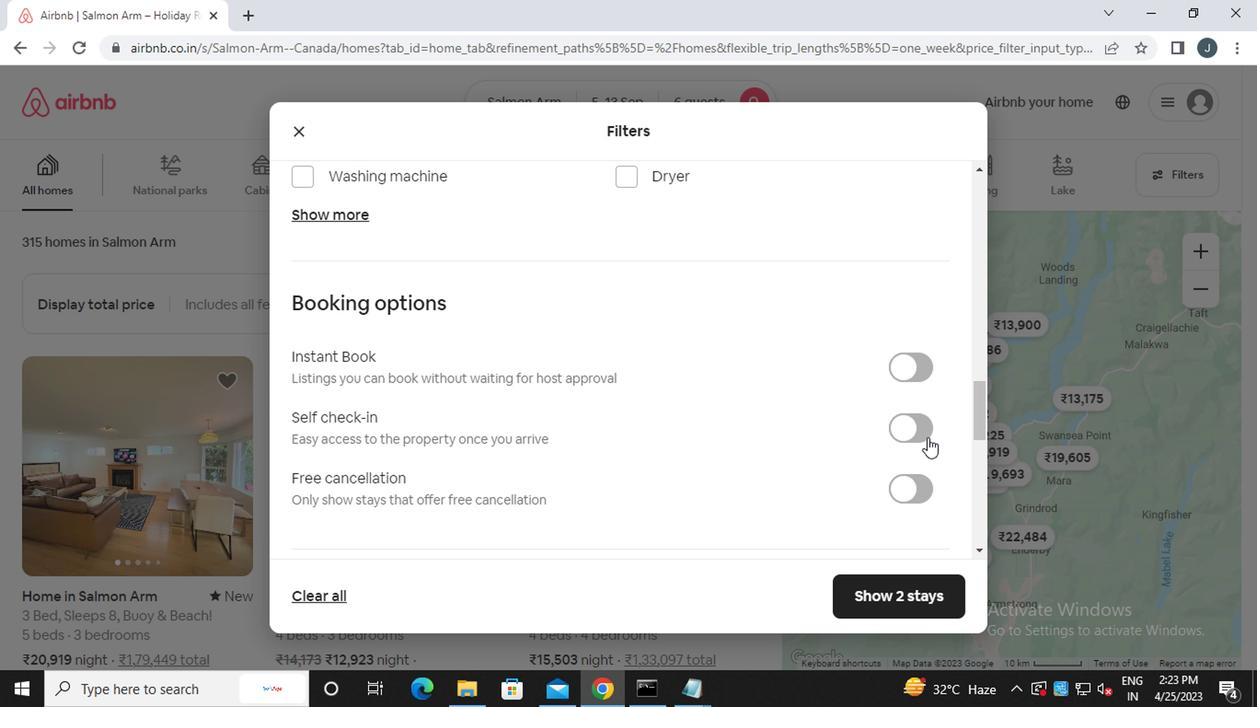 
Action: Mouse moved to (584, 423)
Screenshot: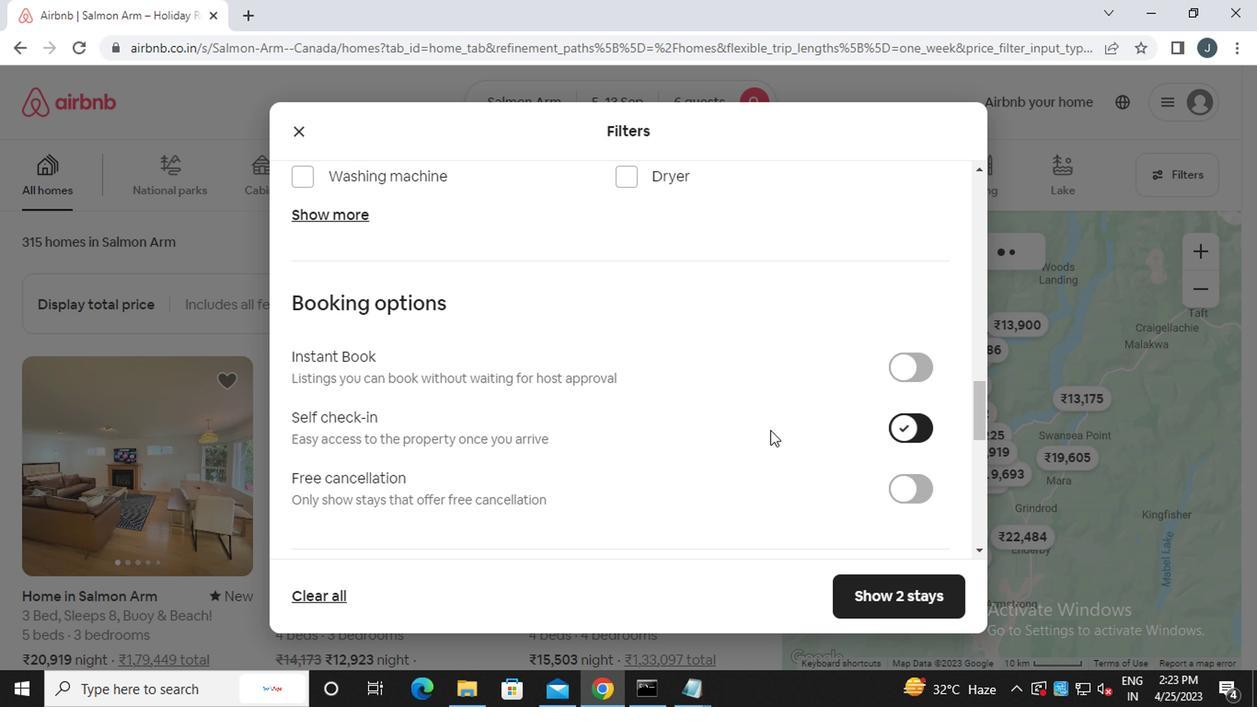 
Action: Mouse scrolled (584, 422) with delta (0, -1)
Screenshot: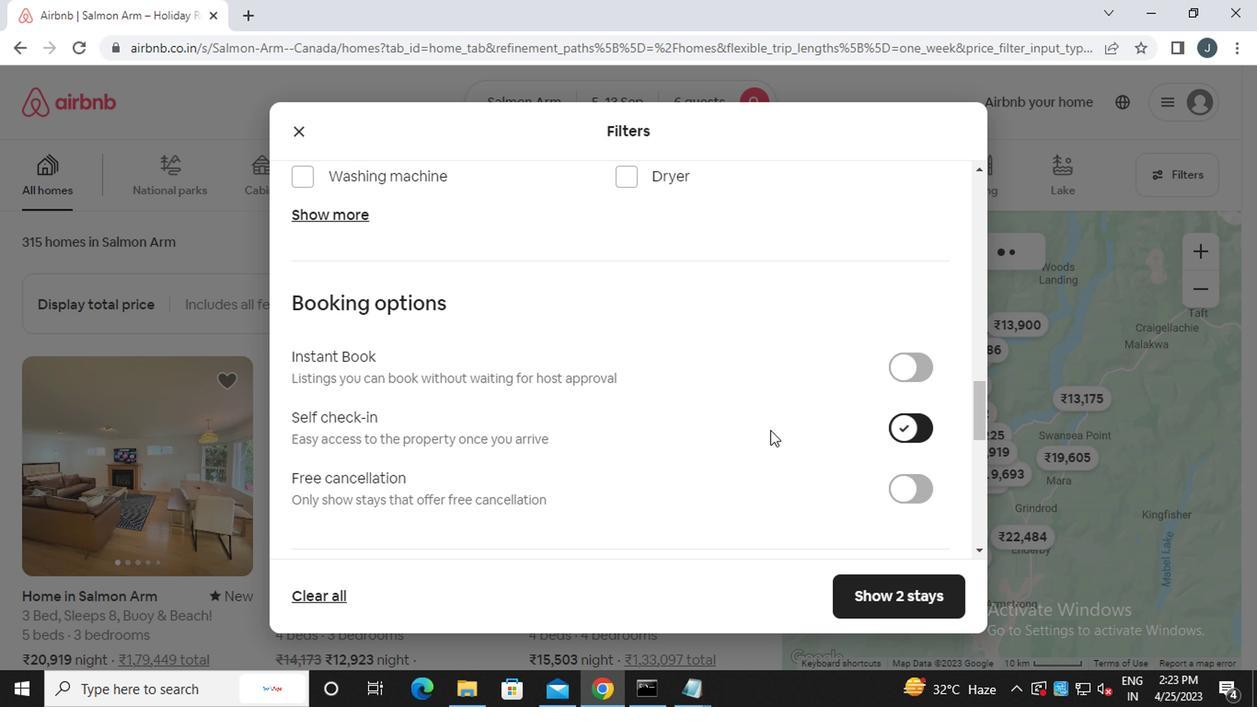 
Action: Mouse moved to (583, 423)
Screenshot: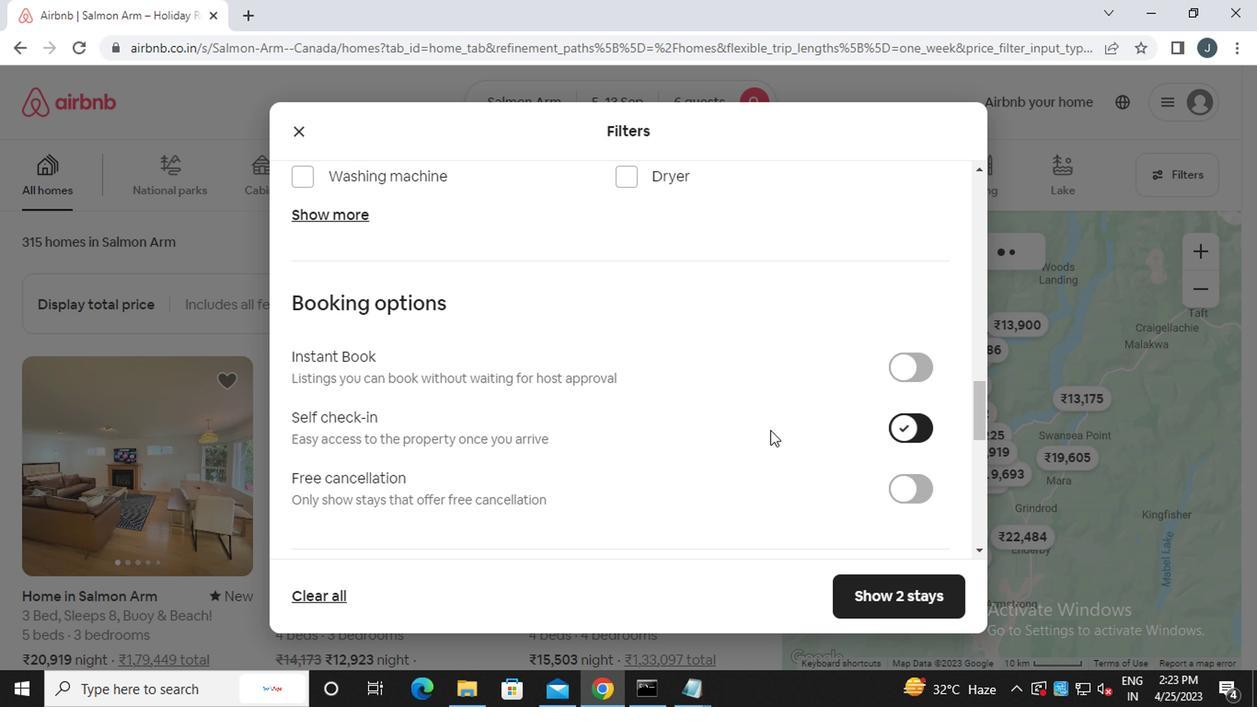 
Action: Mouse scrolled (583, 422) with delta (0, -1)
Screenshot: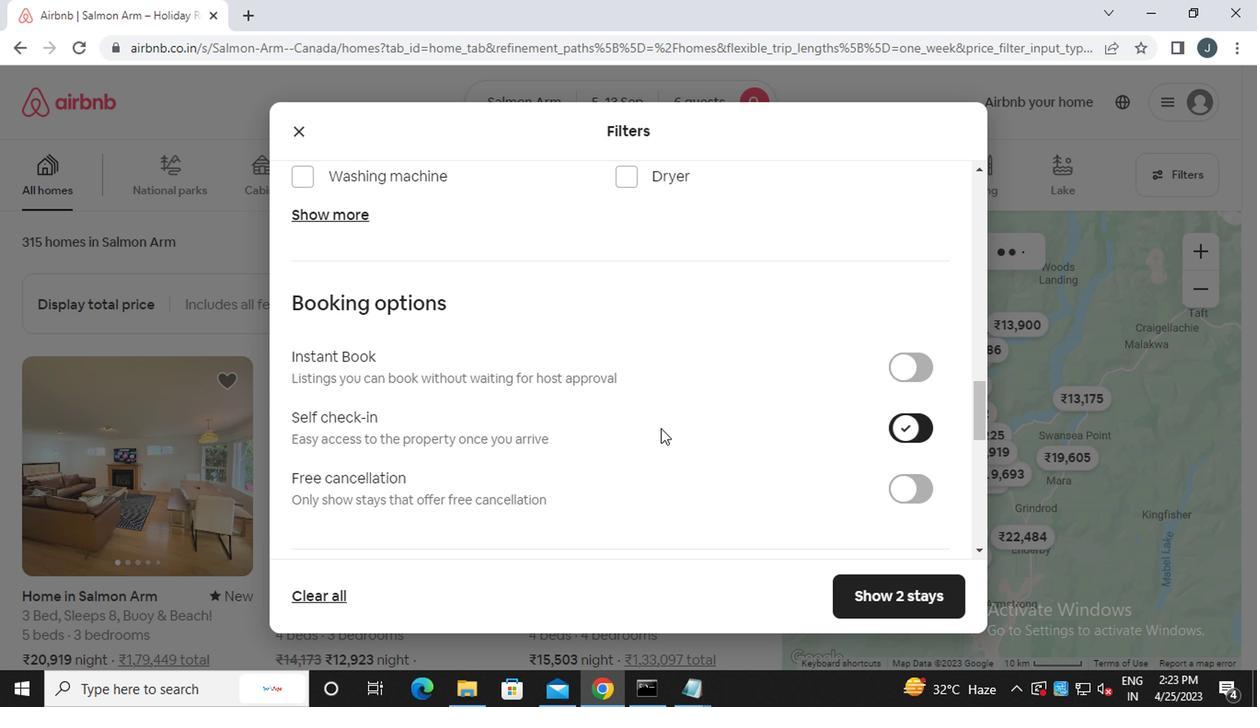 
Action: Mouse scrolled (583, 422) with delta (0, -1)
Screenshot: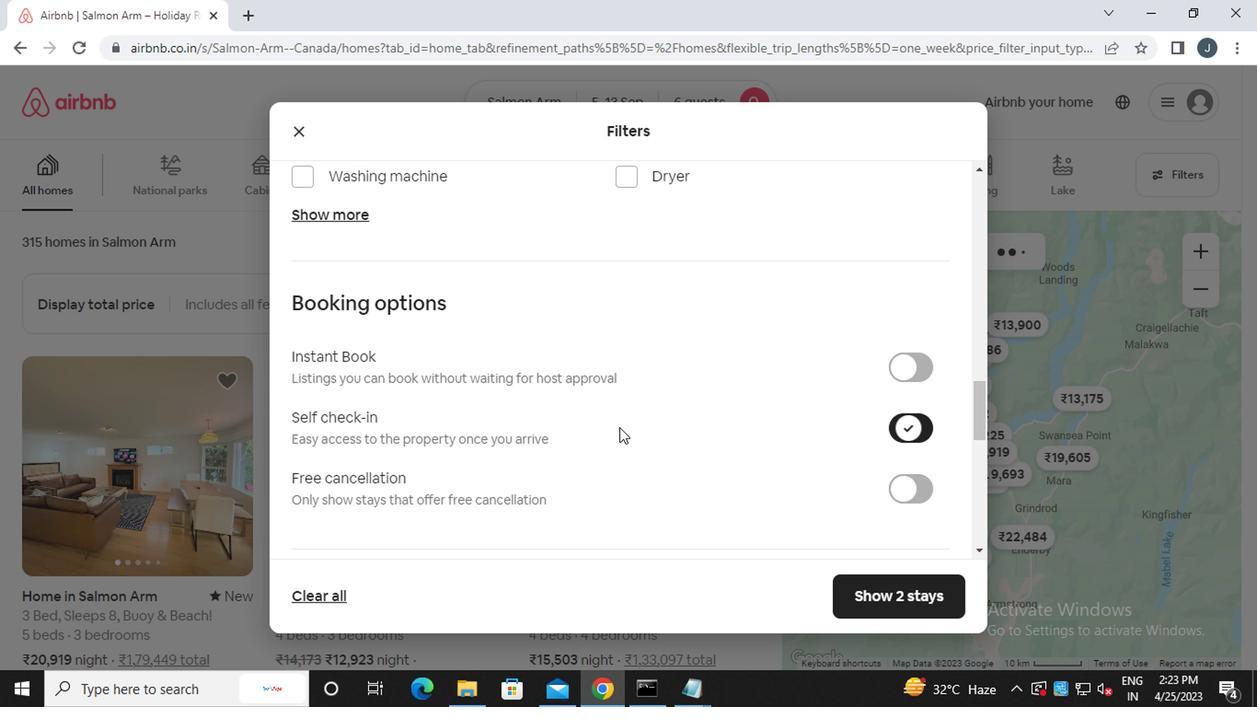 
Action: Mouse scrolled (583, 422) with delta (0, -1)
Screenshot: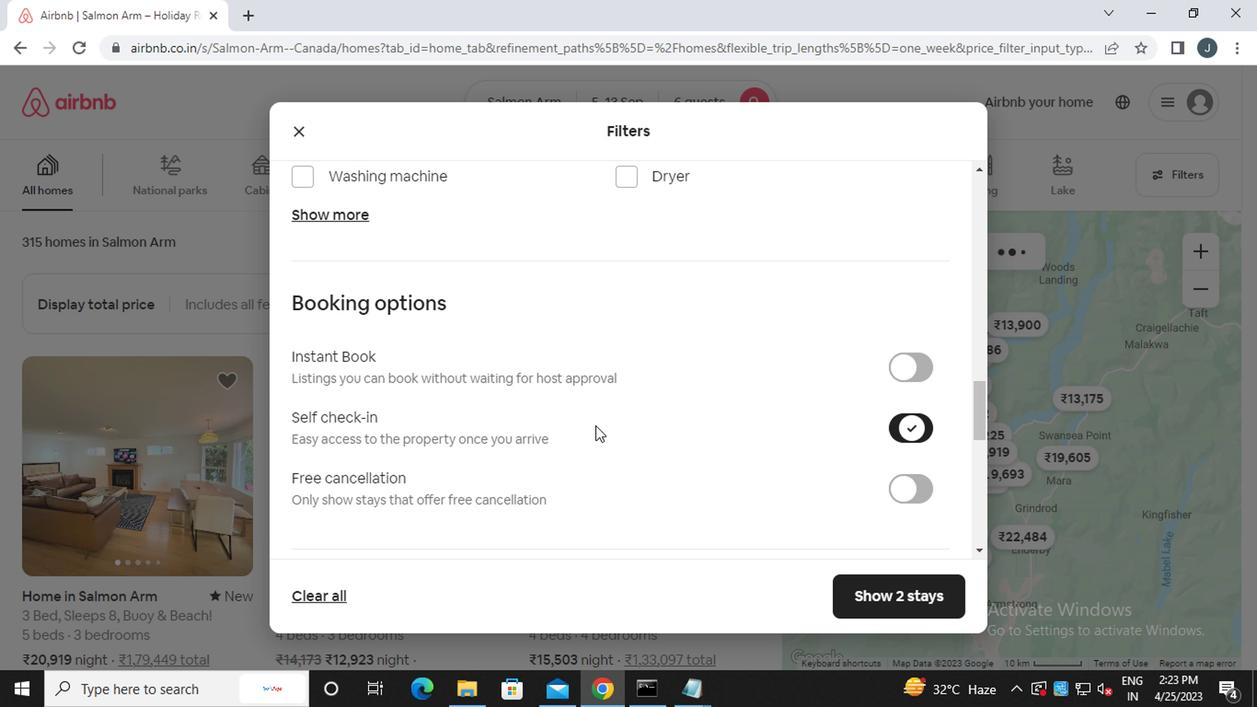 
Action: Mouse moved to (583, 423)
Screenshot: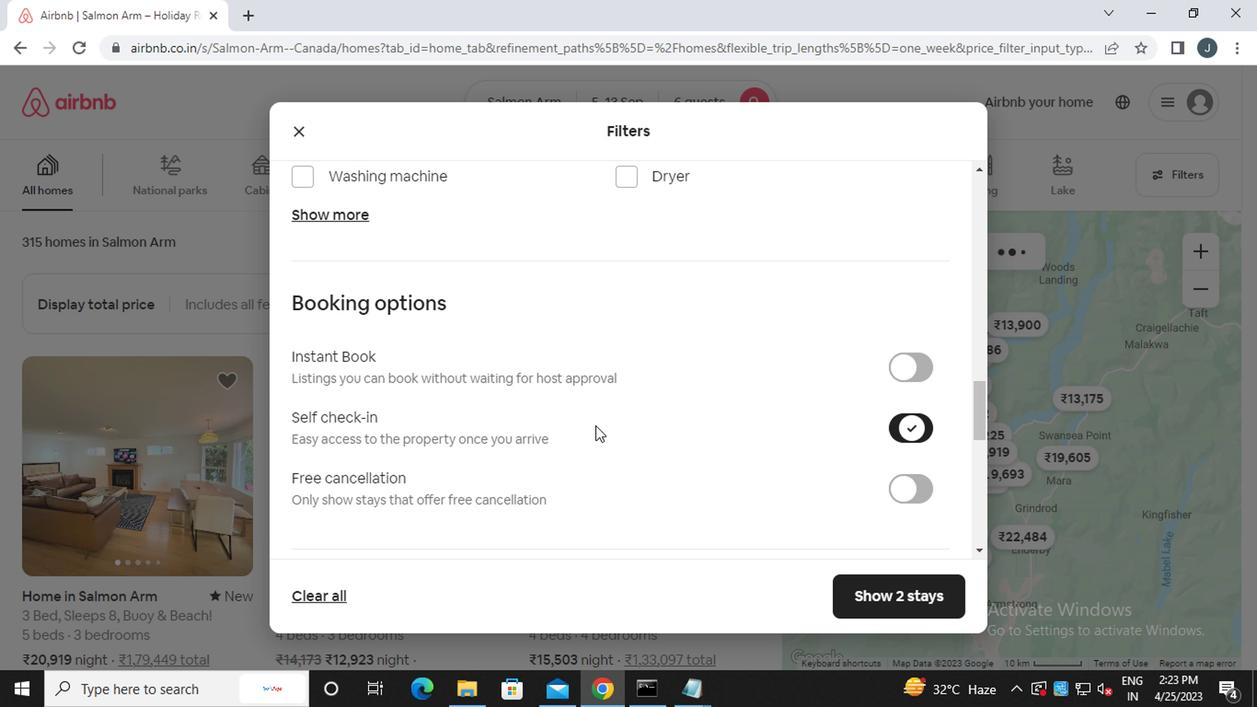 
Action: Mouse scrolled (583, 422) with delta (0, -1)
Screenshot: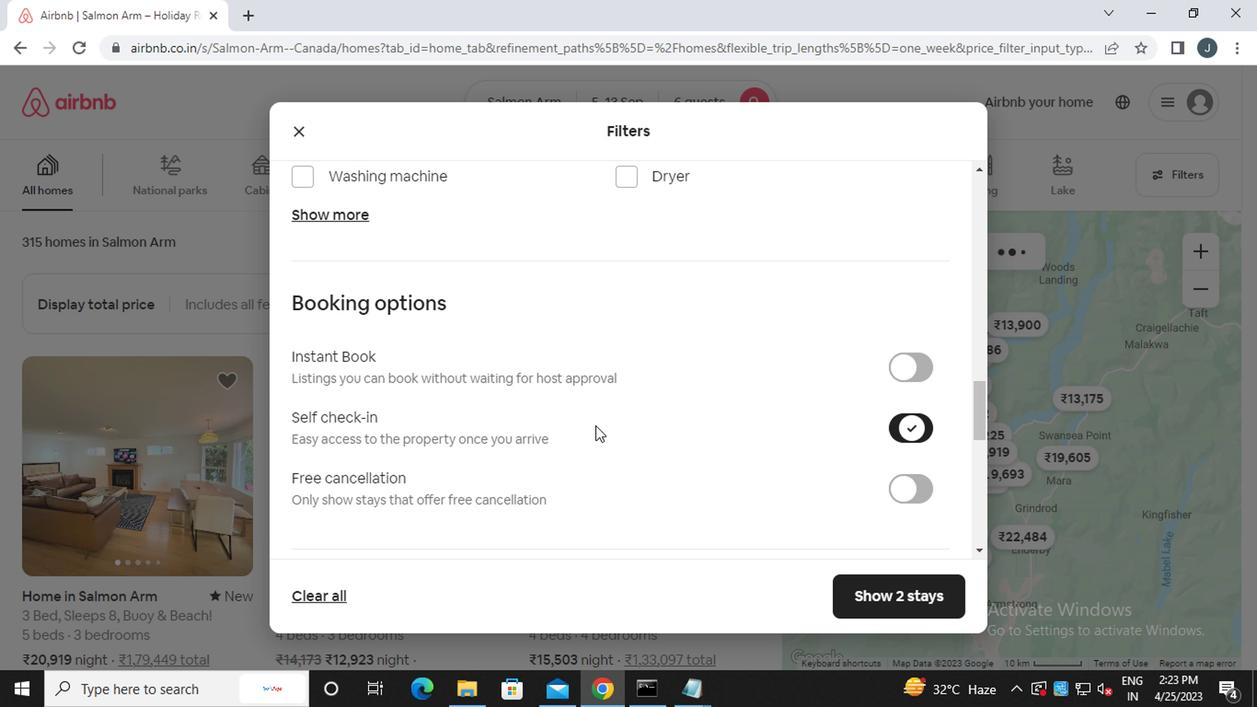 
Action: Mouse moved to (581, 423)
Screenshot: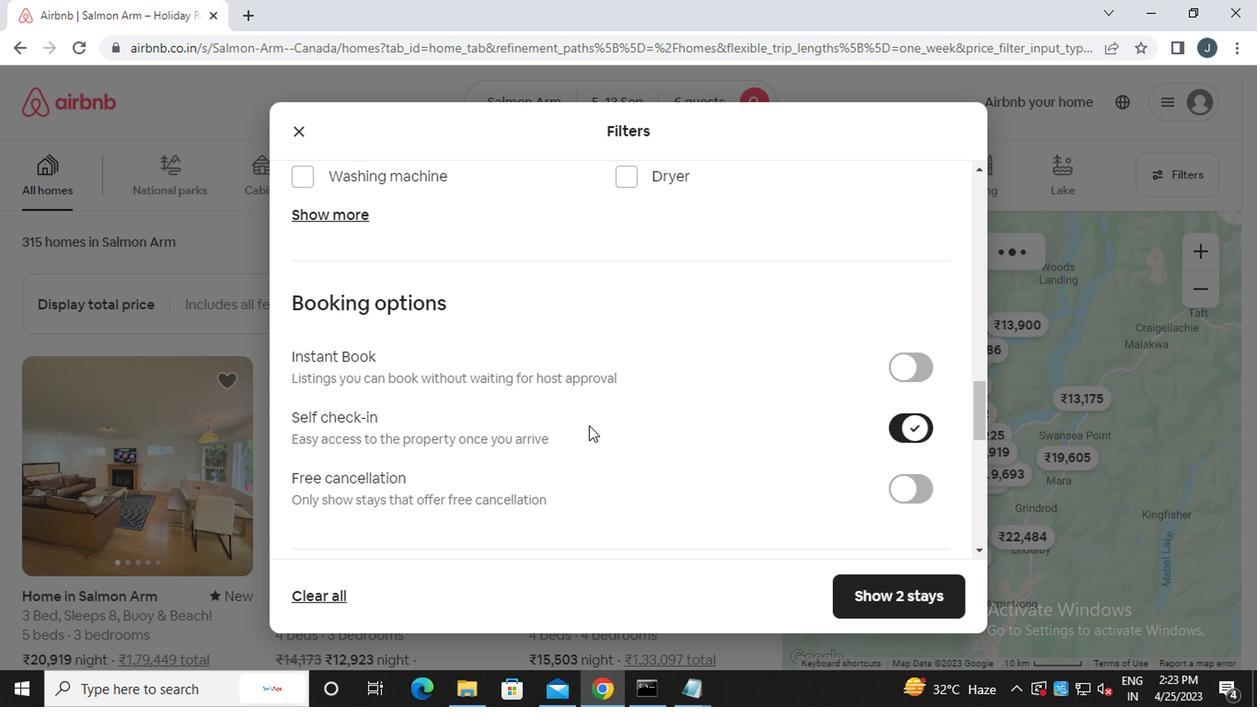 
Action: Mouse scrolled (581, 422) with delta (0, -1)
Screenshot: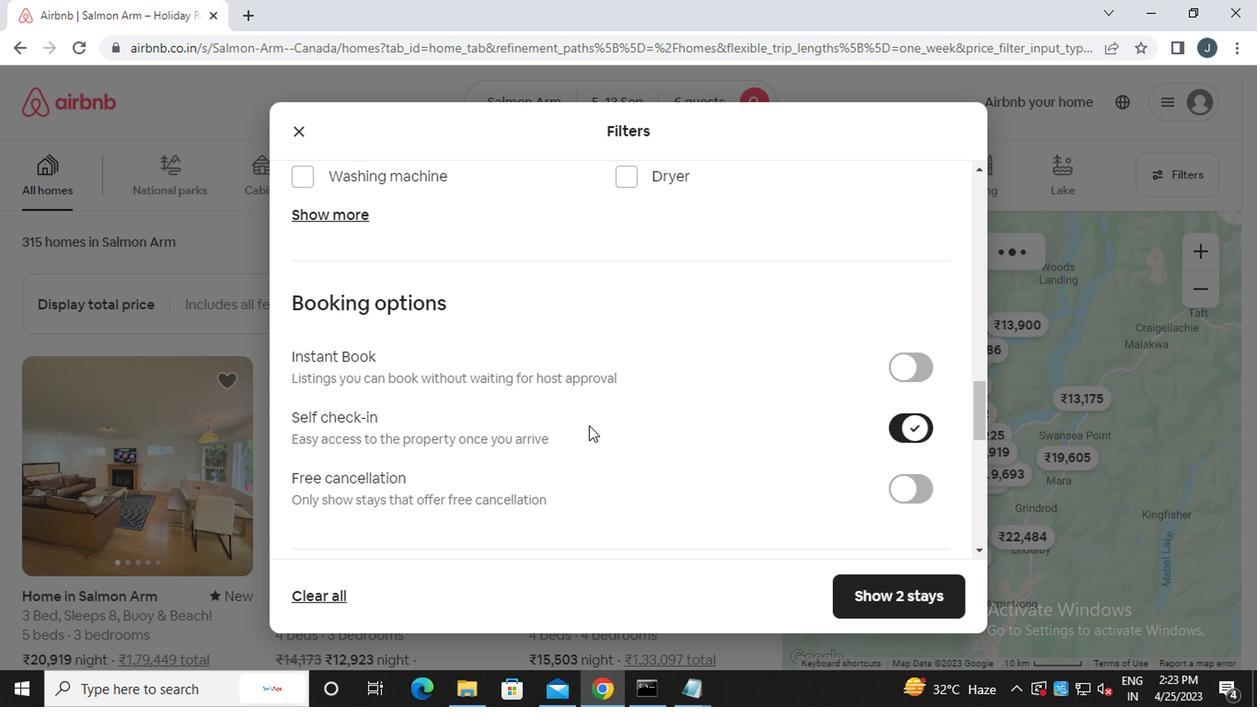
Action: Mouse moved to (580, 422)
Screenshot: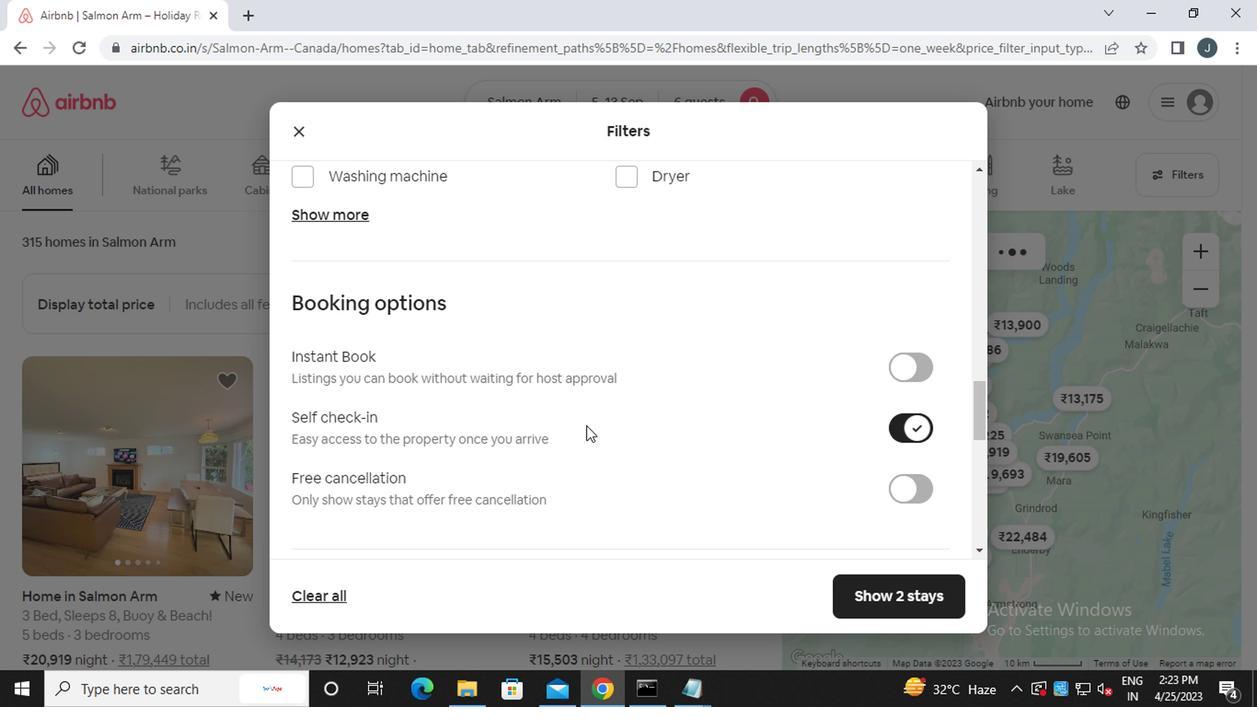 
Action: Mouse scrolled (580, 421) with delta (0, 0)
Screenshot: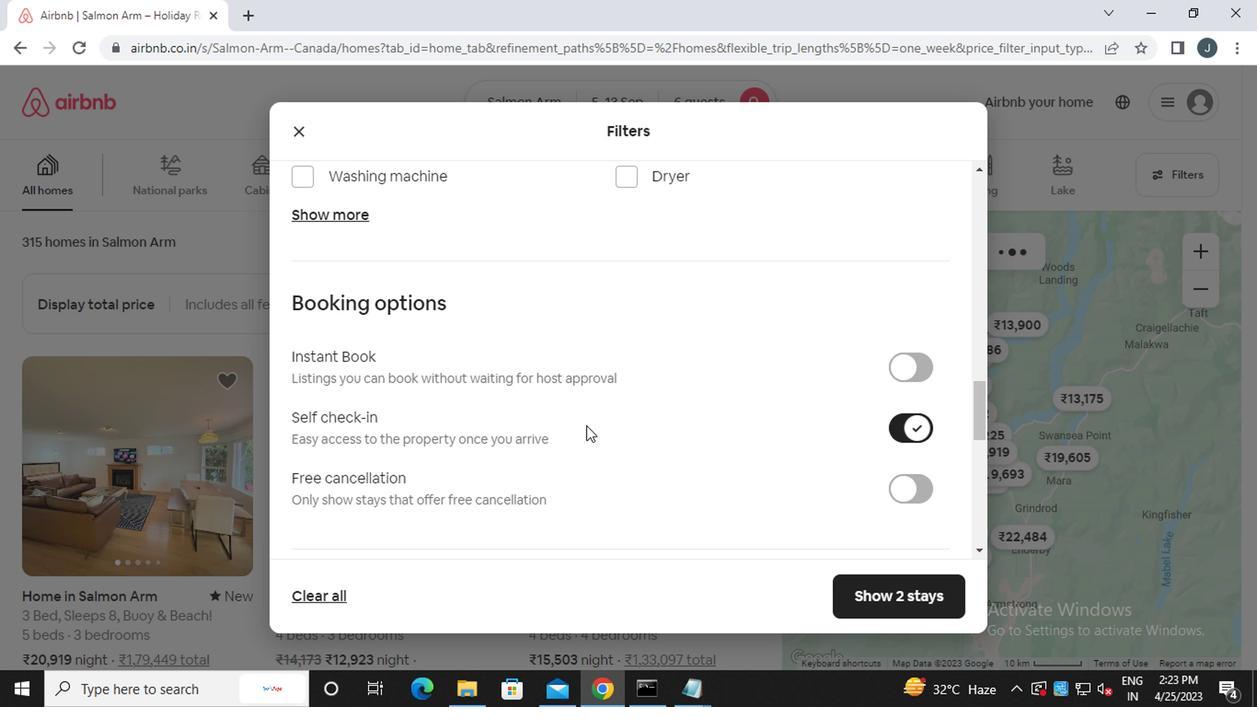 
Action: Mouse moved to (580, 421)
Screenshot: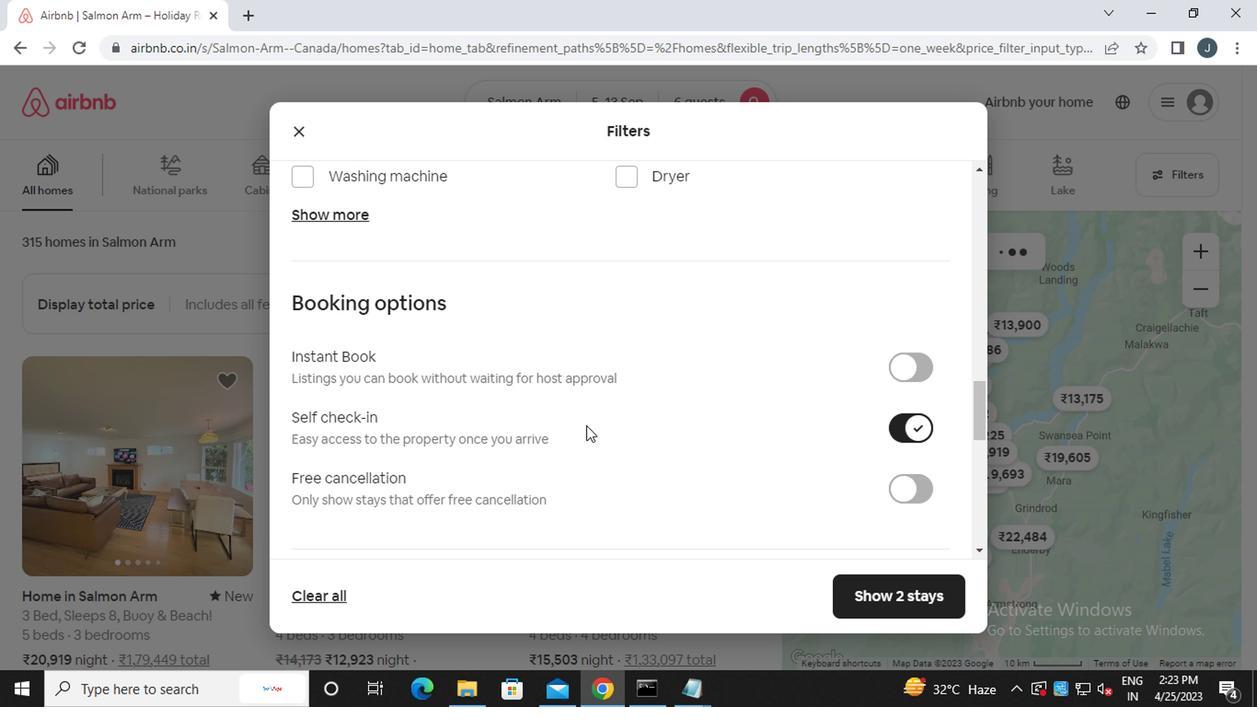 
Action: Mouse scrolled (580, 419) with delta (0, -1)
Screenshot: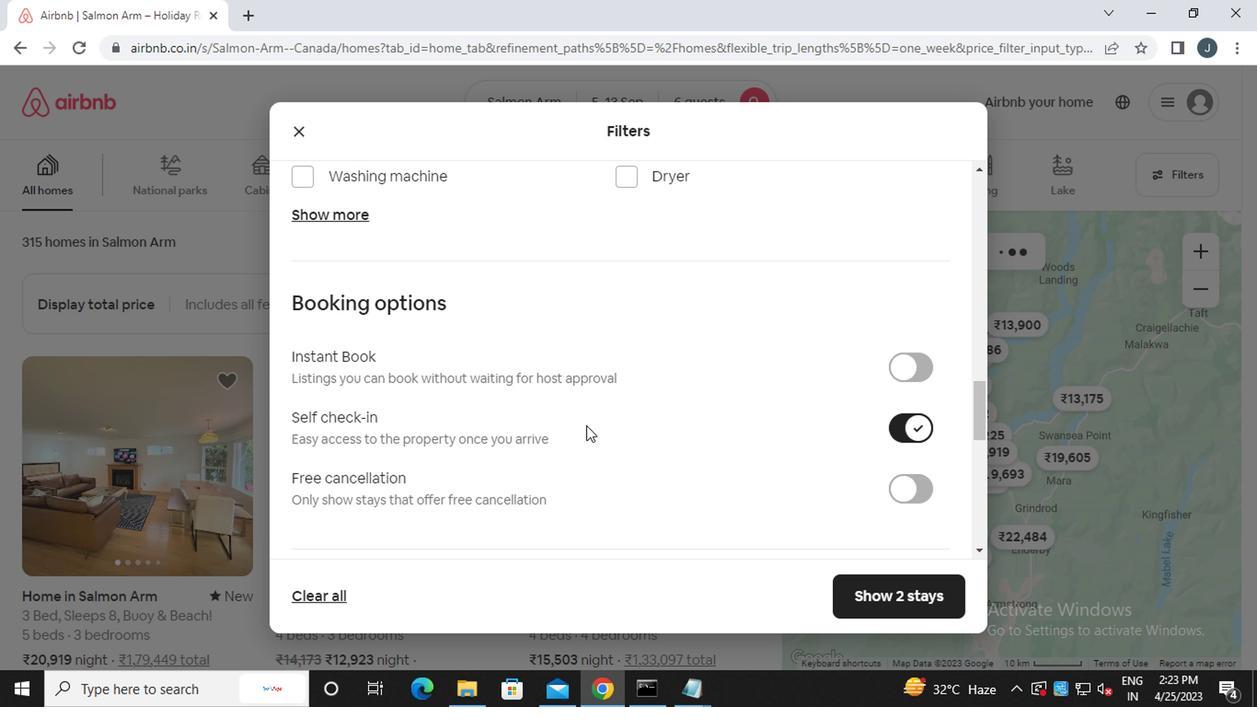 
Action: Mouse moved to (302, 428)
Screenshot: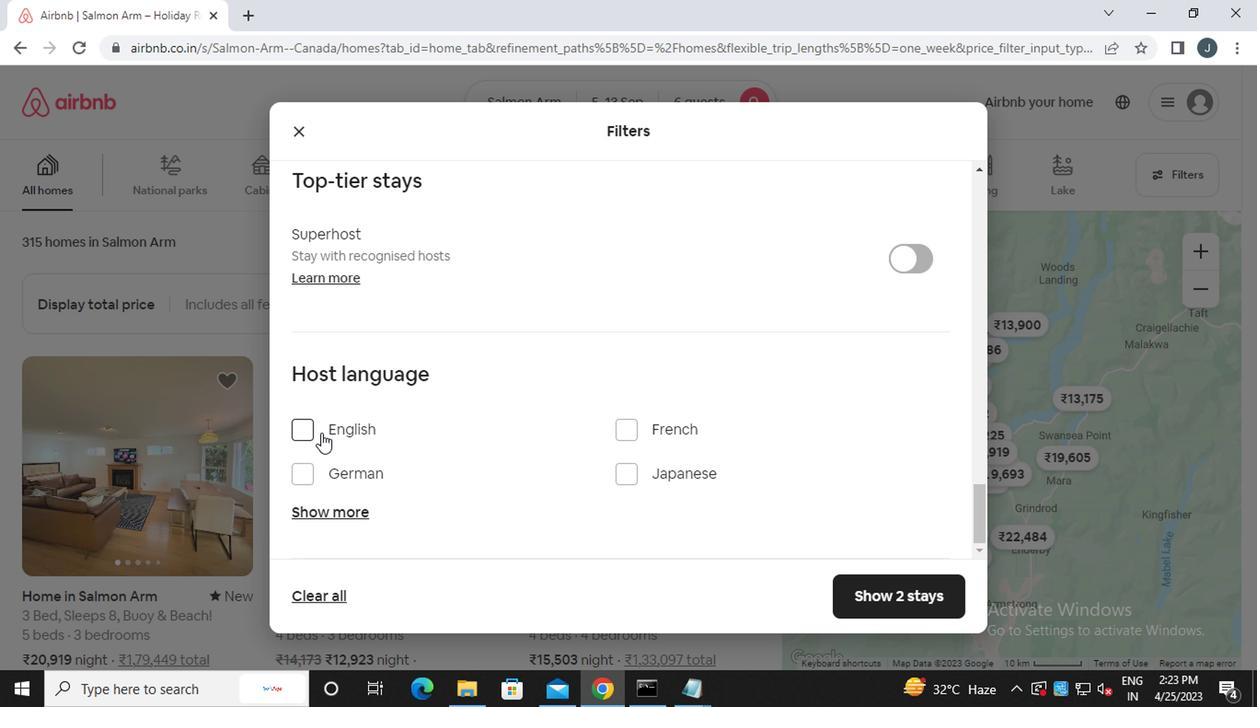 
Action: Mouse pressed left at (302, 428)
Screenshot: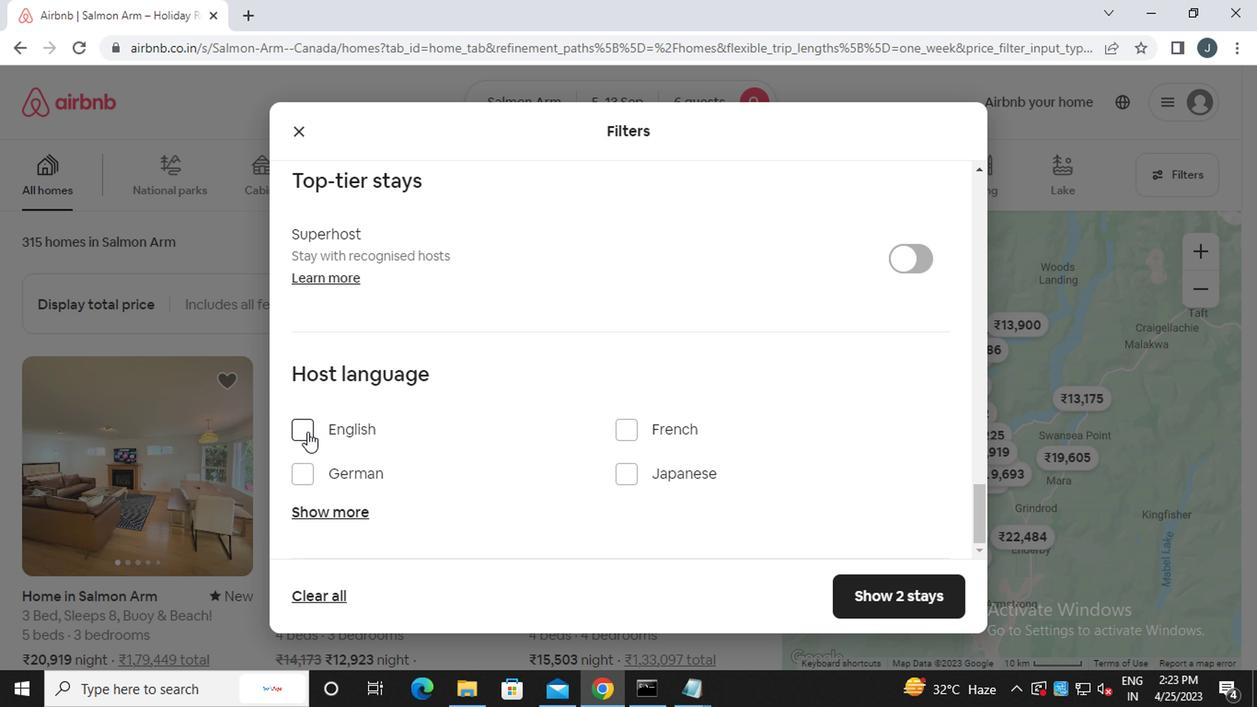 
Action: Mouse moved to (873, 592)
Screenshot: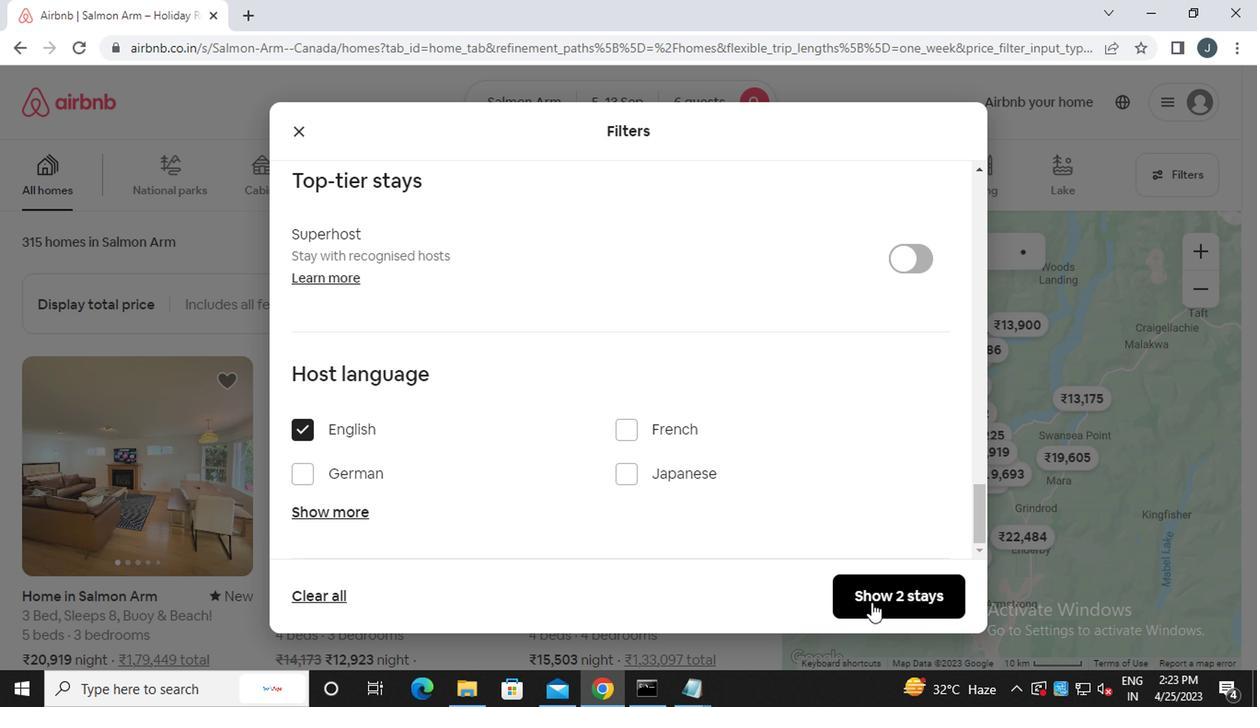 
Action: Mouse pressed left at (873, 592)
Screenshot: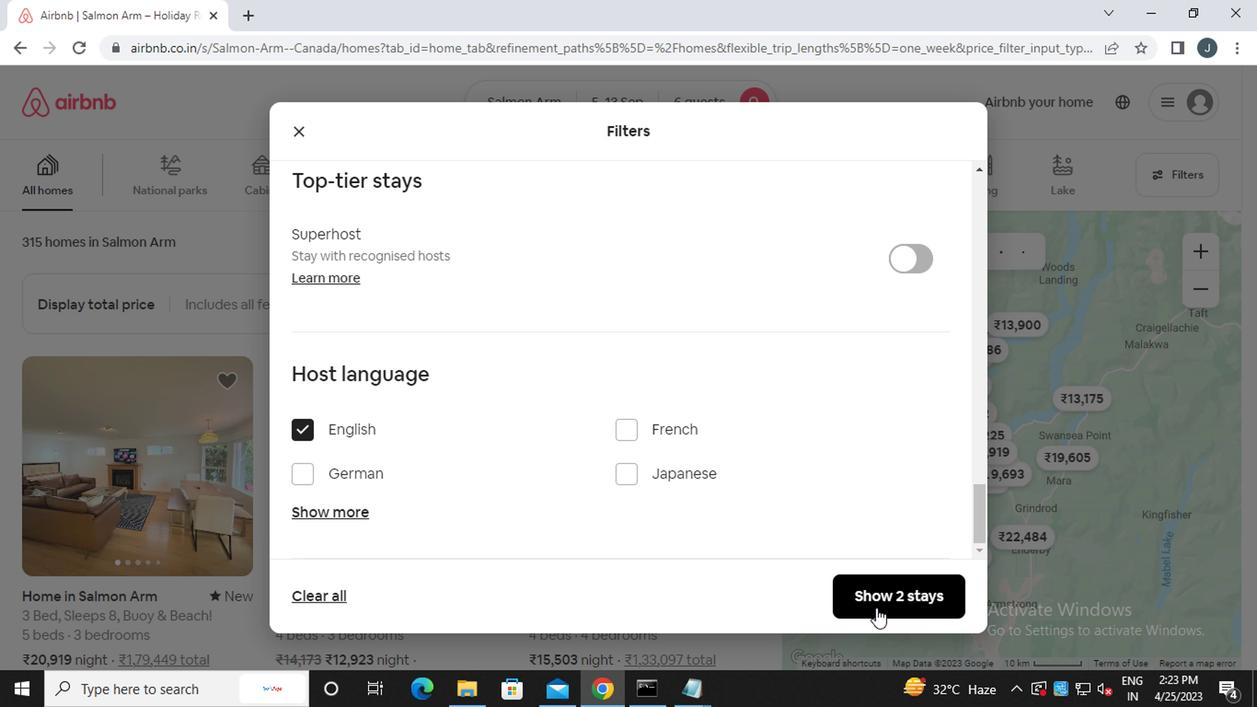 
Action: Mouse moved to (852, 563)
Screenshot: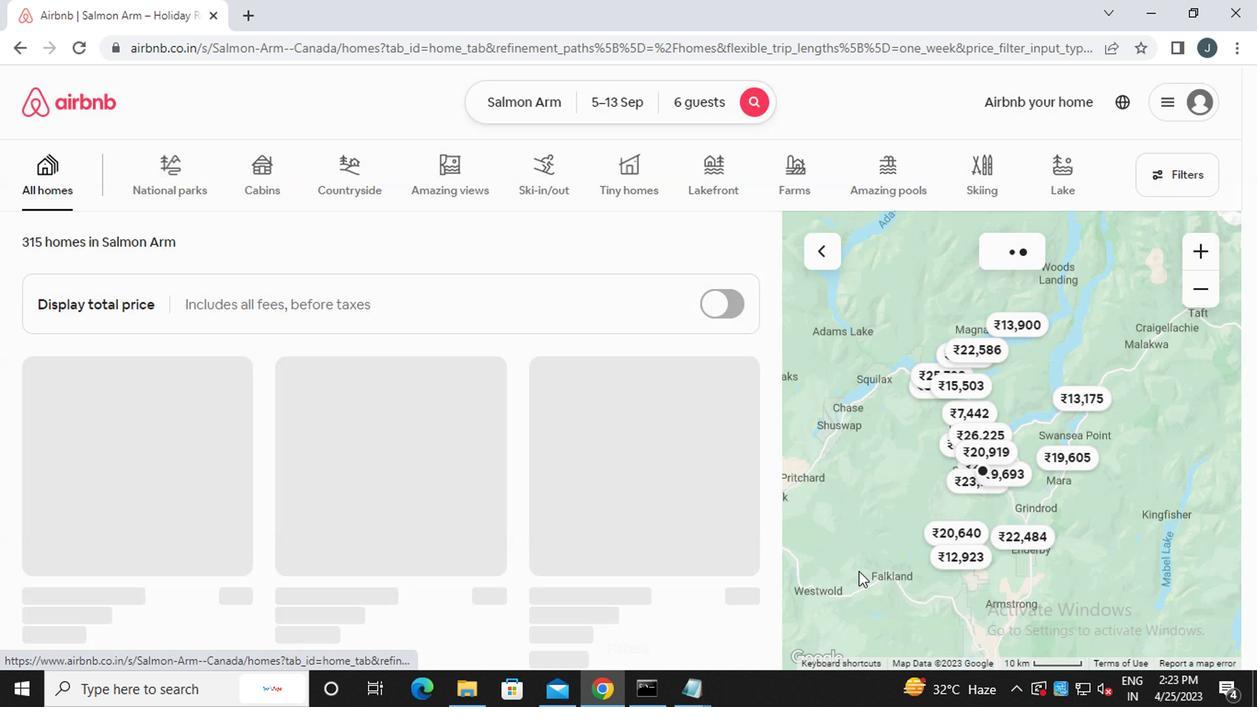 
